 Task: Look for space in Sidoarjo, Indonesia from 10th July, 2023 to 25th July, 2023 for 3 adults, 1 child in price range Rs.15000 to Rs.25000. Place can be shared room with 2 bedrooms having 3 beds and 2 bathrooms. Property type can be house, flat, guest house. Amenities needed are: wifi, TV, free parkinig on premises, gym, breakfast. Booking option can be shelf check-in. Required host language is English.
Action: Mouse pressed left at (521, 111)
Screenshot: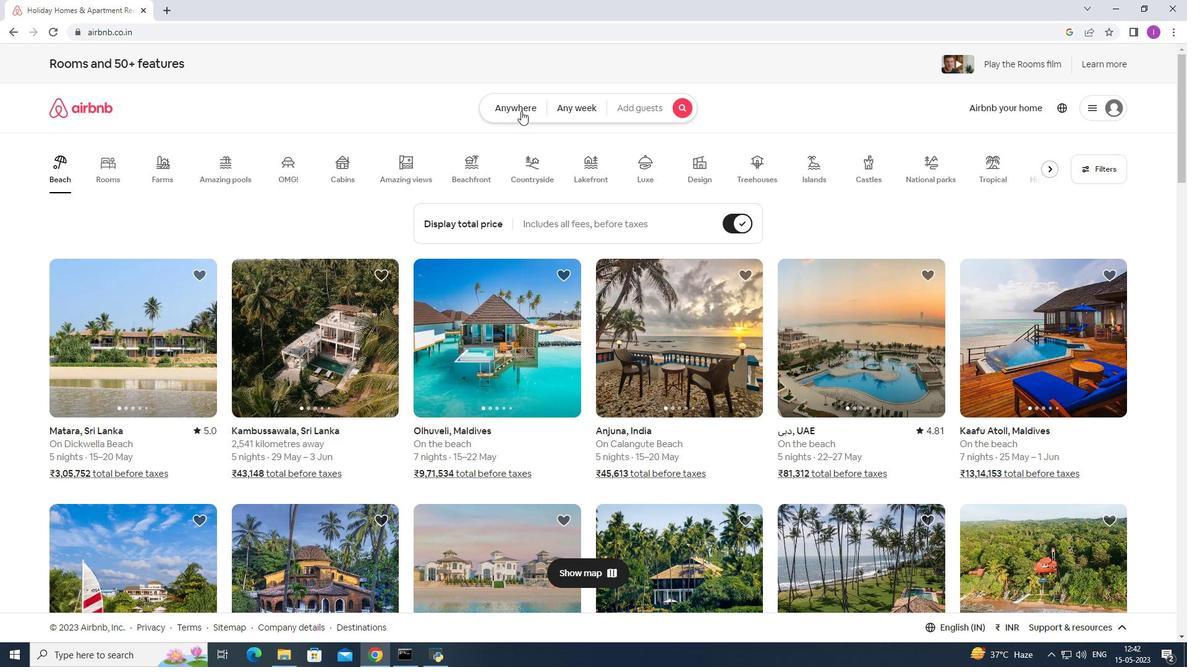 
Action: Mouse moved to (357, 160)
Screenshot: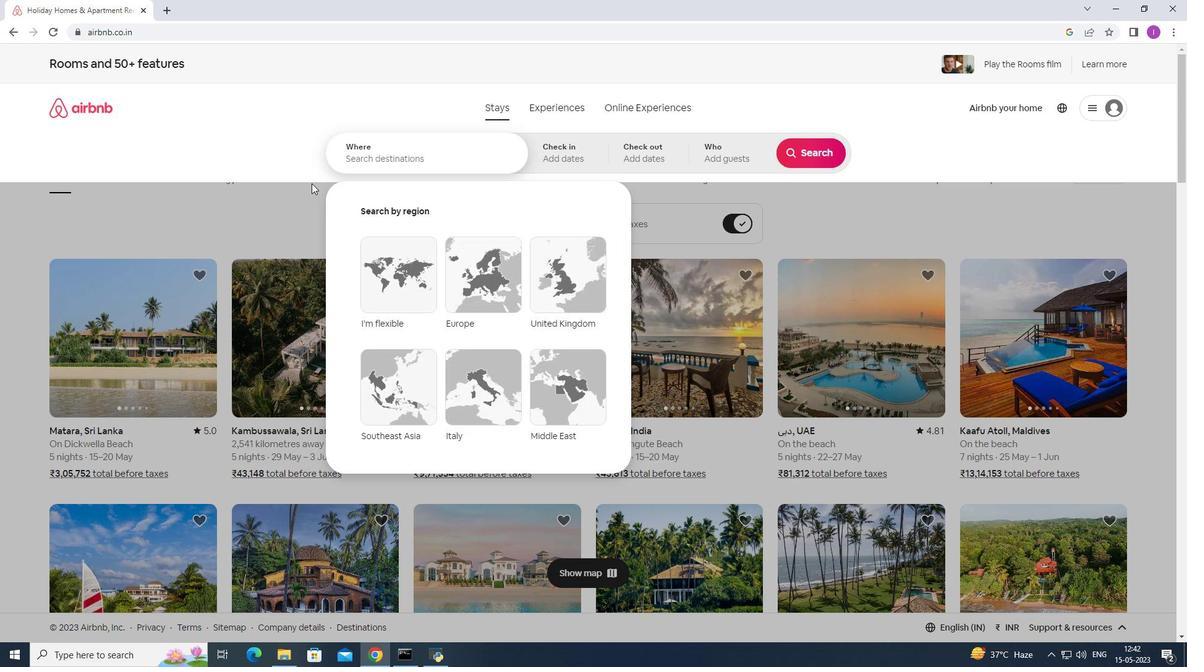 
Action: Mouse pressed left at (357, 160)
Screenshot: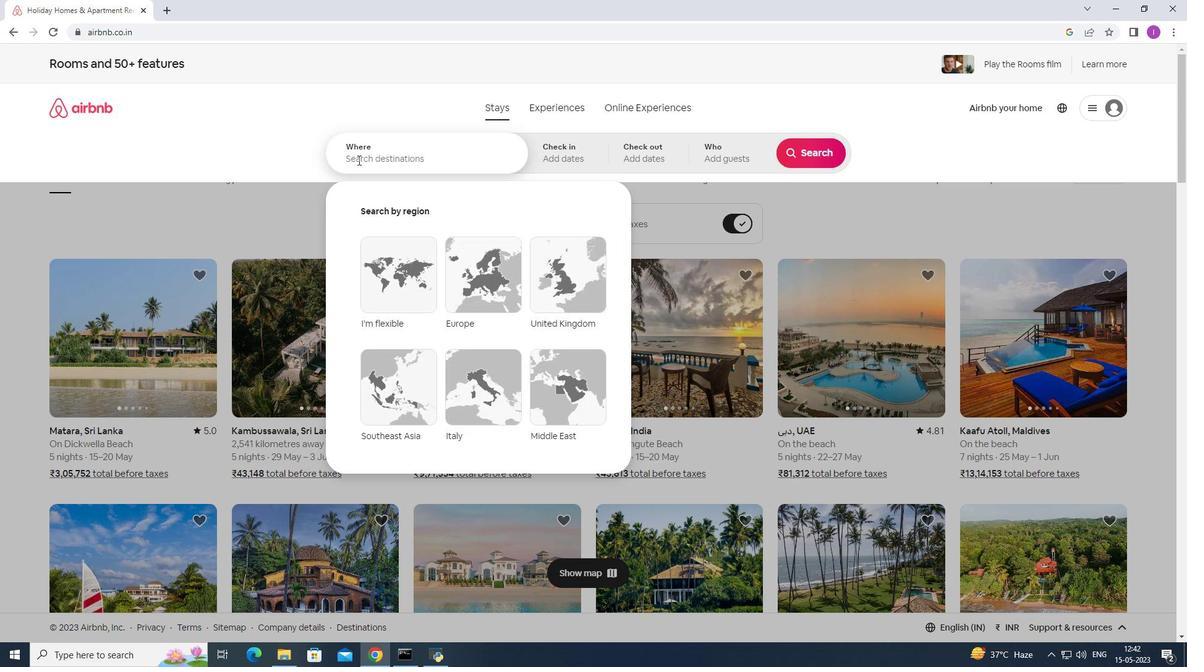
Action: Mouse moved to (358, 161)
Screenshot: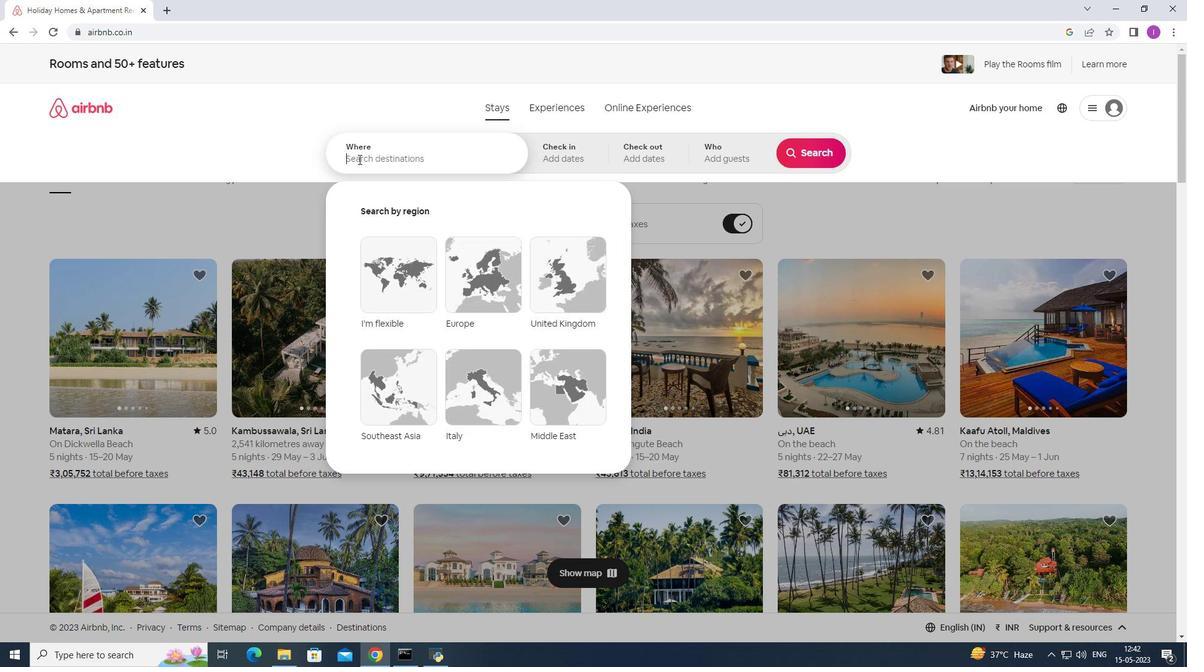 
Action: Key pressed <Key.shift>Sij<Key.backspace>doarjo,<Key.shift><Key.shift>Indo
Screenshot: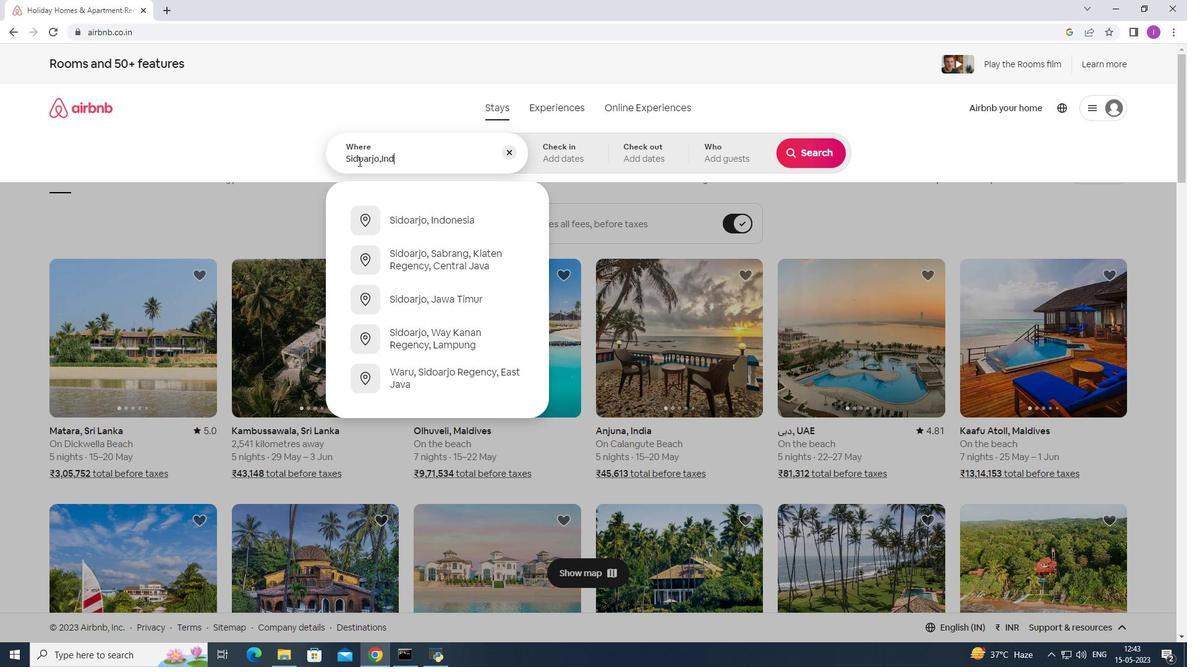 
Action: Mouse moved to (399, 214)
Screenshot: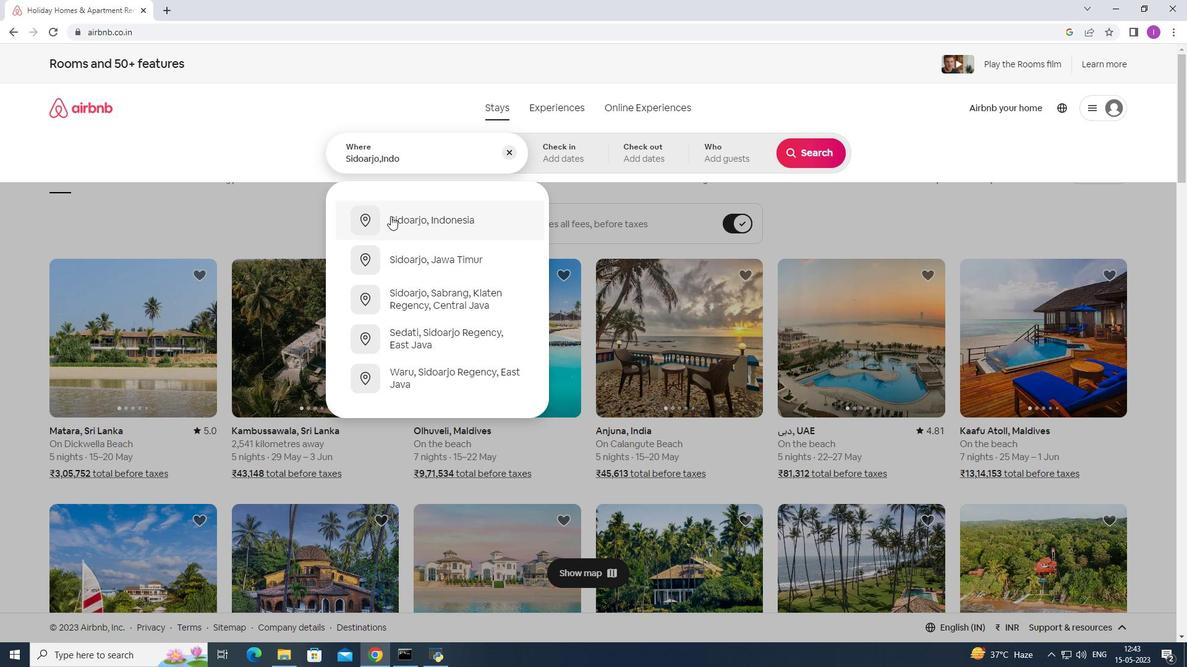
Action: Mouse pressed left at (399, 214)
Screenshot: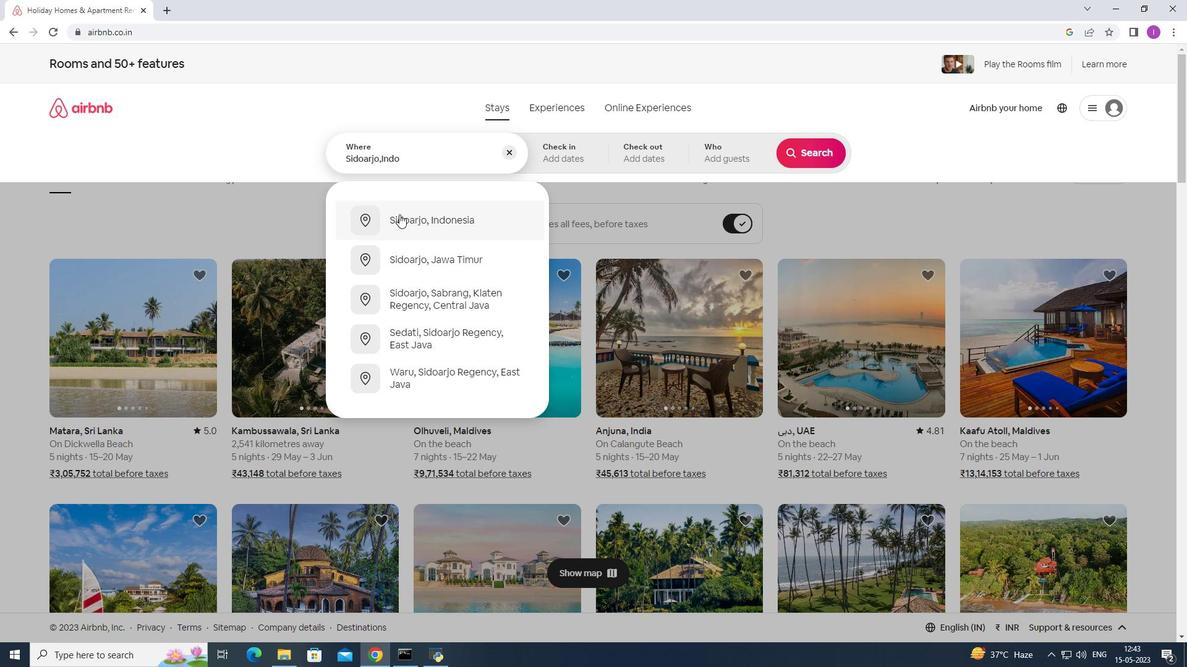 
Action: Mouse moved to (809, 256)
Screenshot: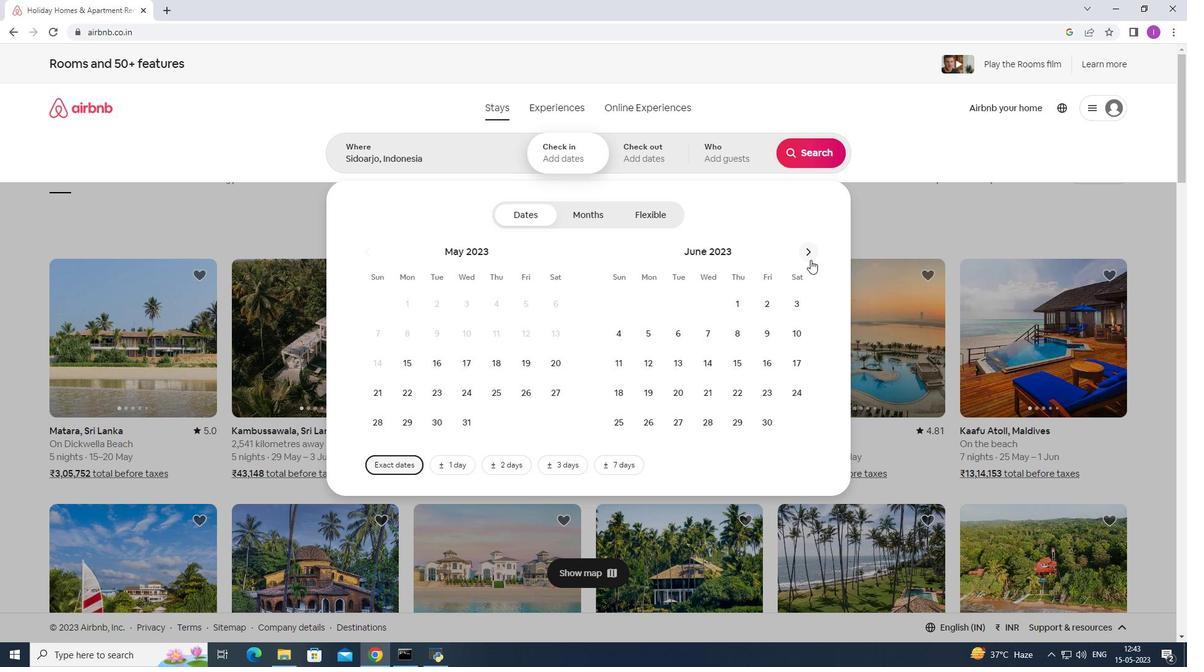 
Action: Mouse pressed left at (809, 256)
Screenshot: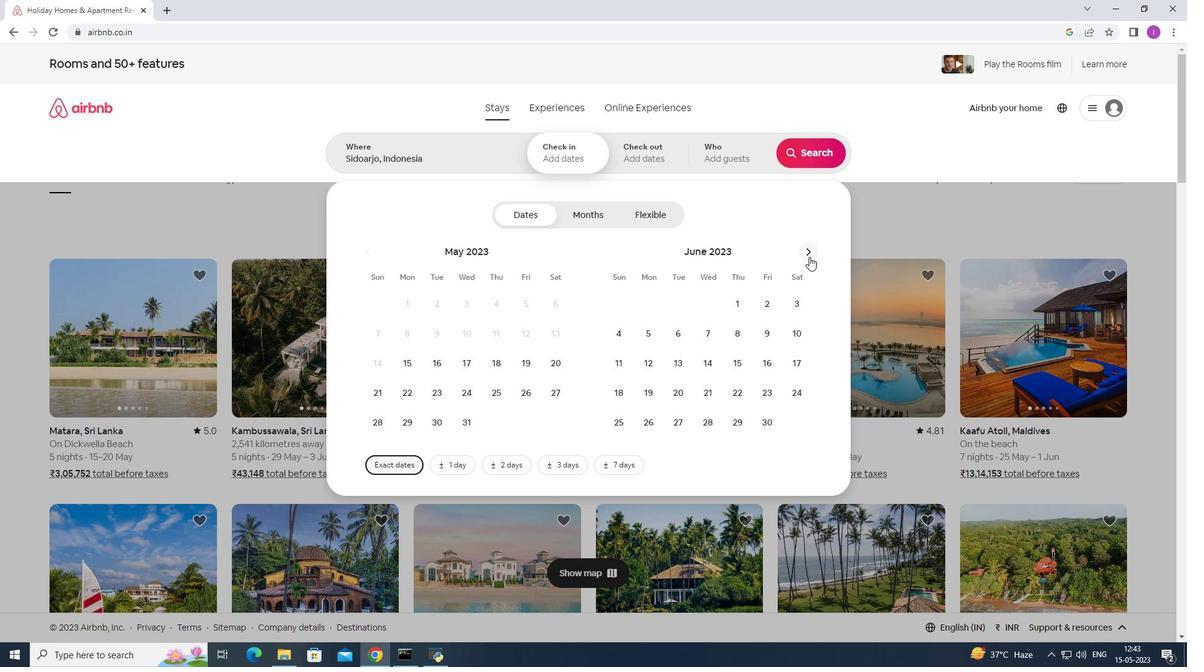 
Action: Mouse moved to (649, 360)
Screenshot: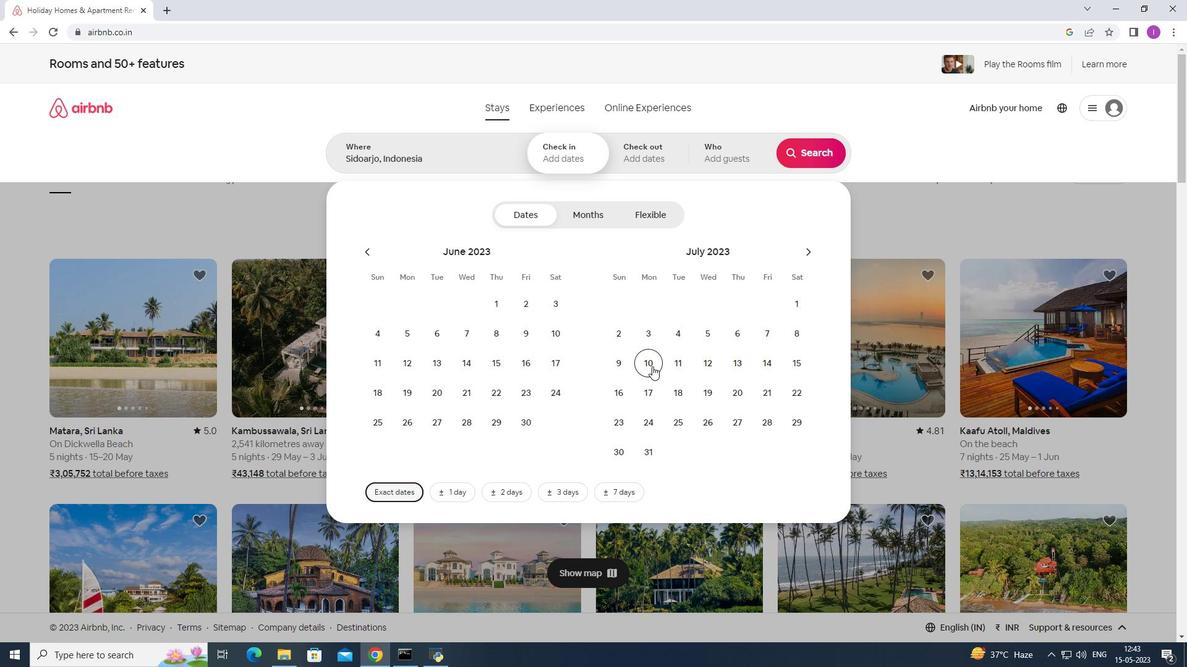 
Action: Mouse pressed left at (649, 360)
Screenshot: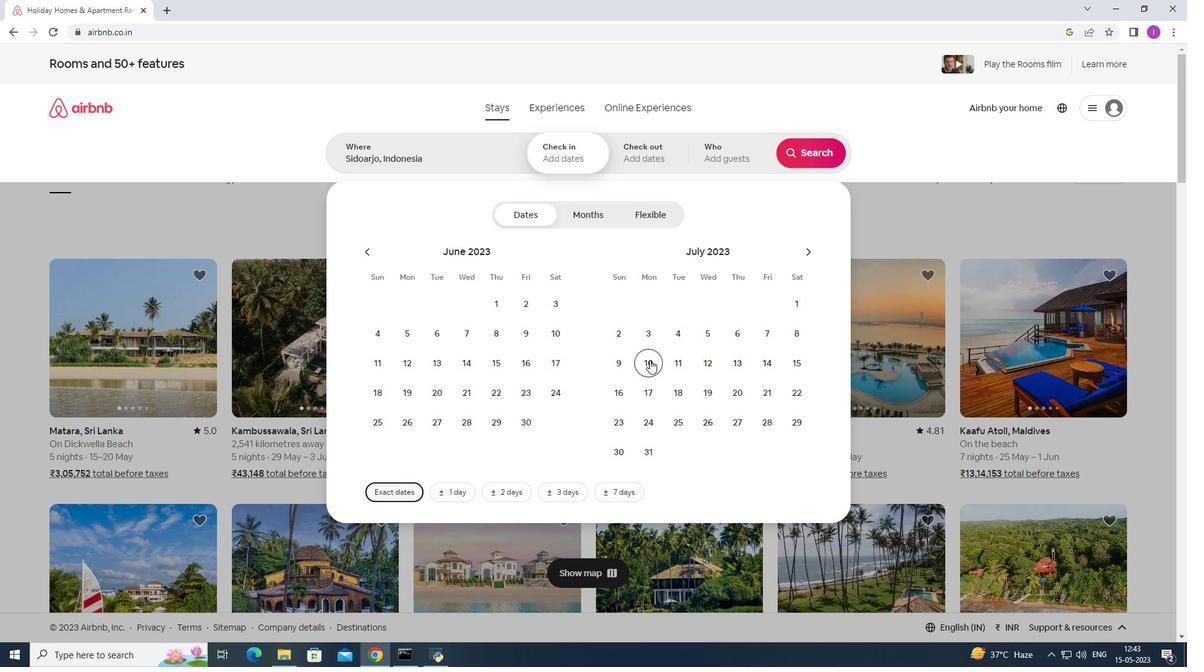 
Action: Mouse moved to (678, 419)
Screenshot: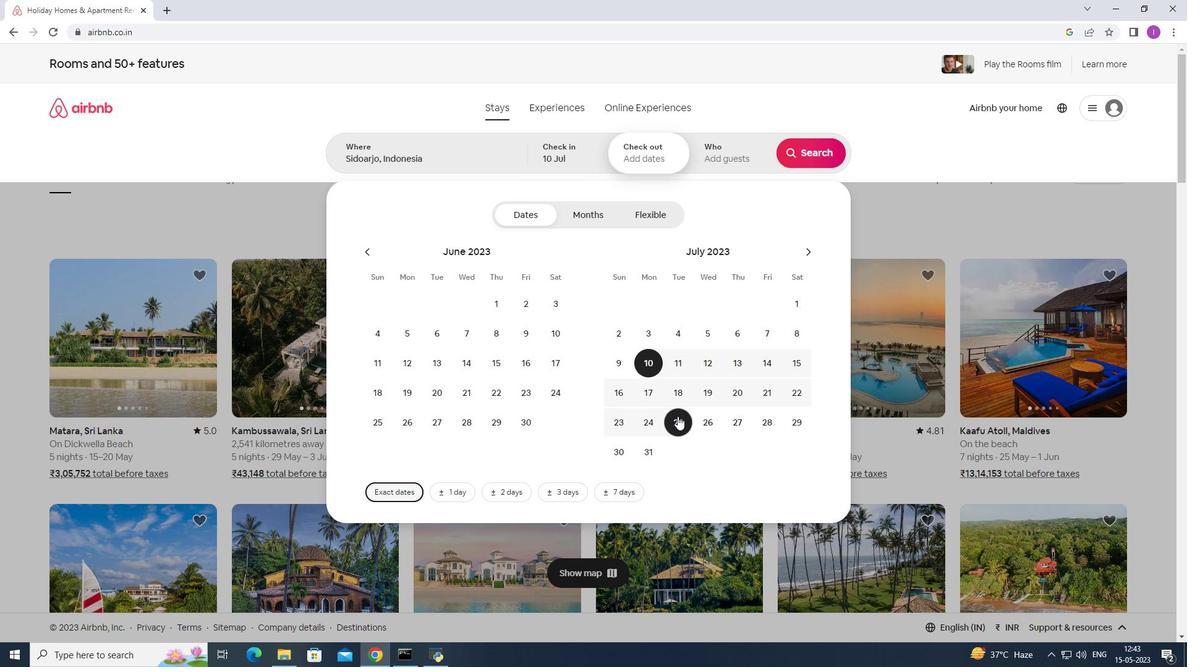 
Action: Mouse pressed left at (678, 419)
Screenshot: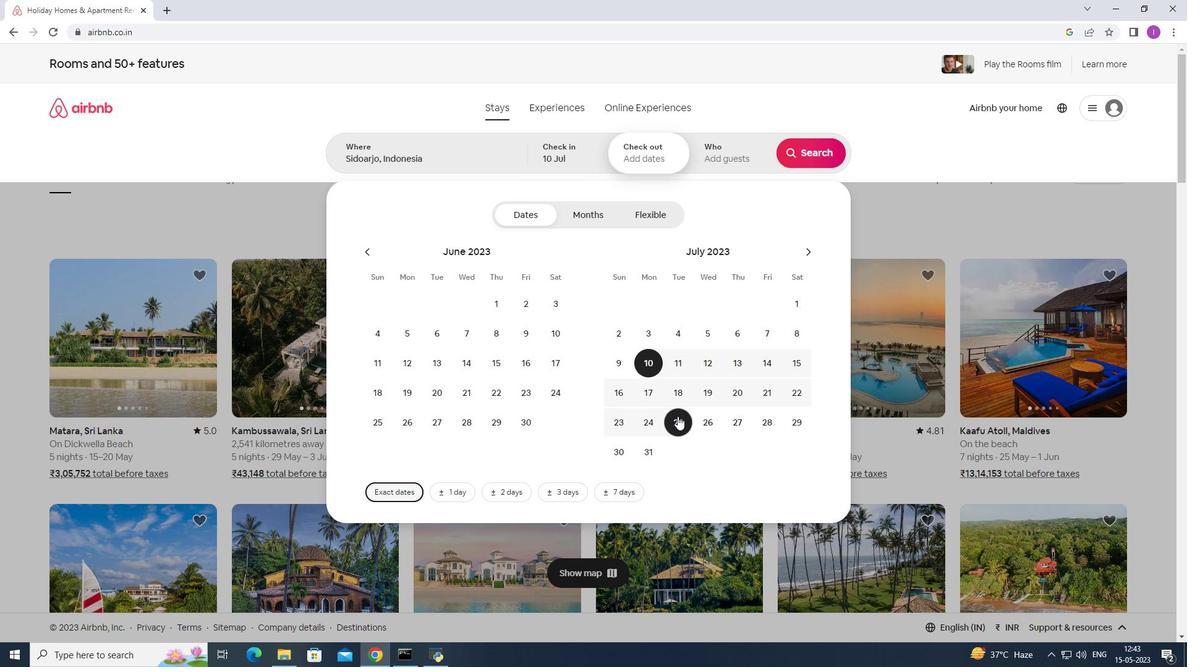 
Action: Mouse moved to (706, 160)
Screenshot: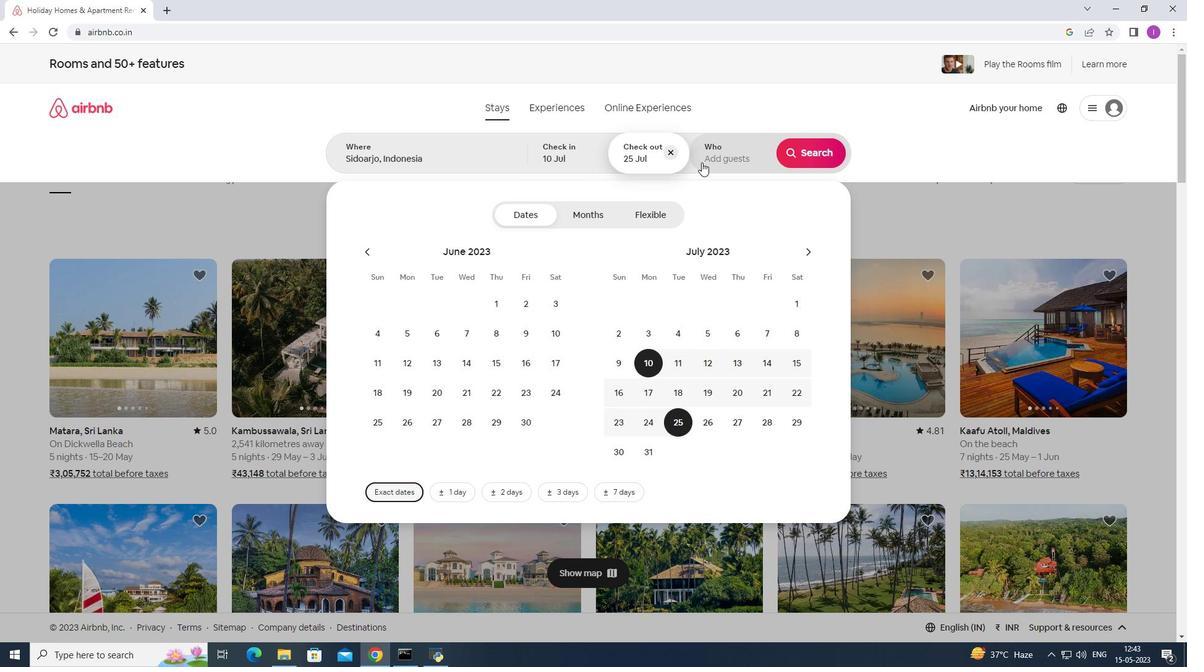 
Action: Mouse pressed left at (706, 160)
Screenshot: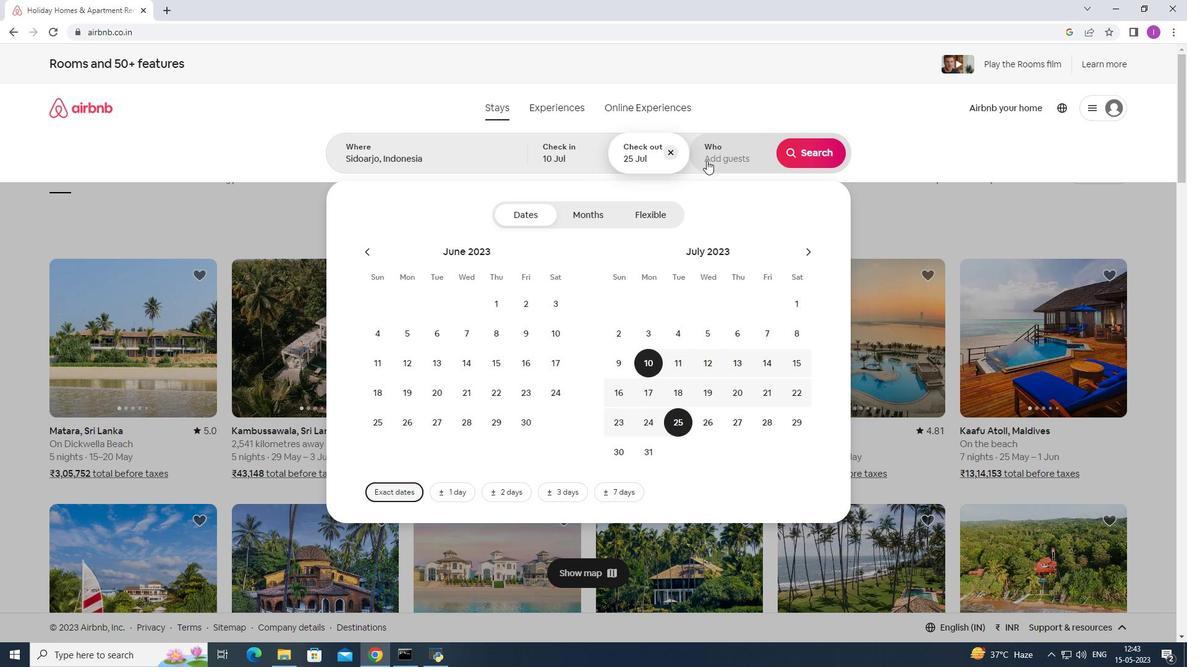 
Action: Mouse moved to (813, 217)
Screenshot: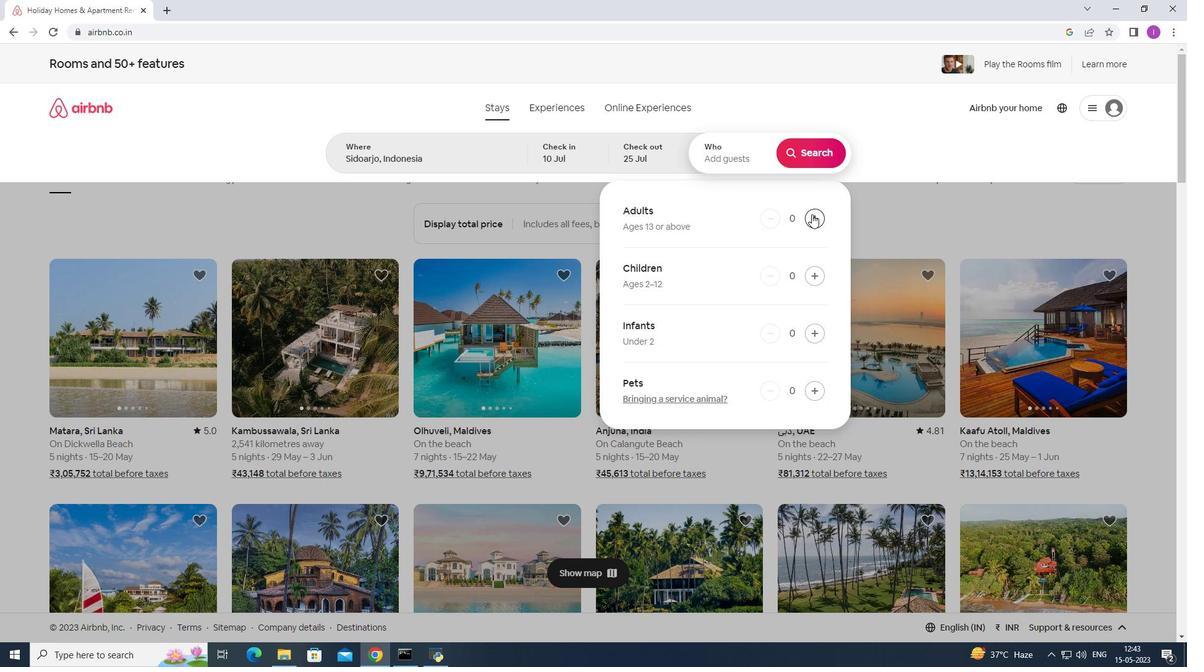 
Action: Mouse pressed left at (813, 217)
Screenshot: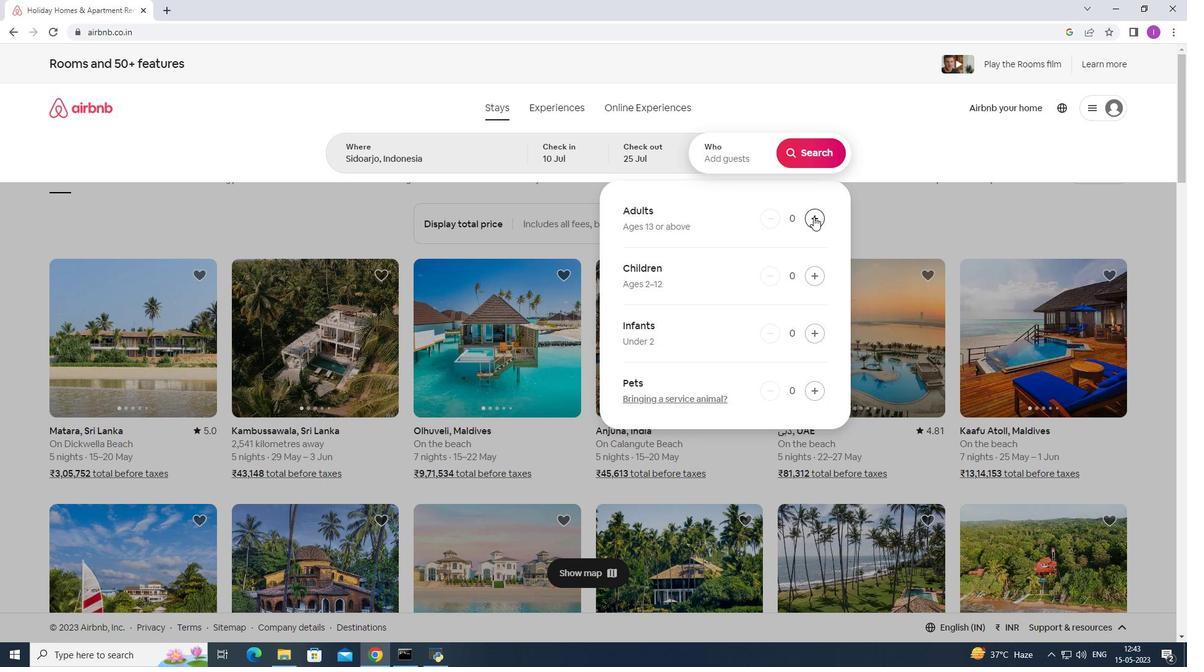 
Action: Mouse pressed left at (813, 217)
Screenshot: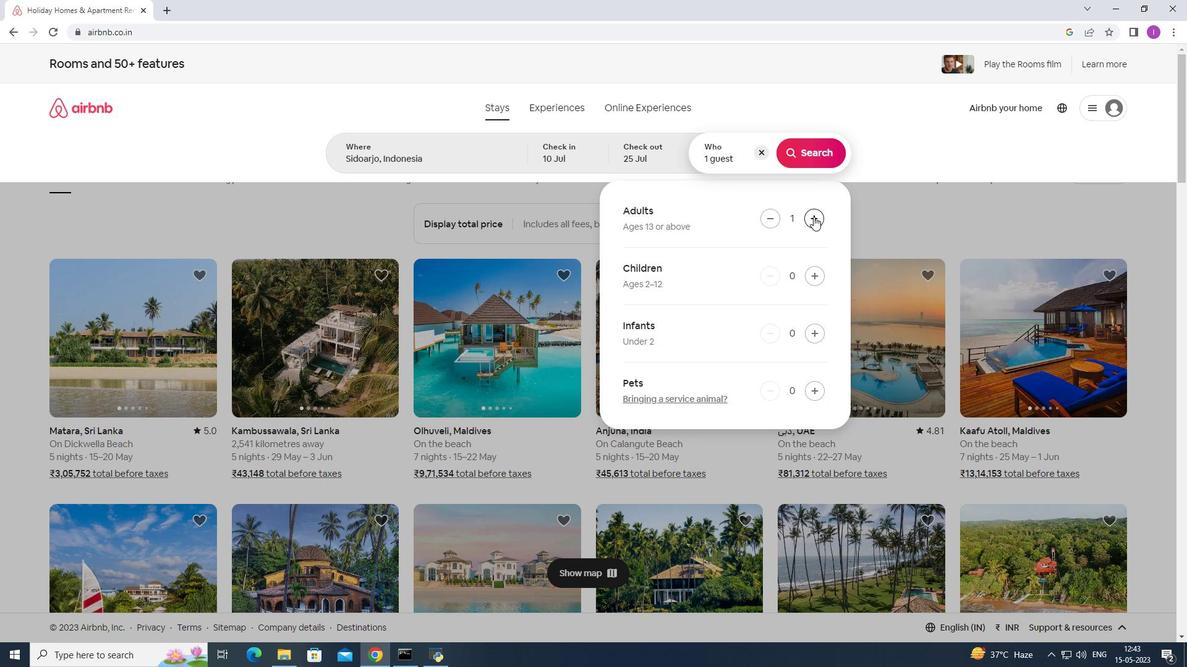 
Action: Mouse pressed left at (813, 217)
Screenshot: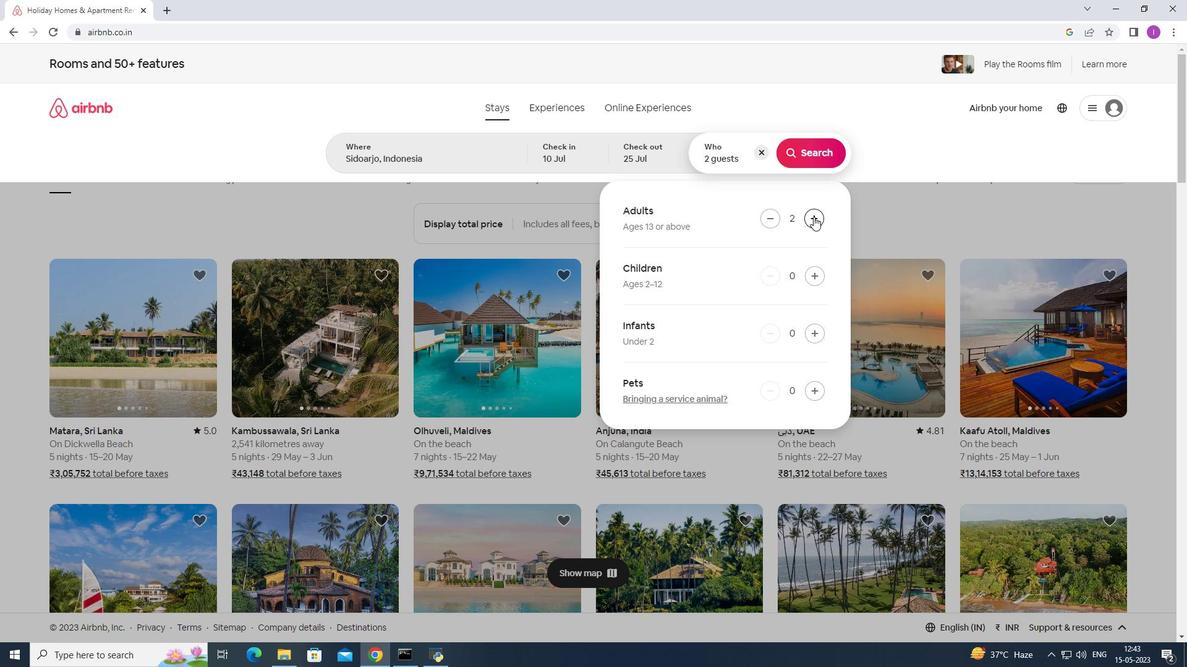 
Action: Mouse moved to (809, 273)
Screenshot: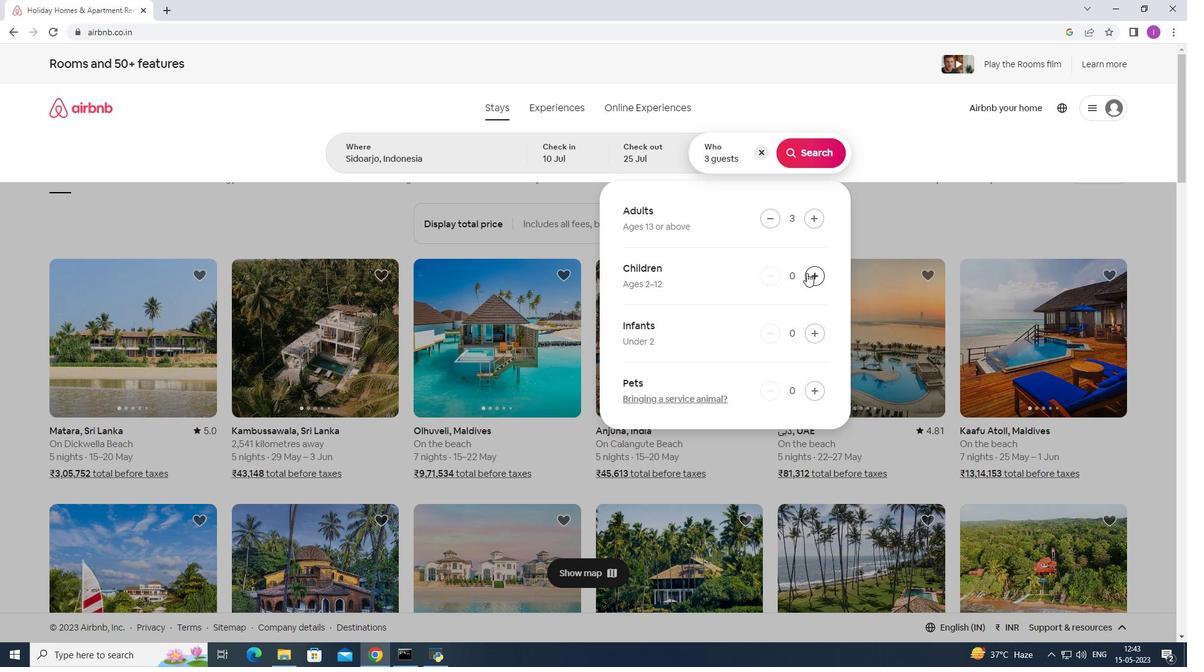 
Action: Mouse pressed left at (809, 273)
Screenshot: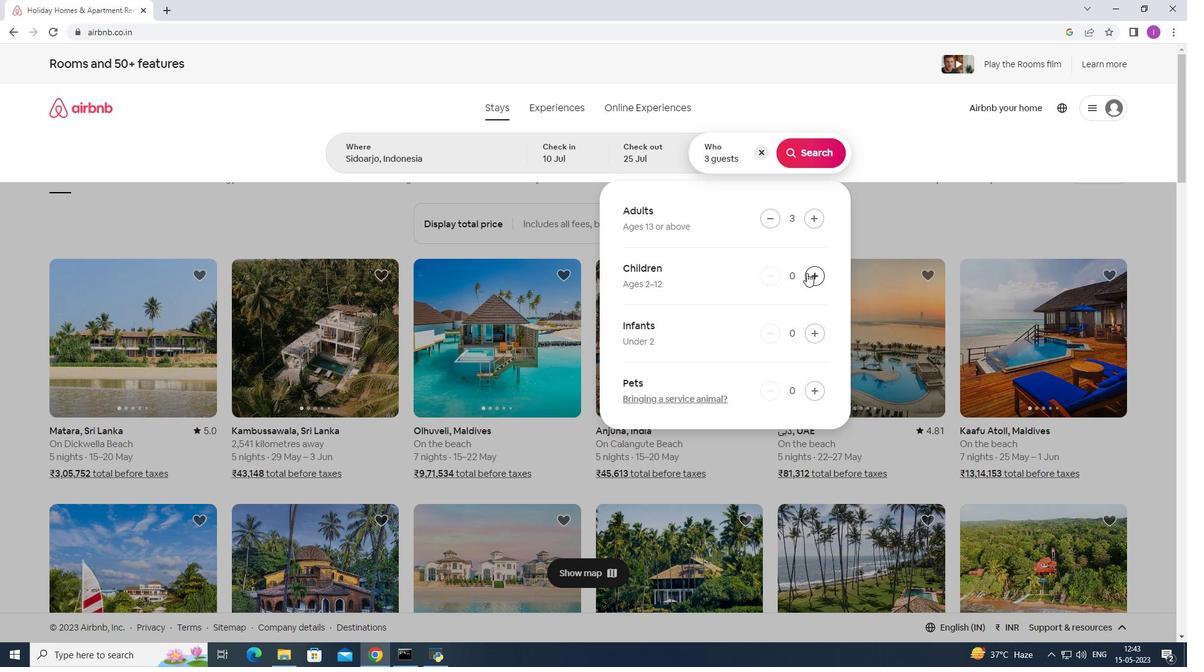 
Action: Mouse moved to (788, 143)
Screenshot: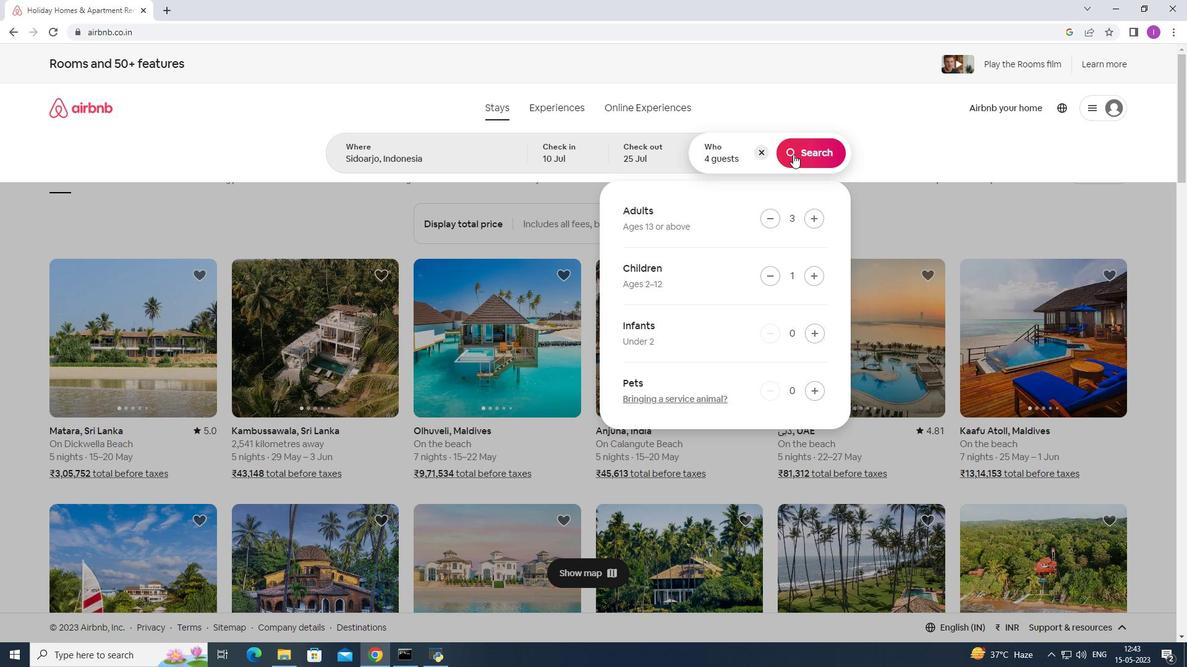 
Action: Mouse pressed left at (788, 143)
Screenshot: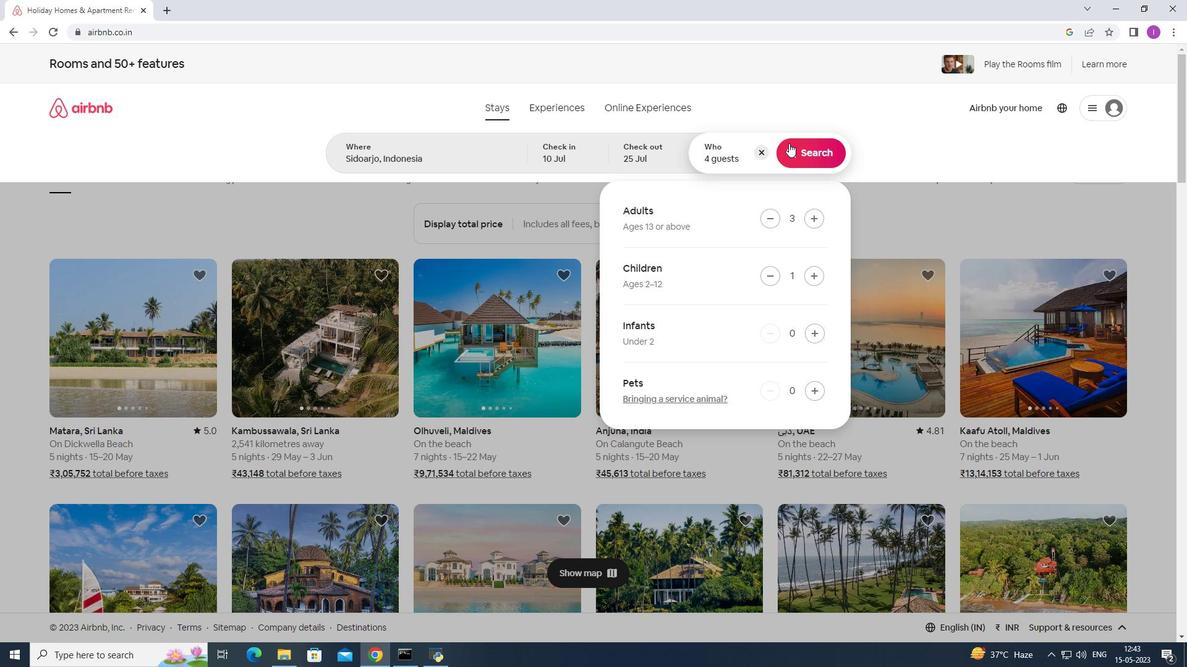 
Action: Mouse moved to (1119, 111)
Screenshot: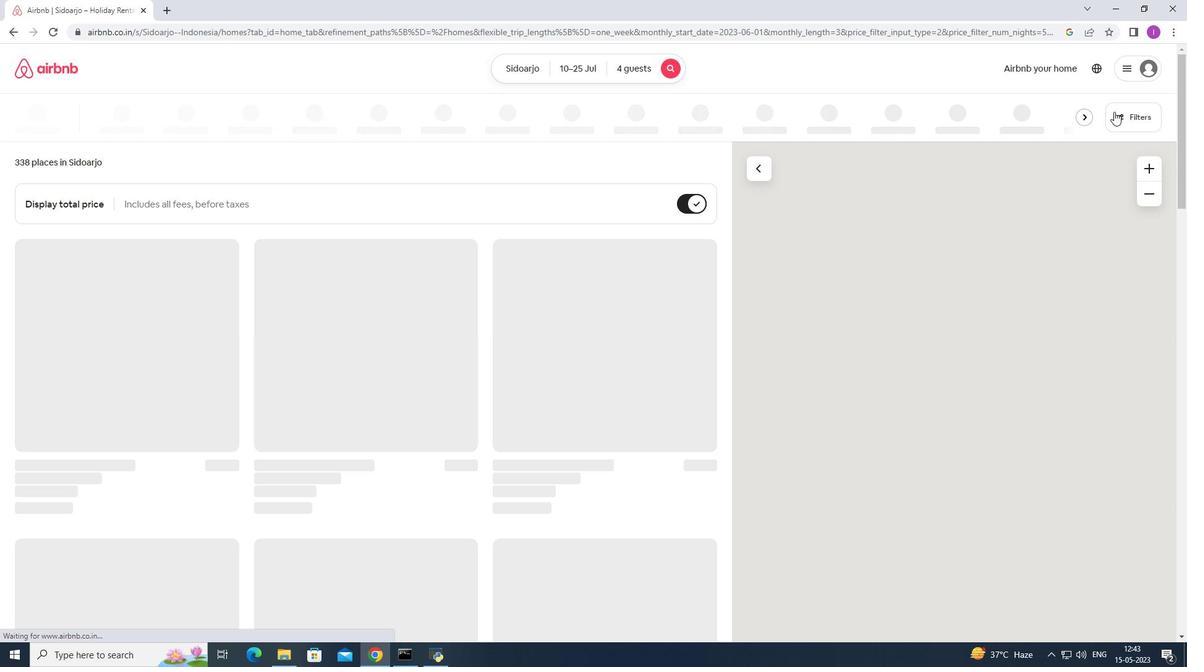 
Action: Mouse pressed left at (1119, 111)
Screenshot: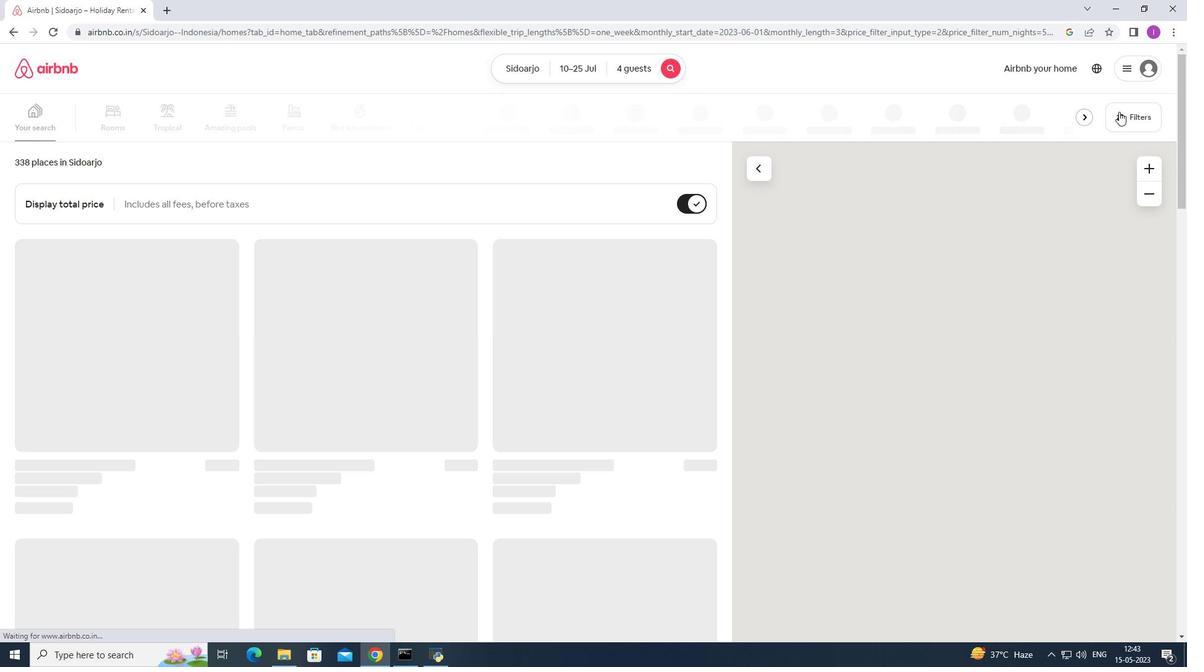 
Action: Mouse moved to (672, 423)
Screenshot: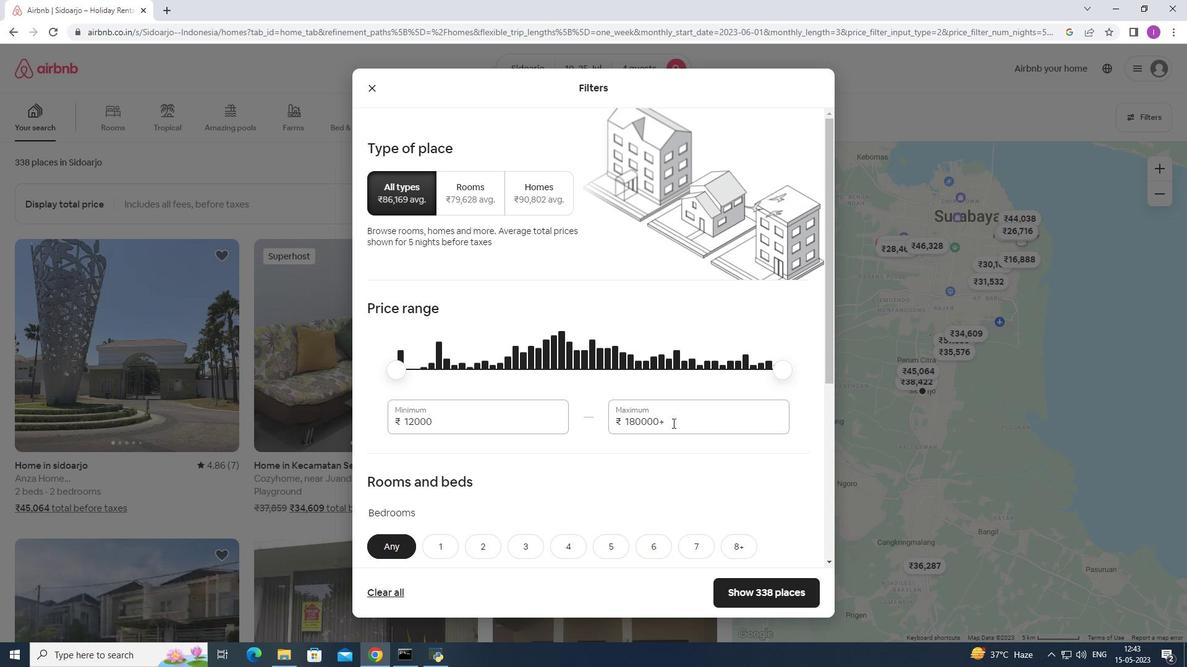 
Action: Mouse pressed left at (672, 423)
Screenshot: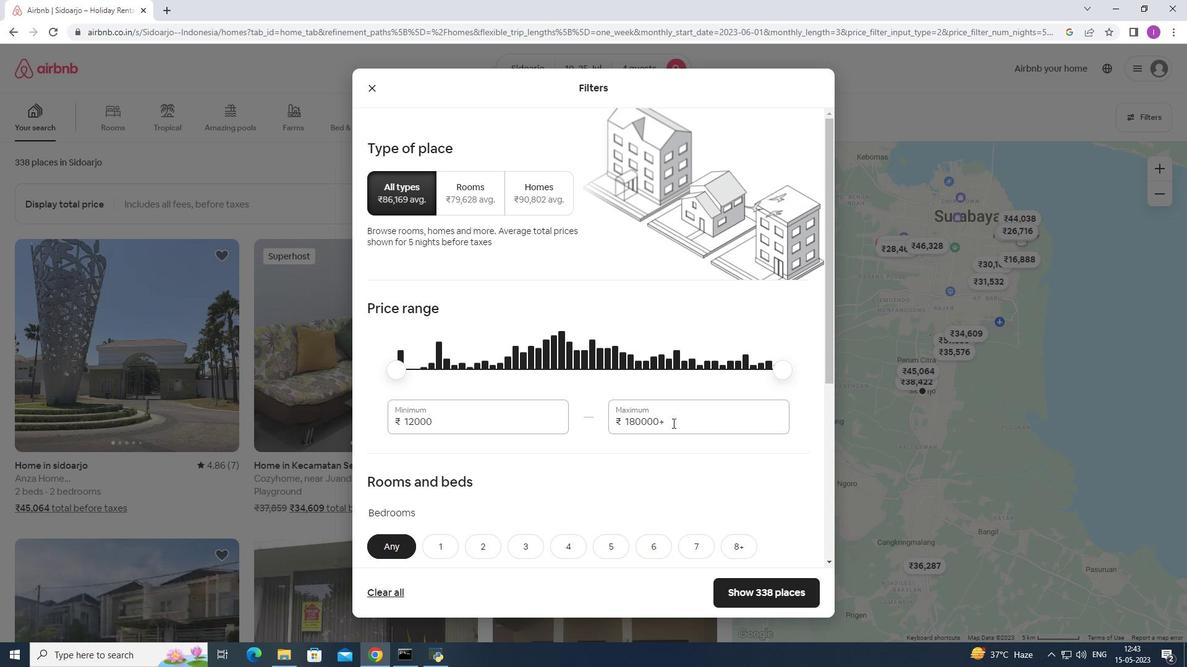 
Action: Mouse moved to (656, 431)
Screenshot: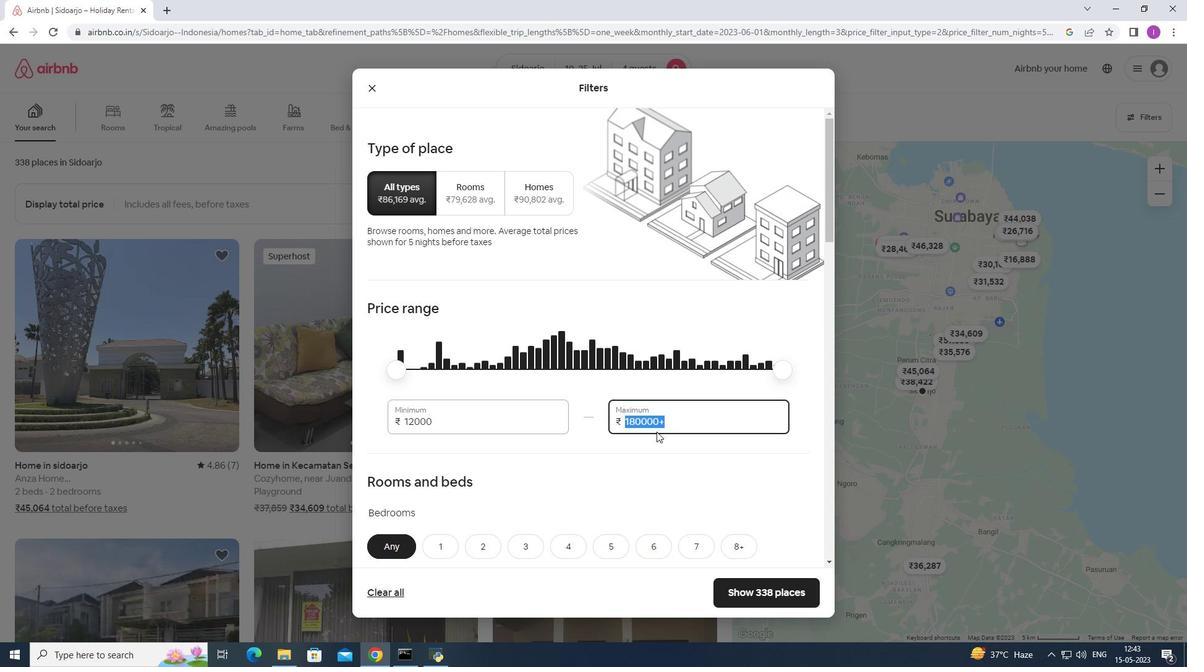 
Action: Key pressed 2
Screenshot: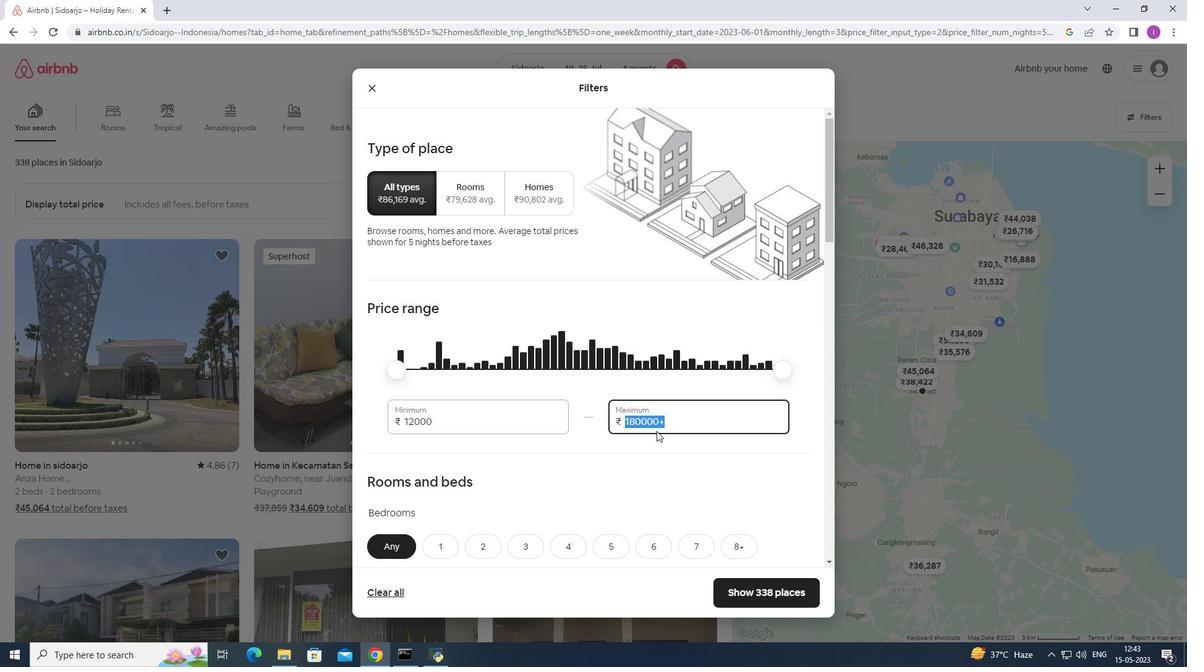 
Action: Mouse moved to (657, 430)
Screenshot: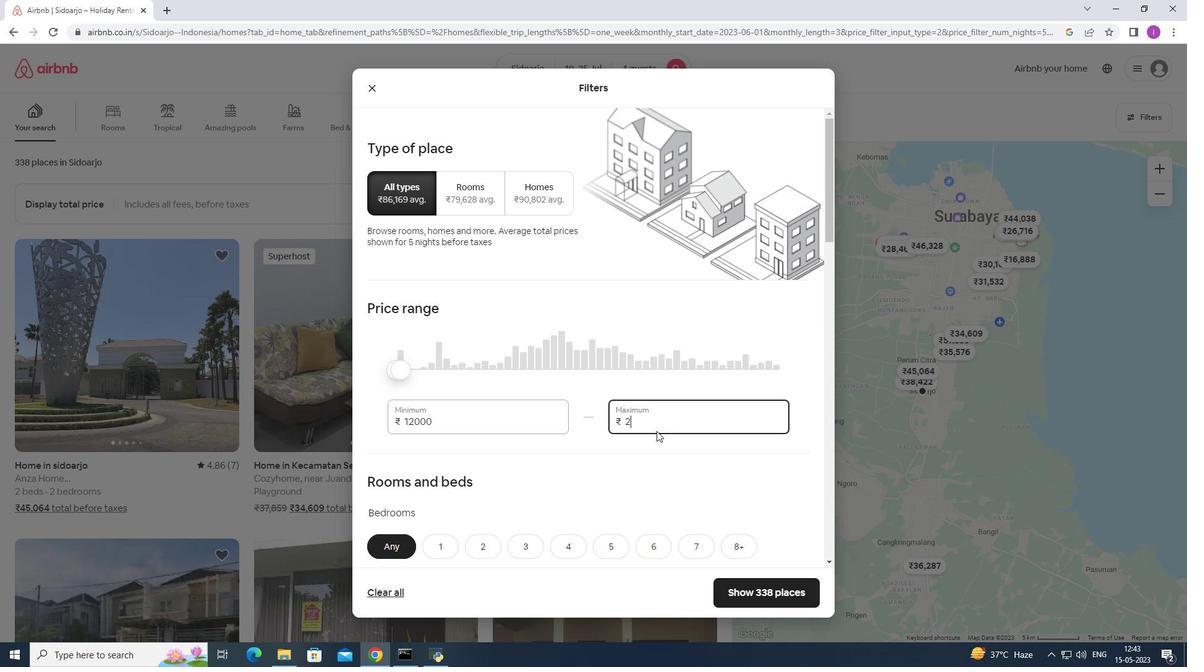 
Action: Key pressed 5
Screenshot: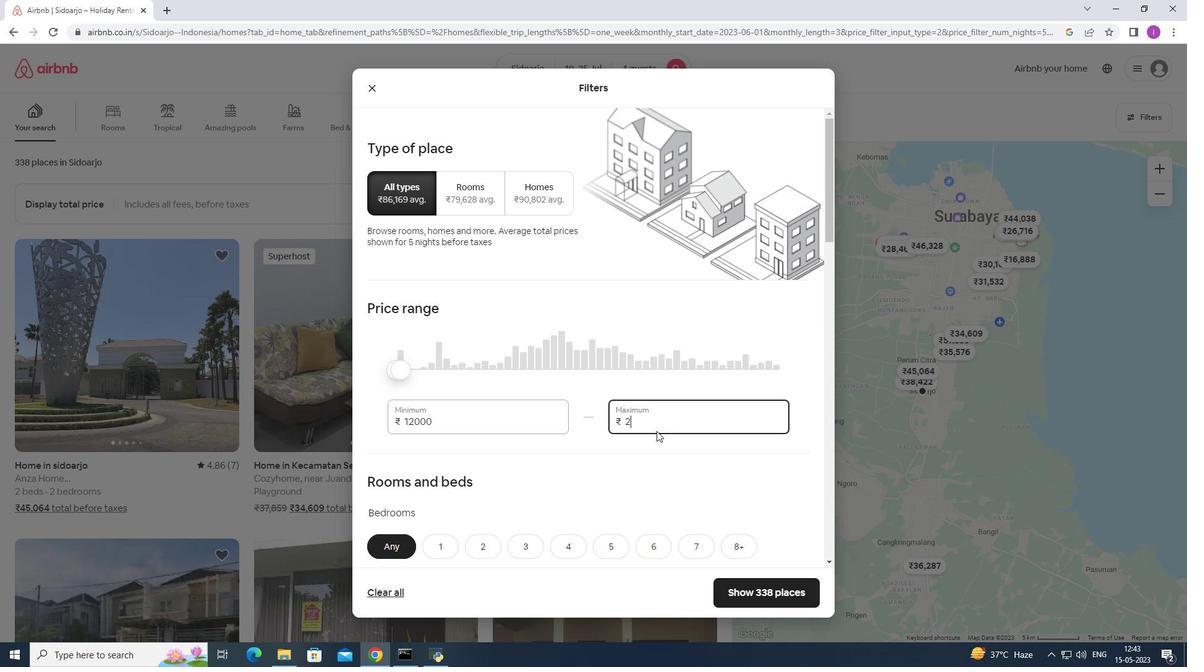
Action: Mouse moved to (655, 432)
Screenshot: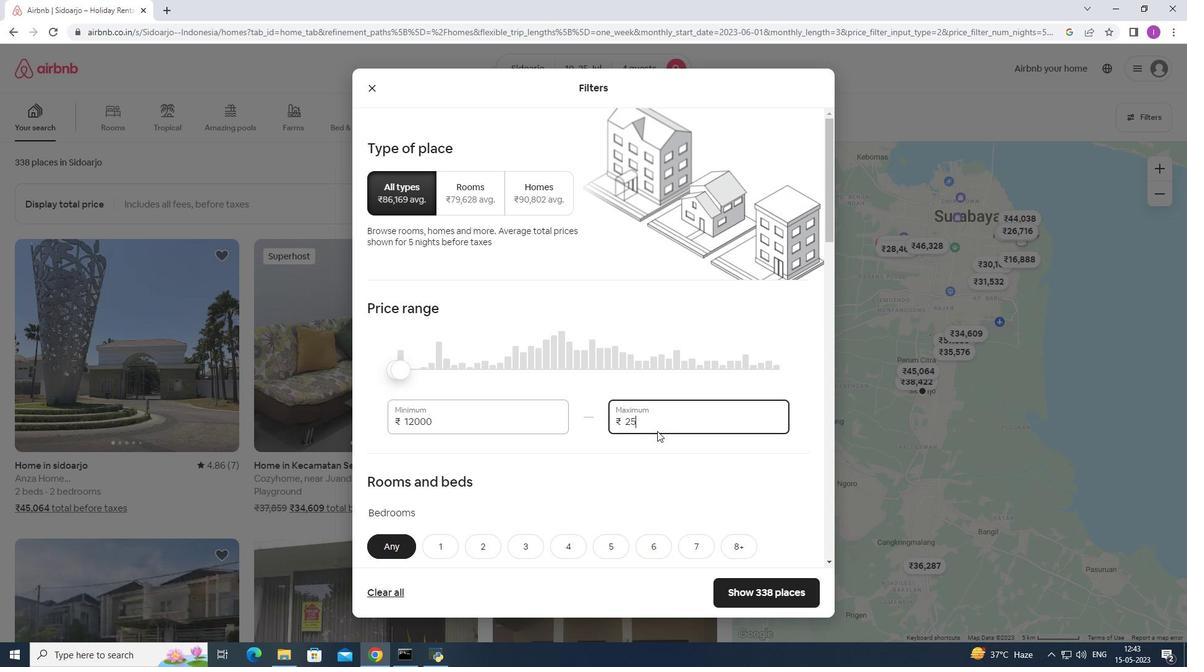 
Action: Key pressed 00
Screenshot: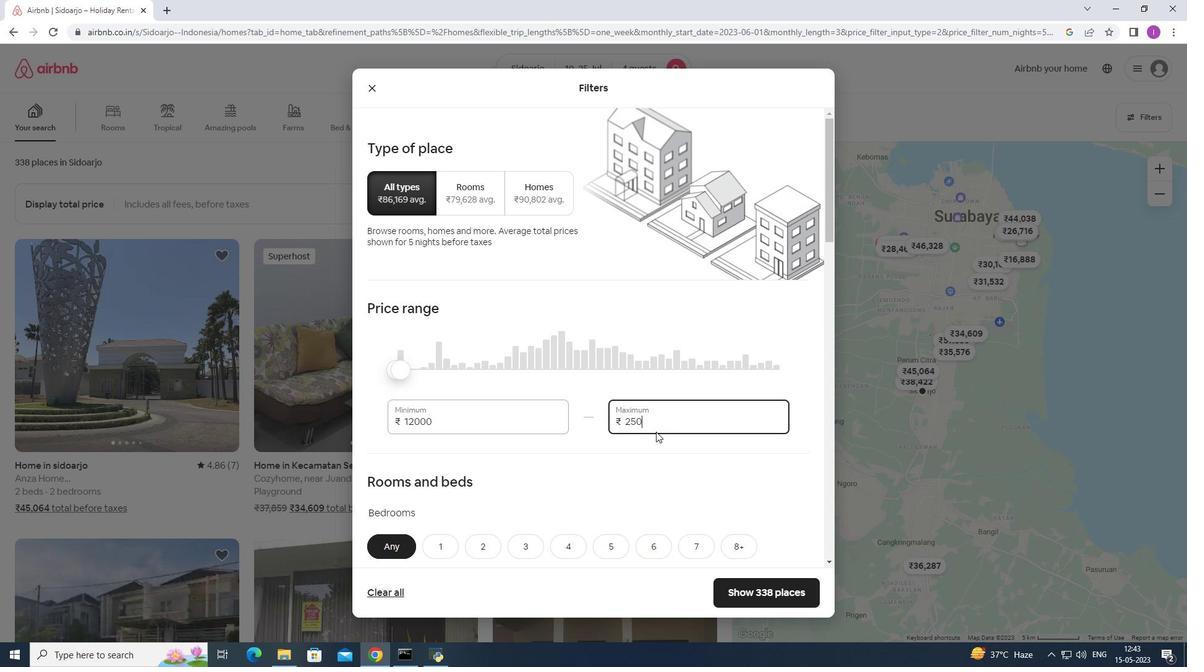 
Action: Mouse moved to (655, 432)
Screenshot: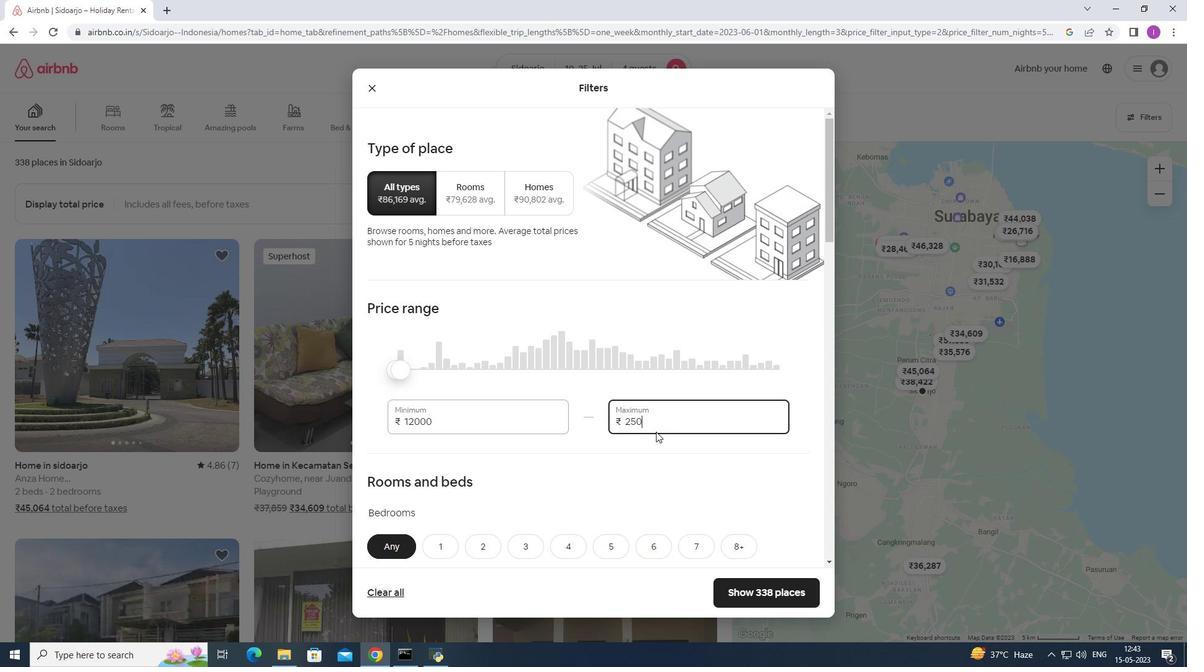 
Action: Key pressed 0
Screenshot: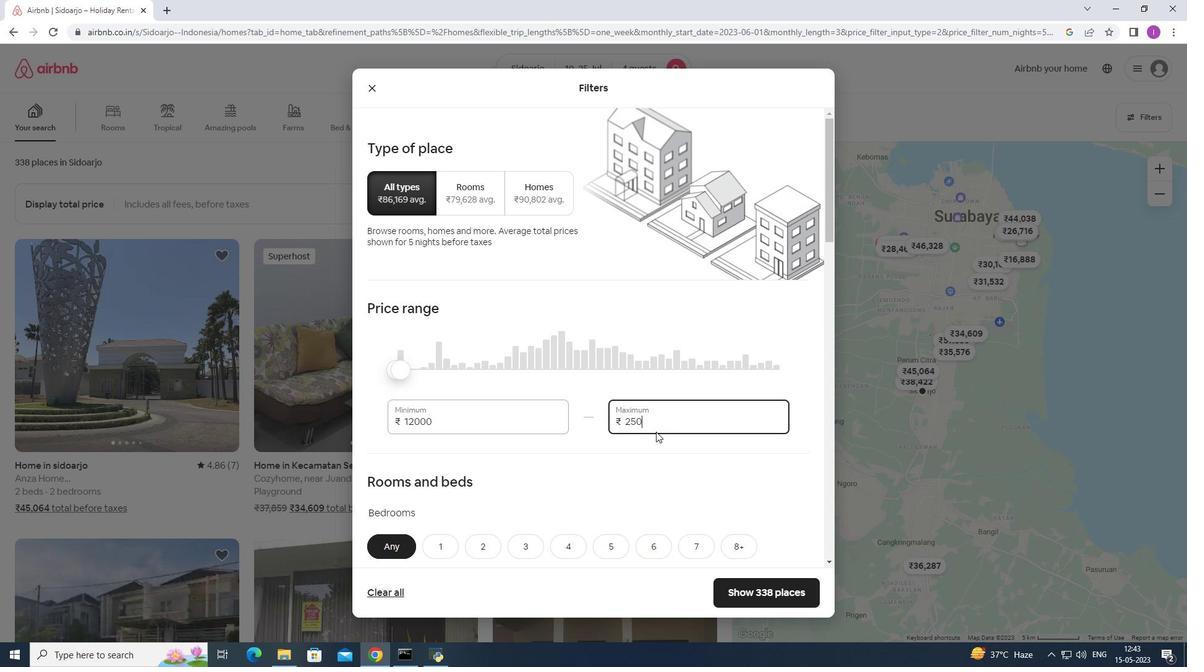 
Action: Mouse moved to (448, 420)
Screenshot: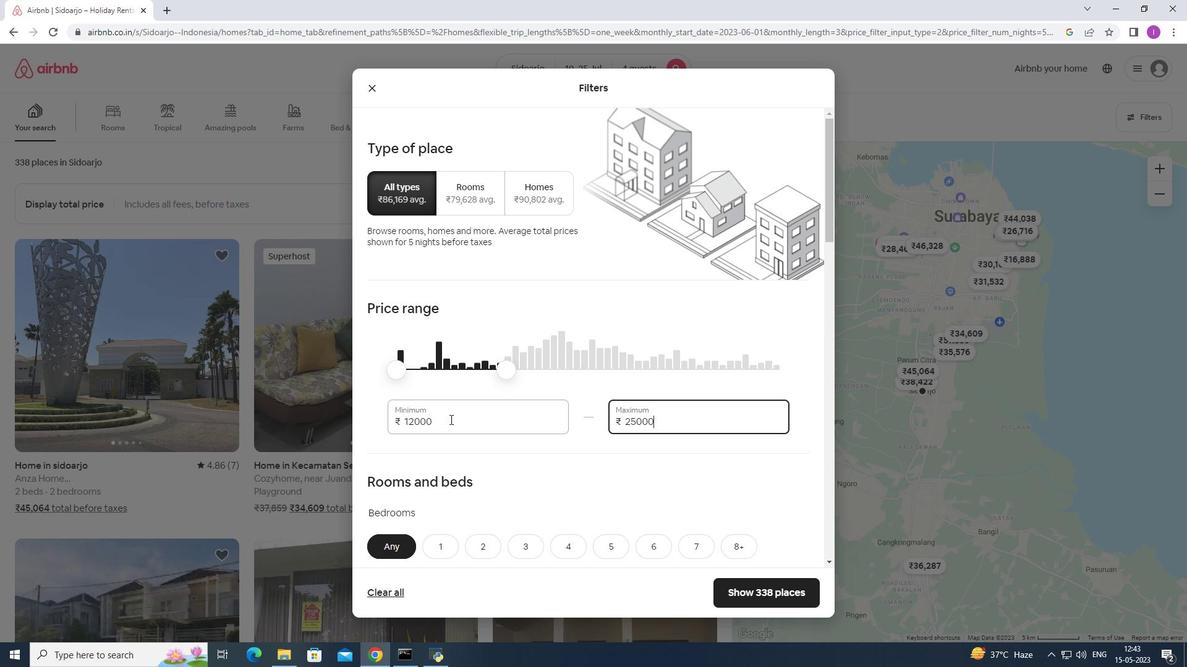 
Action: Mouse pressed left at (448, 420)
Screenshot: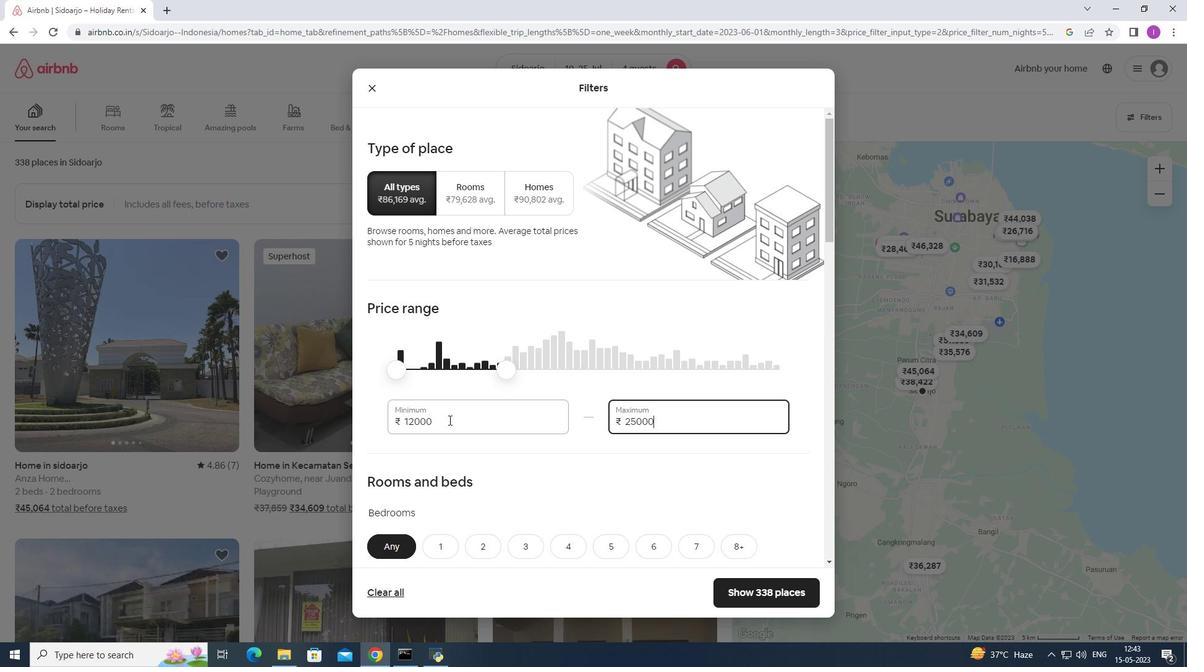 
Action: Mouse moved to (527, 419)
Screenshot: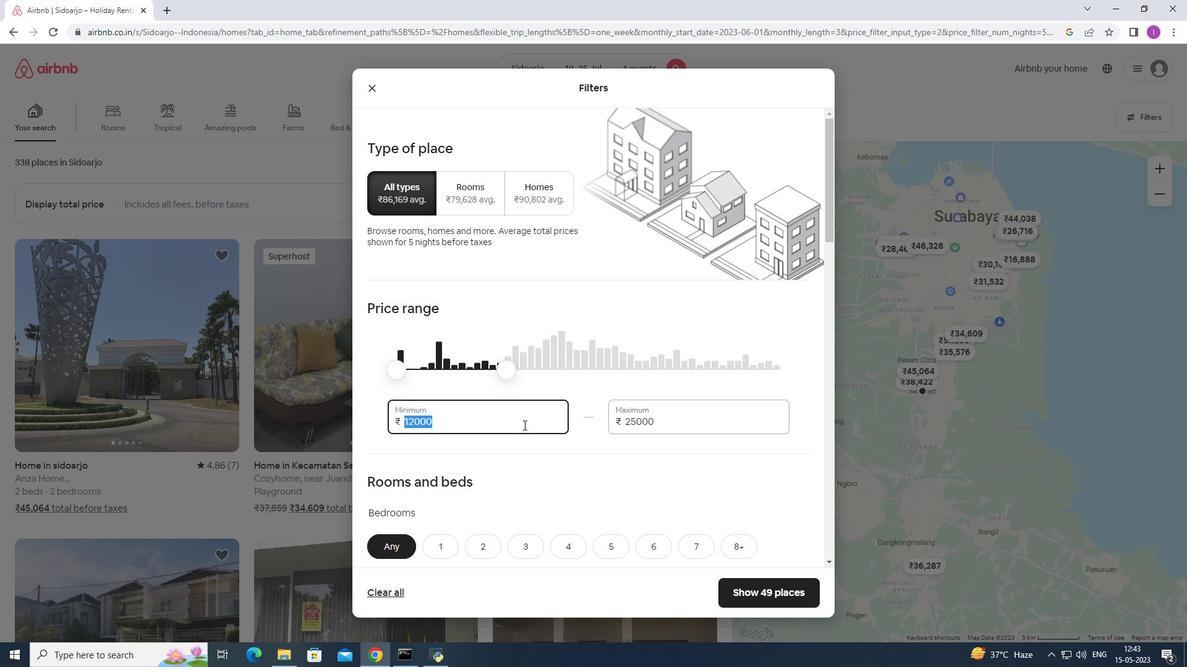 
Action: Key pressed 1
Screenshot: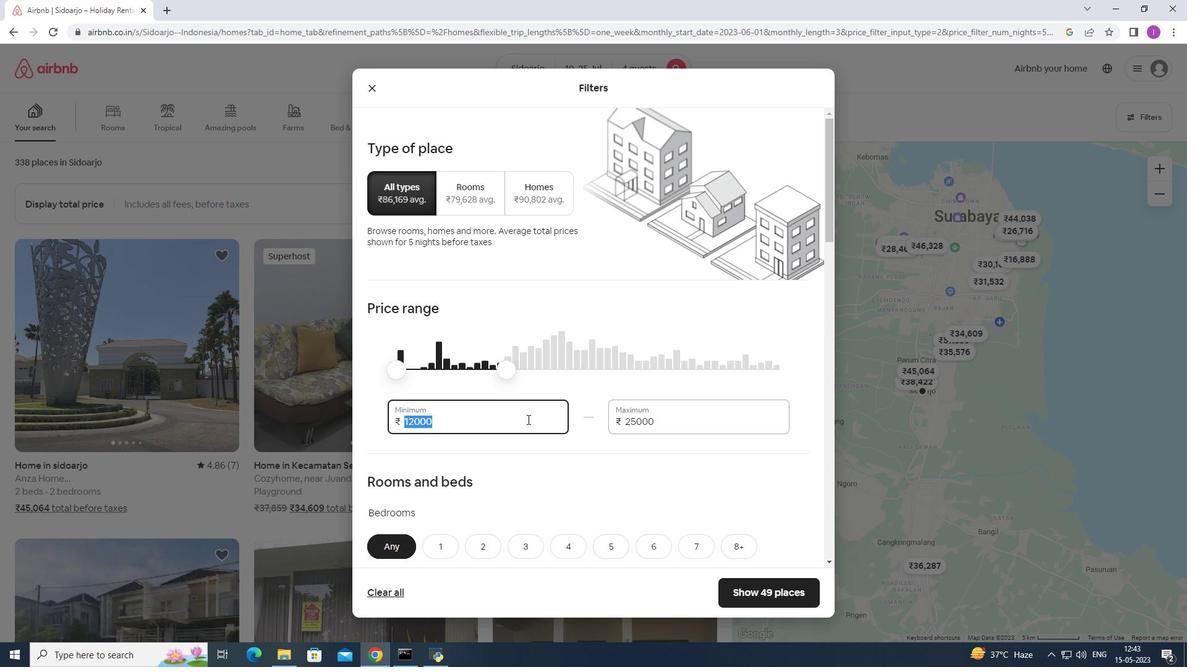 
Action: Mouse moved to (529, 423)
Screenshot: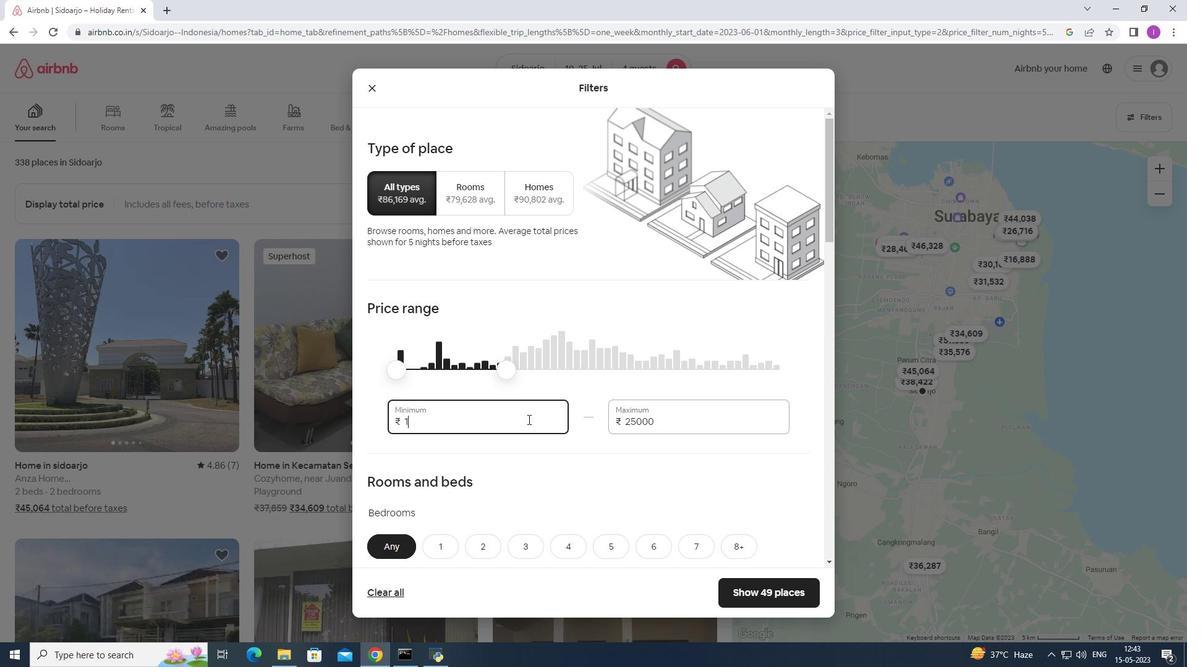 
Action: Key pressed 50
Screenshot: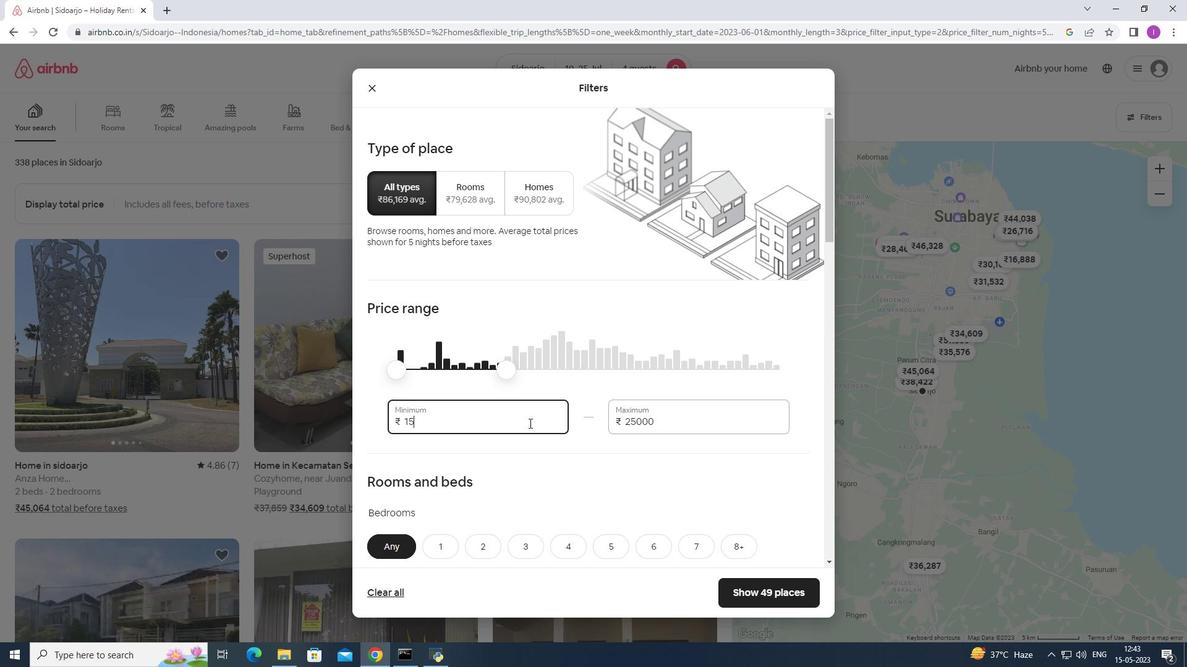 
Action: Mouse moved to (529, 427)
Screenshot: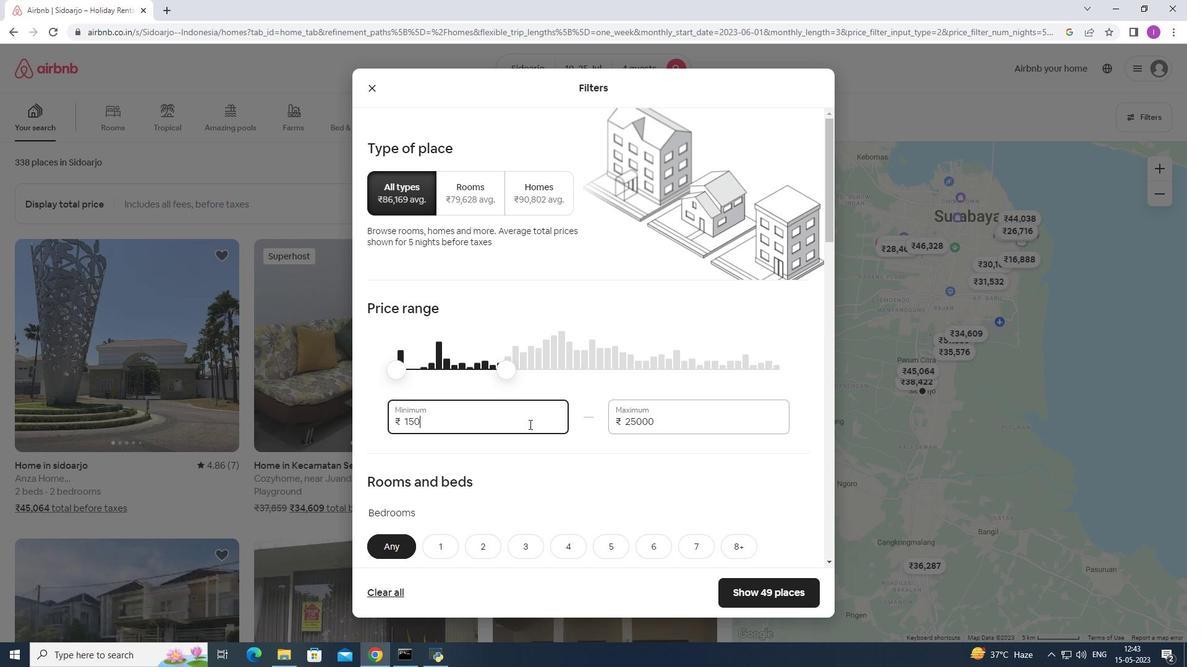 
Action: Key pressed 0
Screenshot: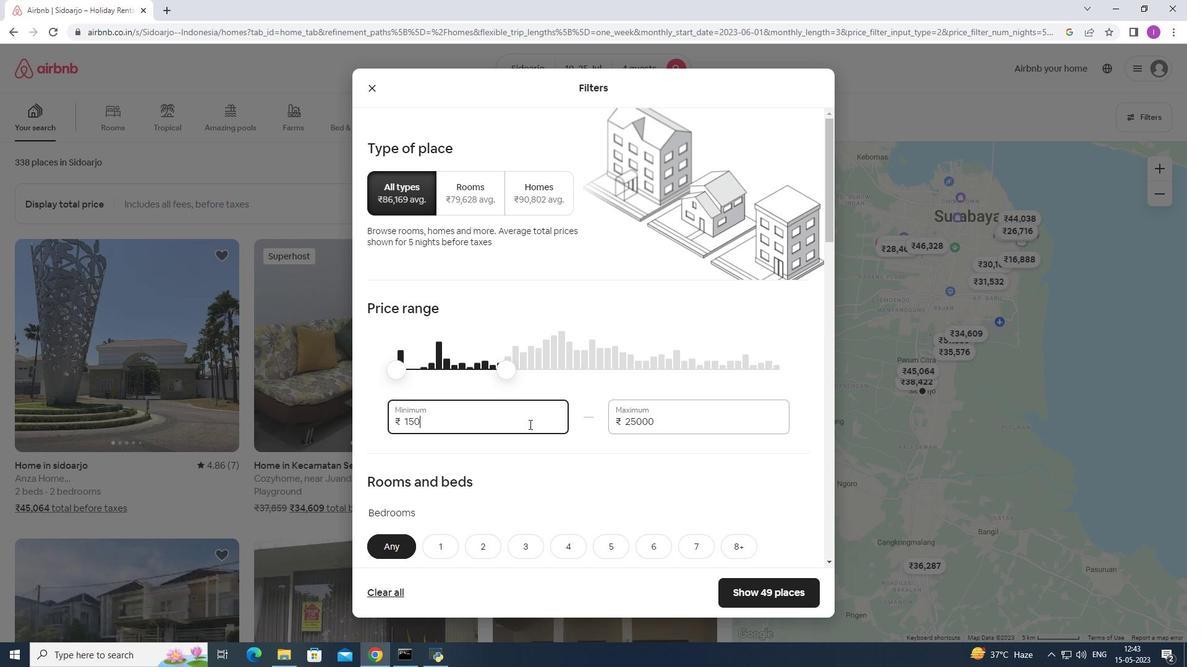 
Action: Mouse moved to (529, 428)
Screenshot: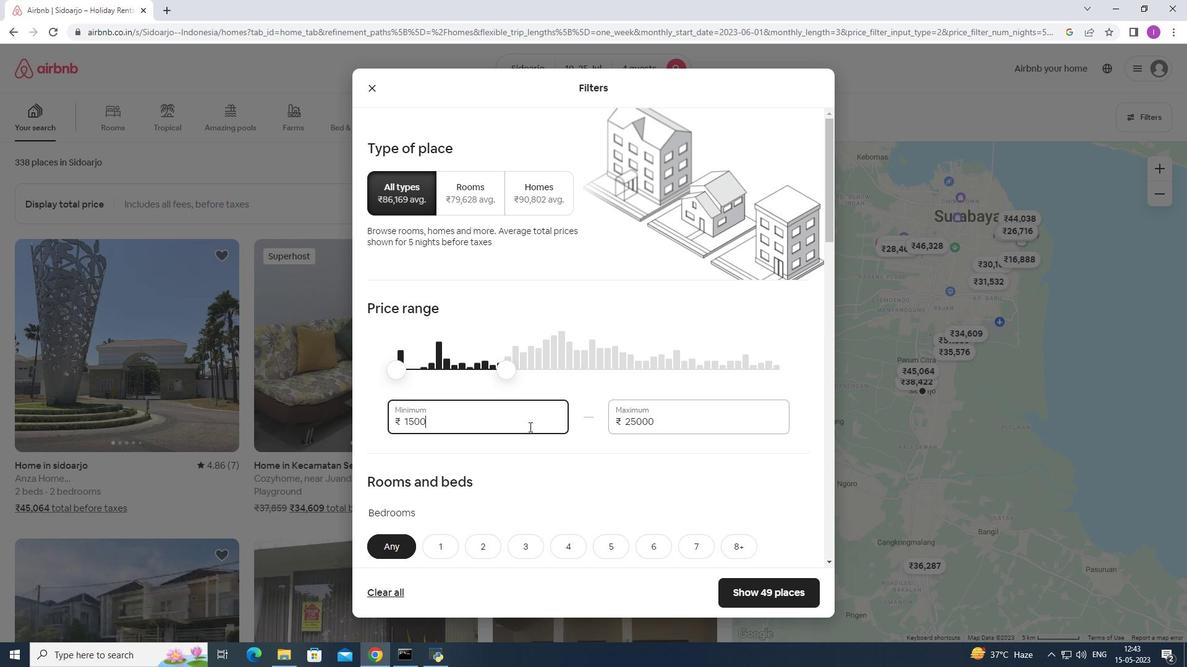 
Action: Key pressed 0
Screenshot: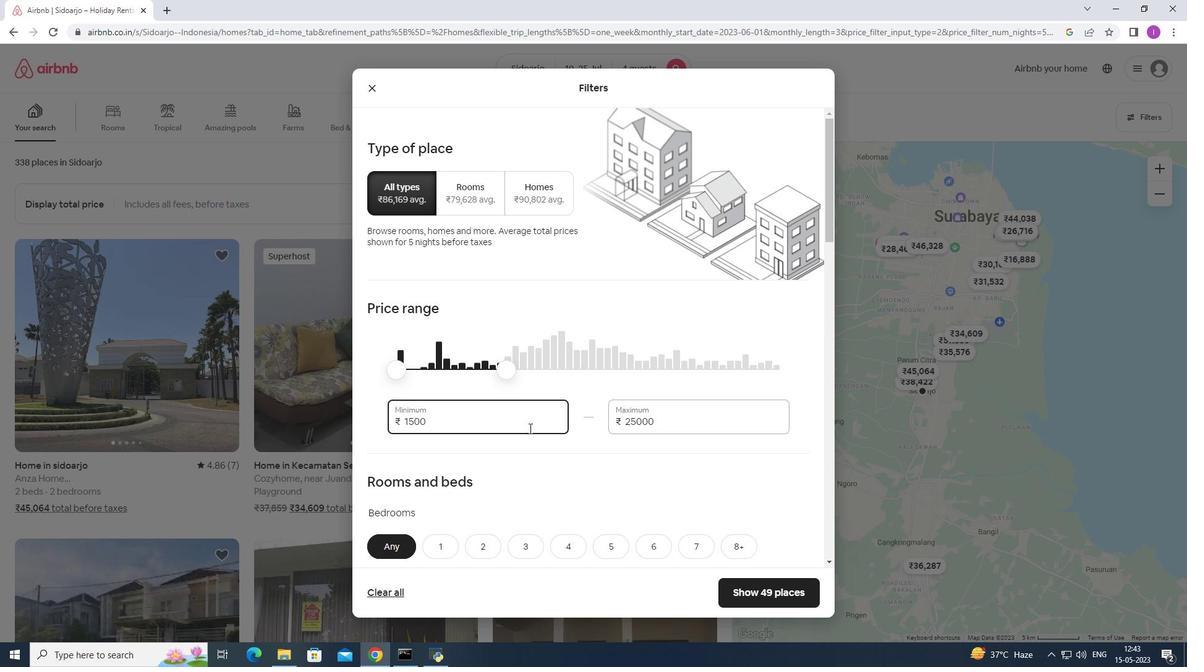 
Action: Mouse moved to (560, 425)
Screenshot: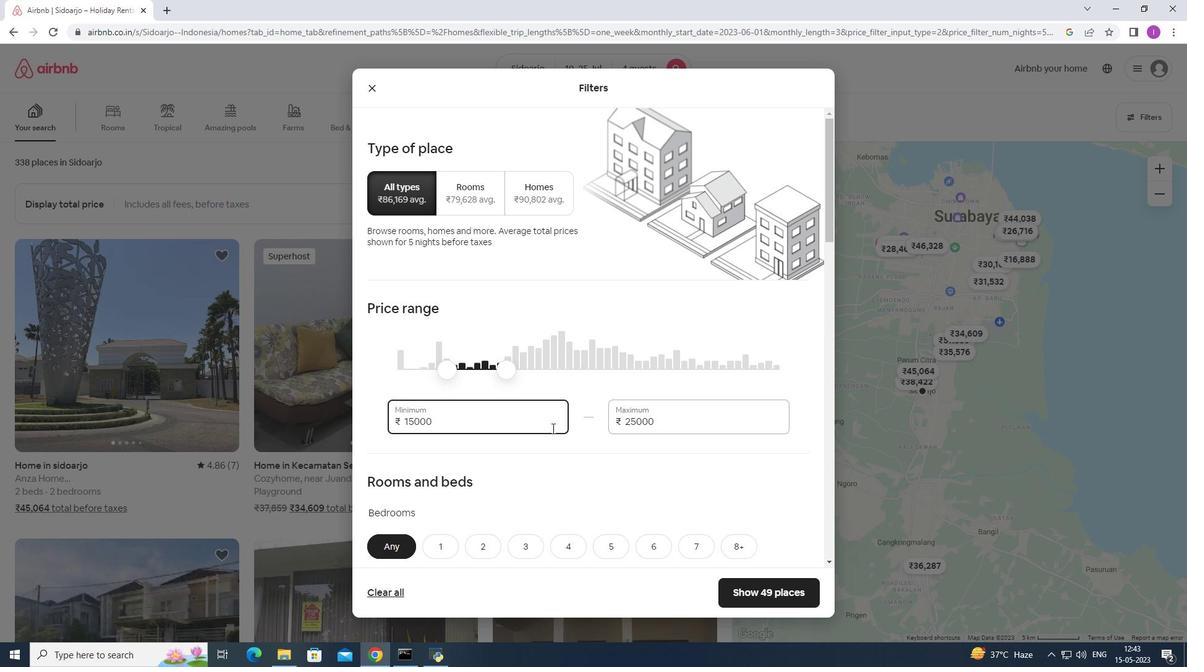 
Action: Mouse scrolled (560, 425) with delta (0, 0)
Screenshot: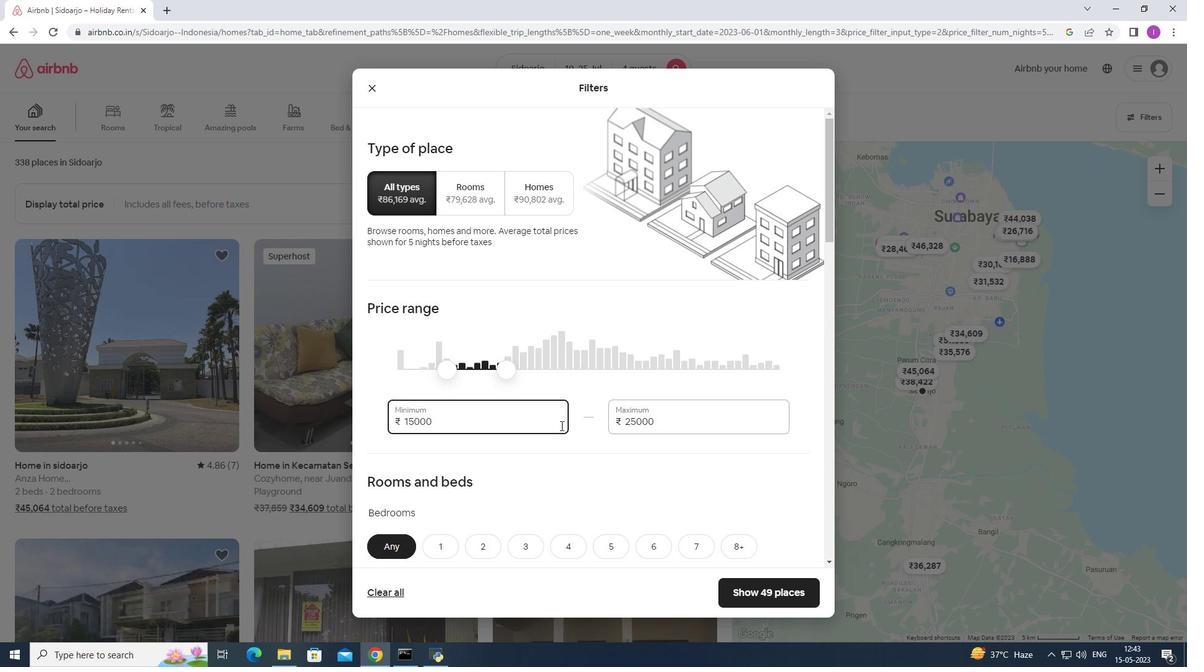 
Action: Mouse scrolled (560, 425) with delta (0, 0)
Screenshot: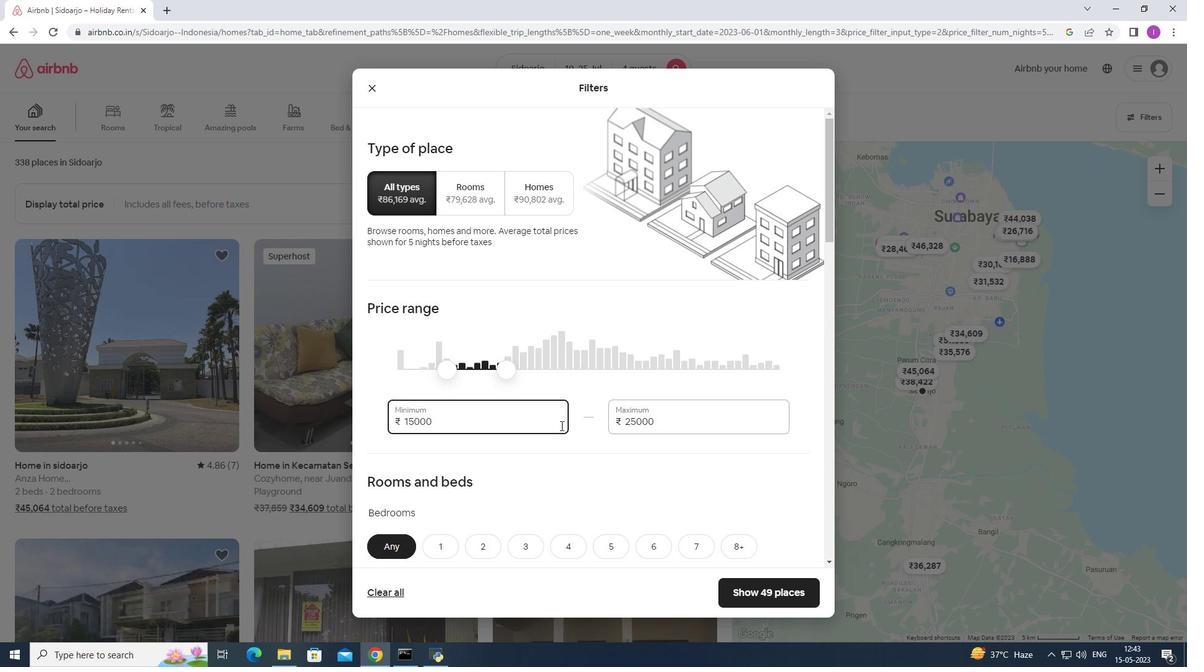 
Action: Mouse moved to (561, 417)
Screenshot: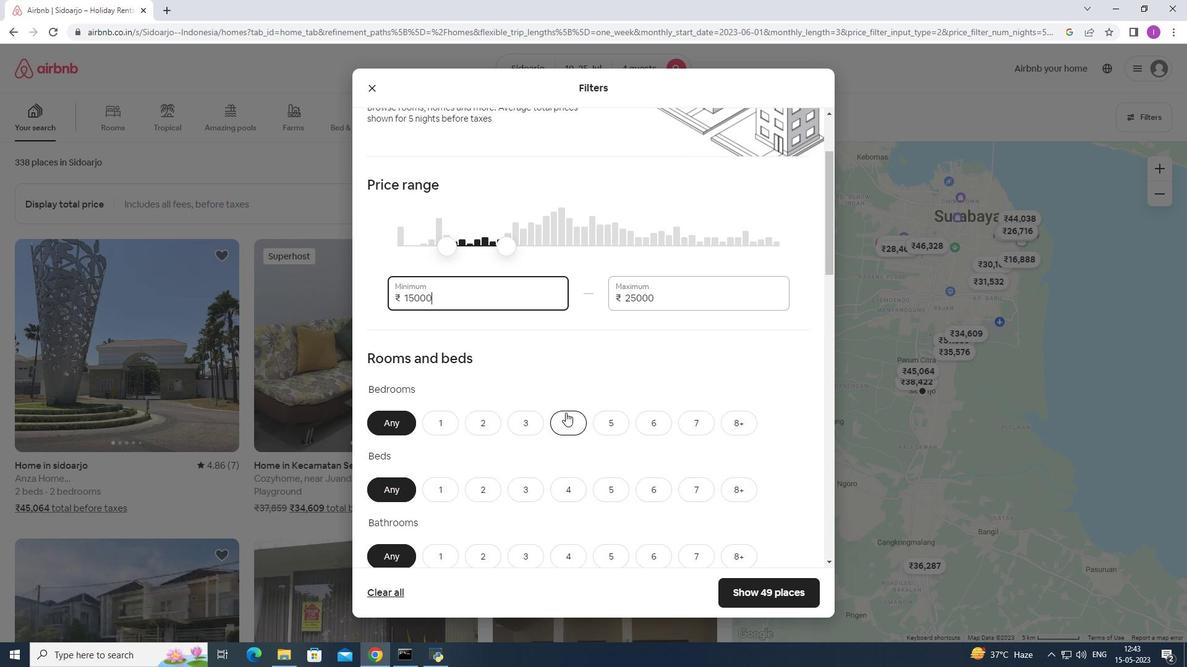 
Action: Mouse scrolled (561, 417) with delta (0, 0)
Screenshot: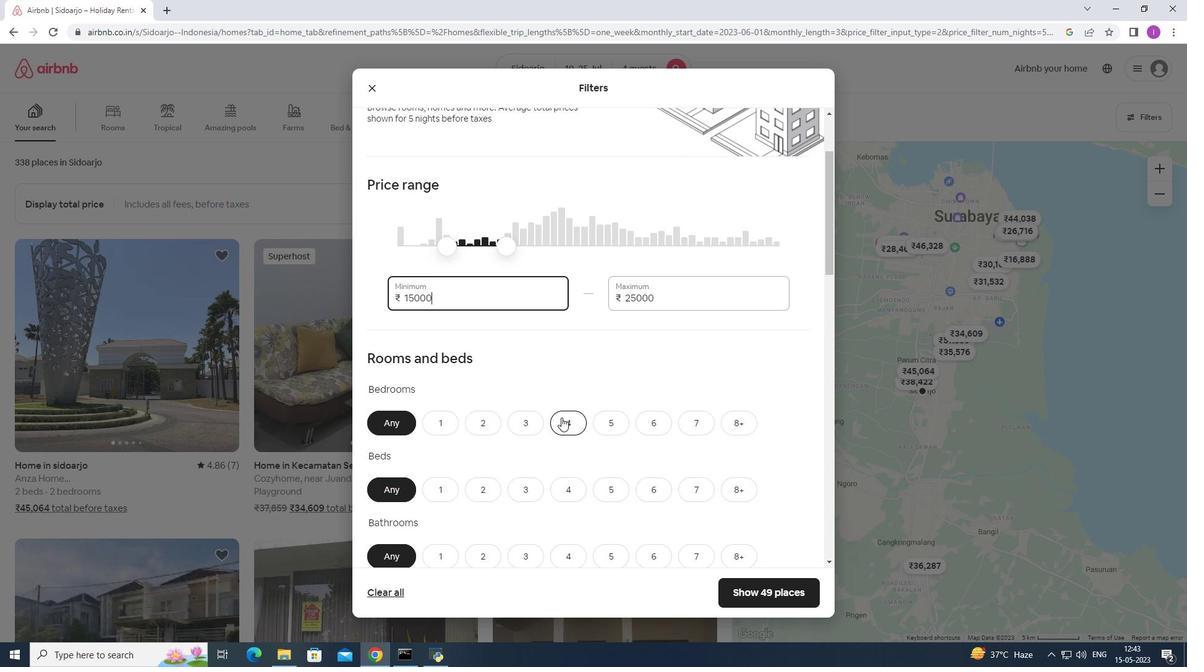 
Action: Mouse scrolled (561, 417) with delta (0, 0)
Screenshot: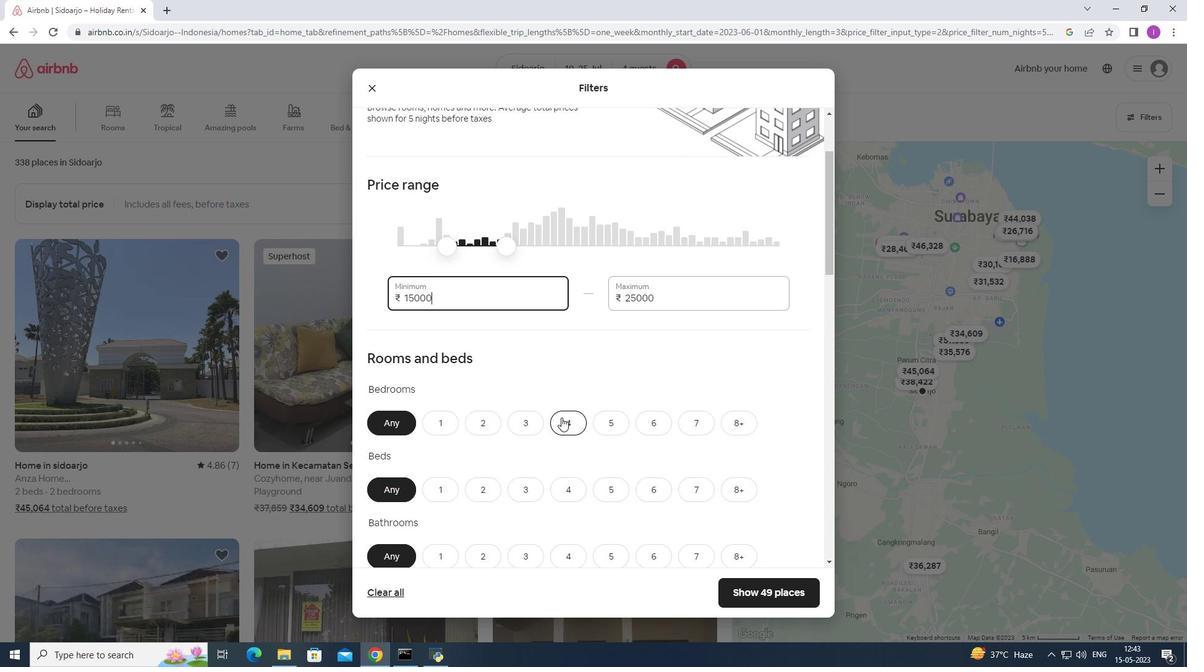 
Action: Mouse moved to (481, 299)
Screenshot: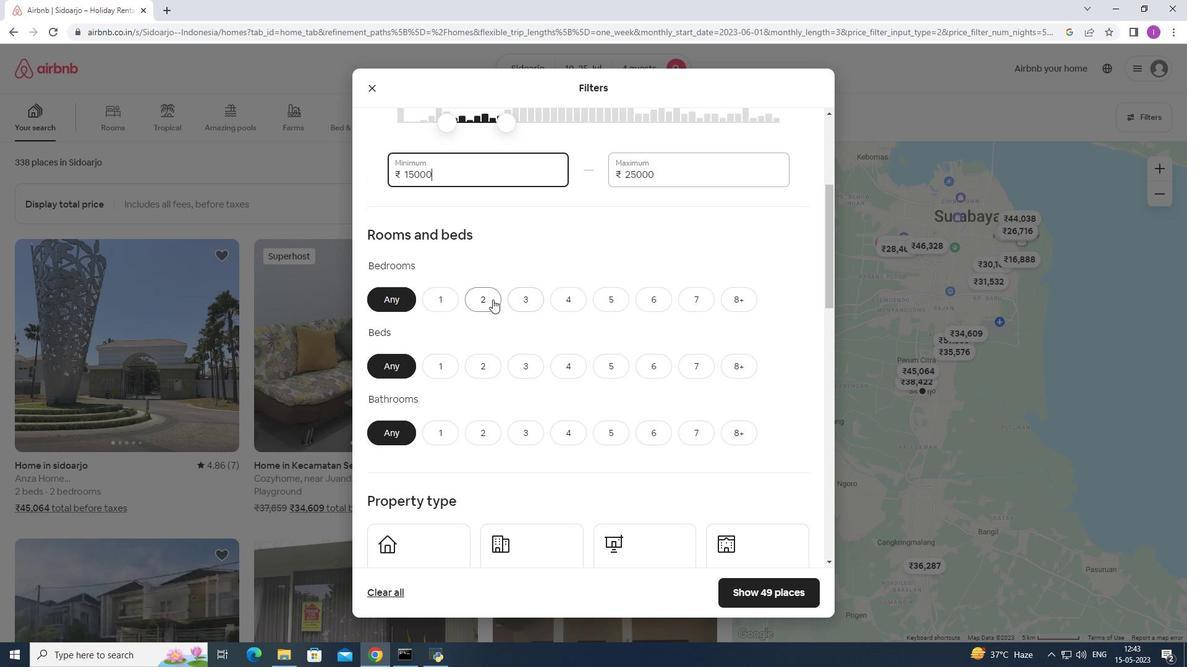 
Action: Mouse pressed left at (481, 299)
Screenshot: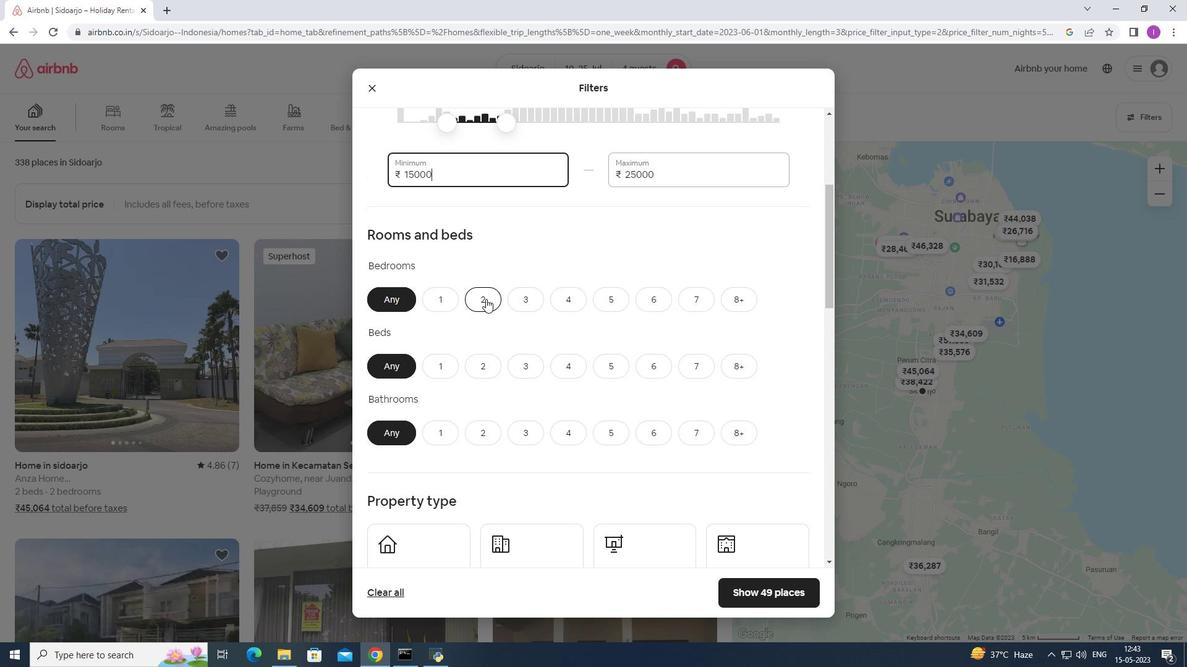 
Action: Mouse moved to (527, 362)
Screenshot: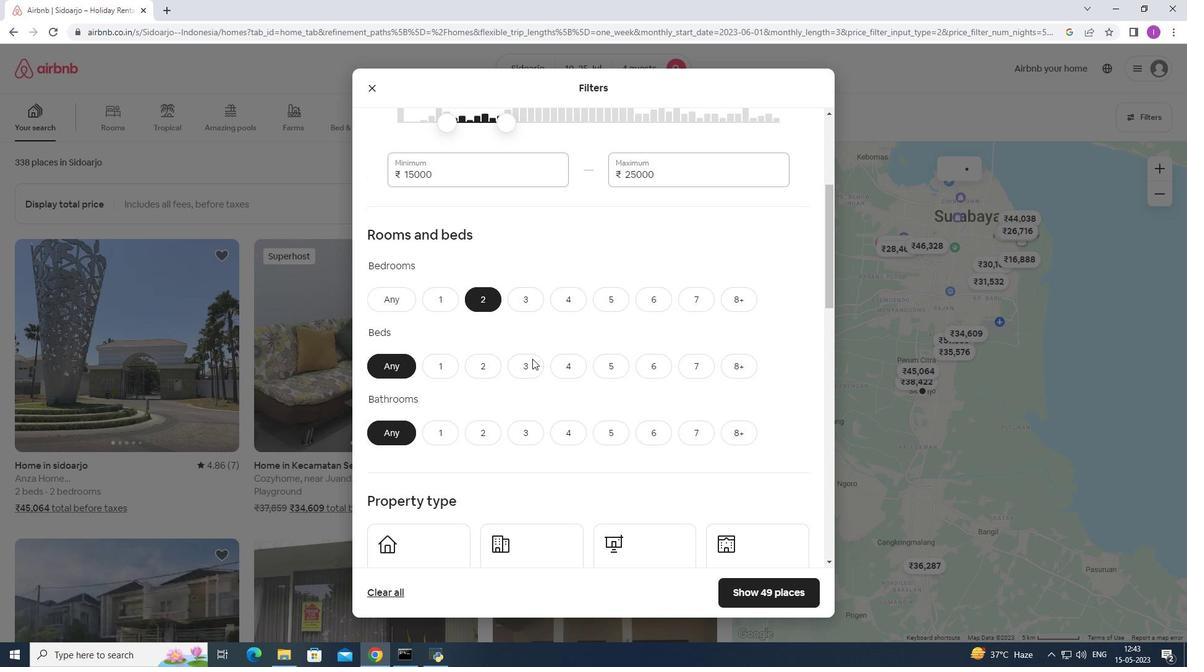 
Action: Mouse pressed left at (527, 362)
Screenshot: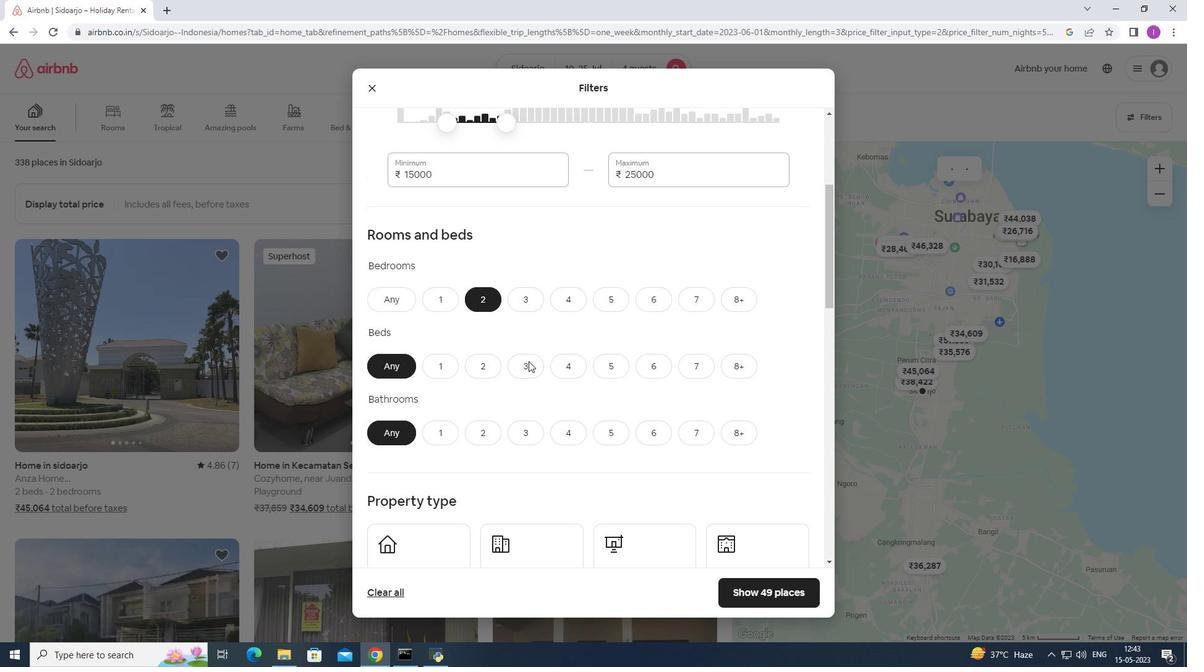 
Action: Mouse moved to (489, 432)
Screenshot: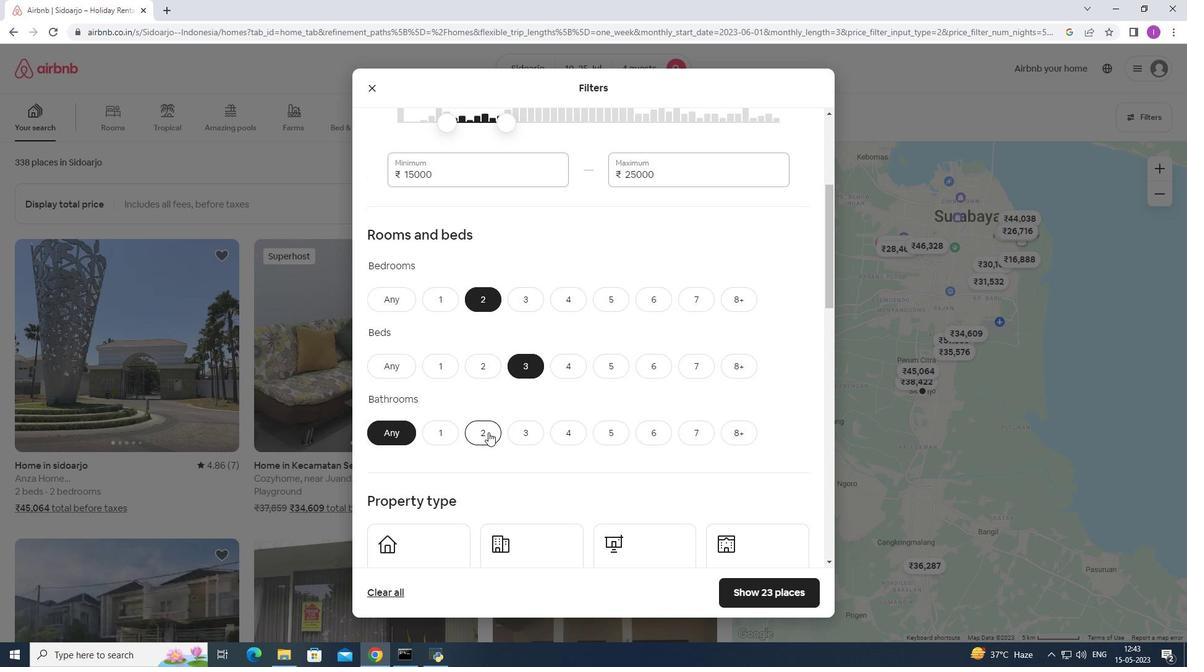 
Action: Mouse pressed left at (489, 432)
Screenshot: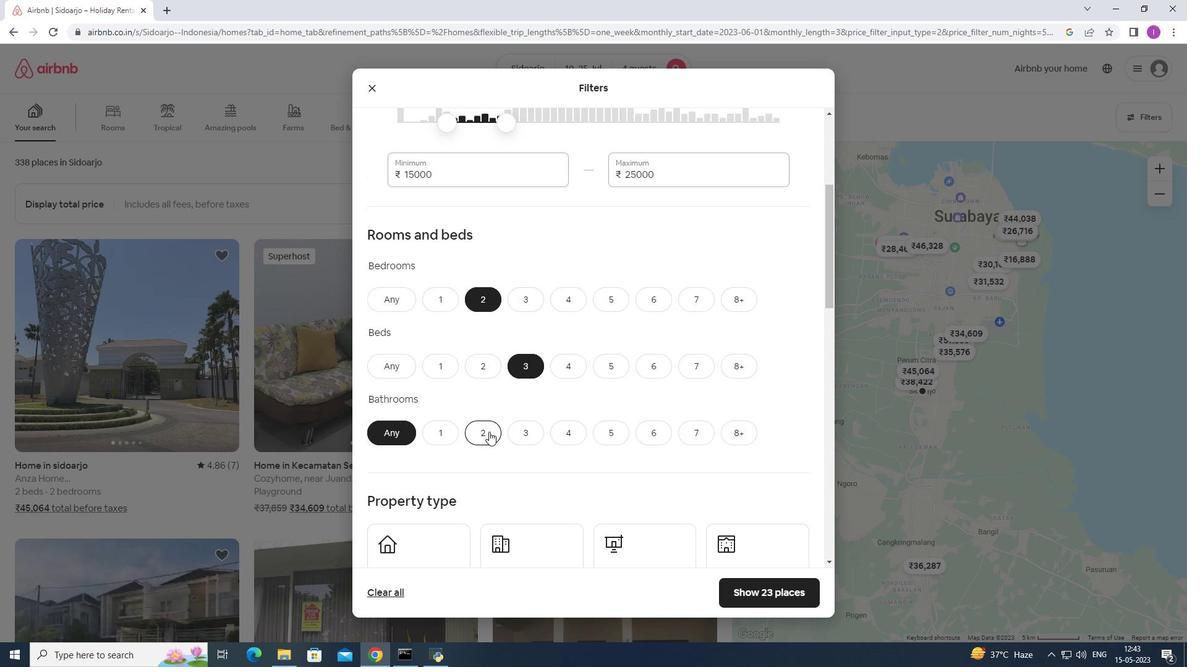 
Action: Mouse moved to (547, 366)
Screenshot: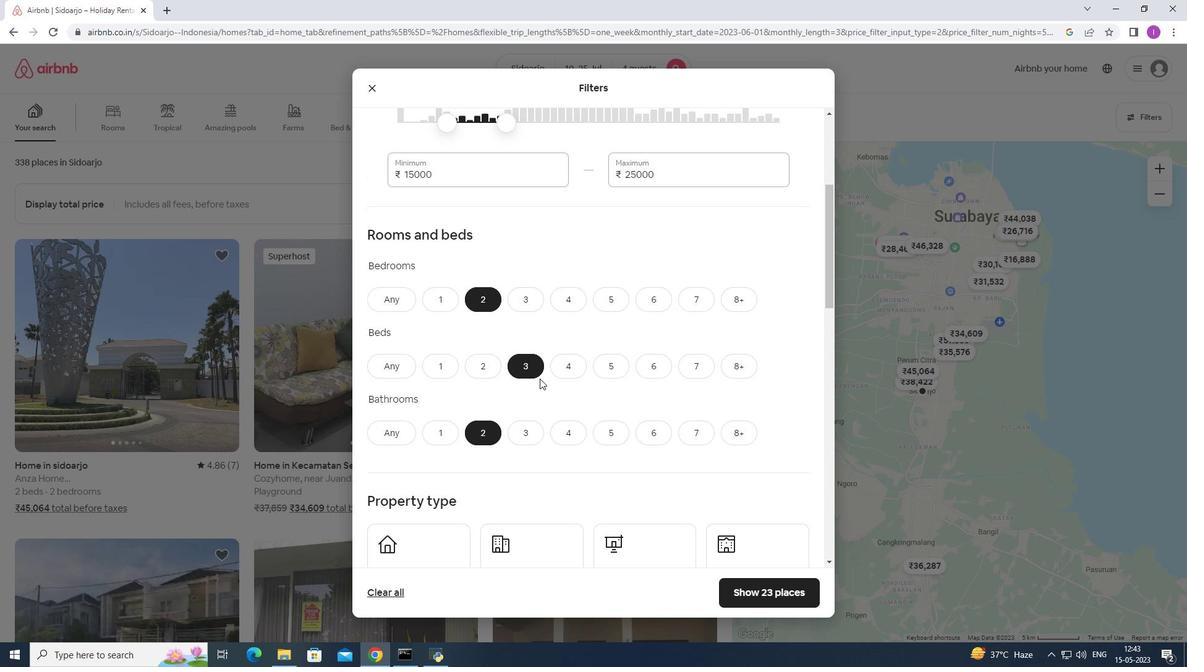 
Action: Mouse scrolled (547, 366) with delta (0, 0)
Screenshot: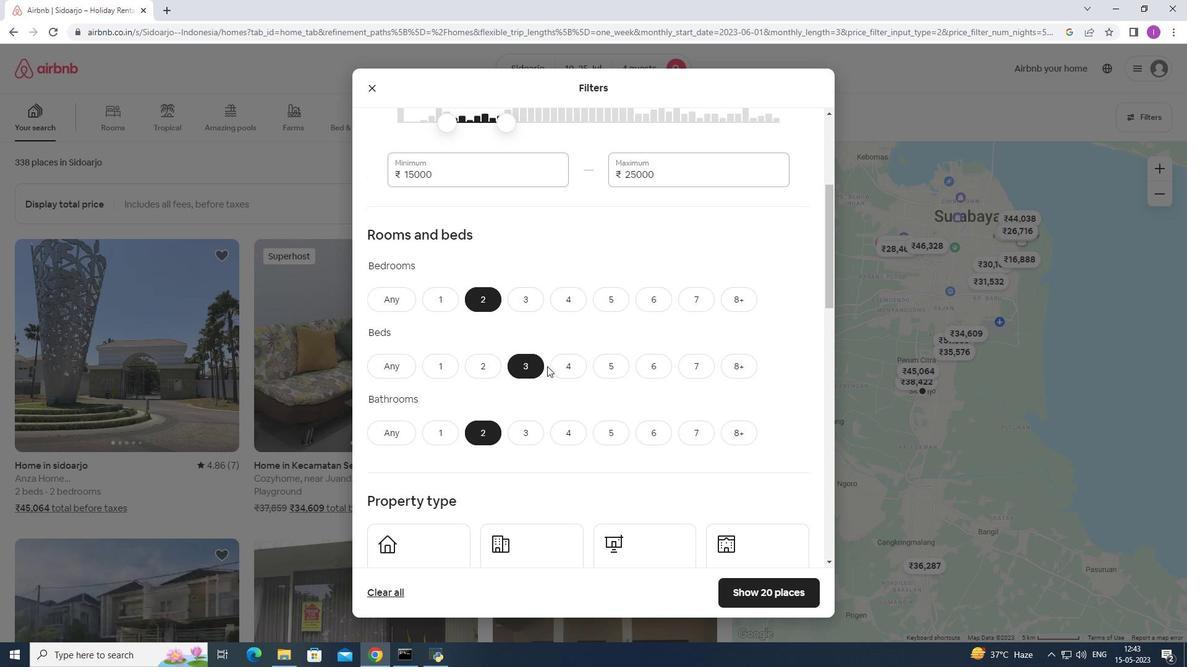 
Action: Mouse scrolled (547, 366) with delta (0, 0)
Screenshot: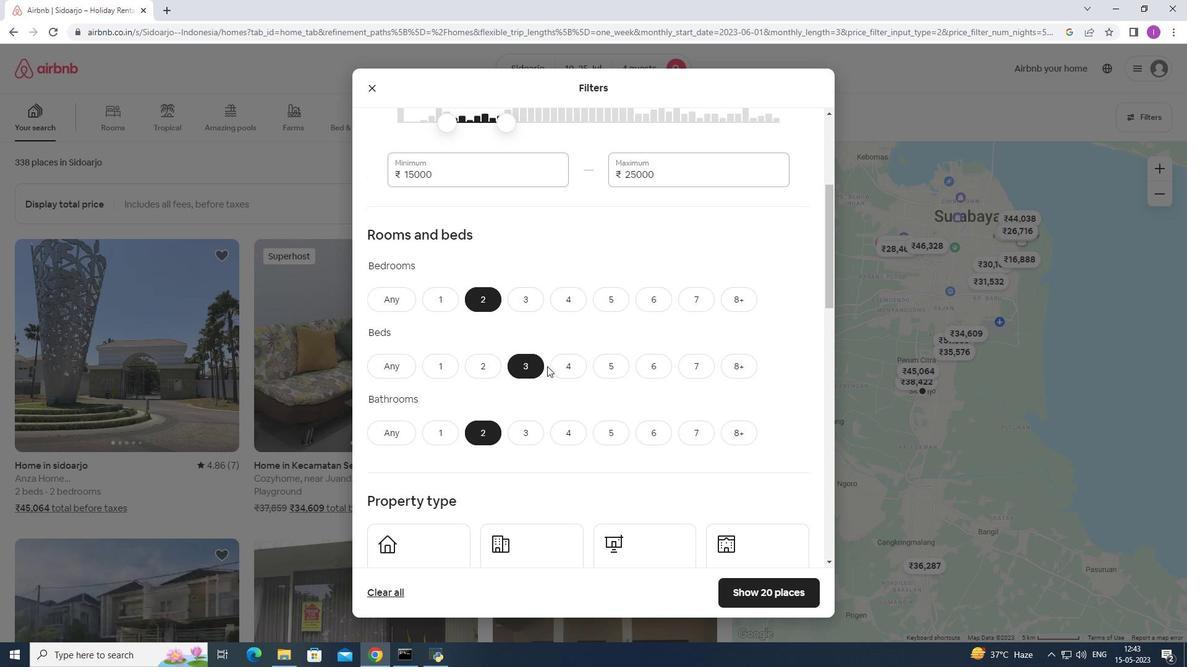 
Action: Mouse moved to (463, 434)
Screenshot: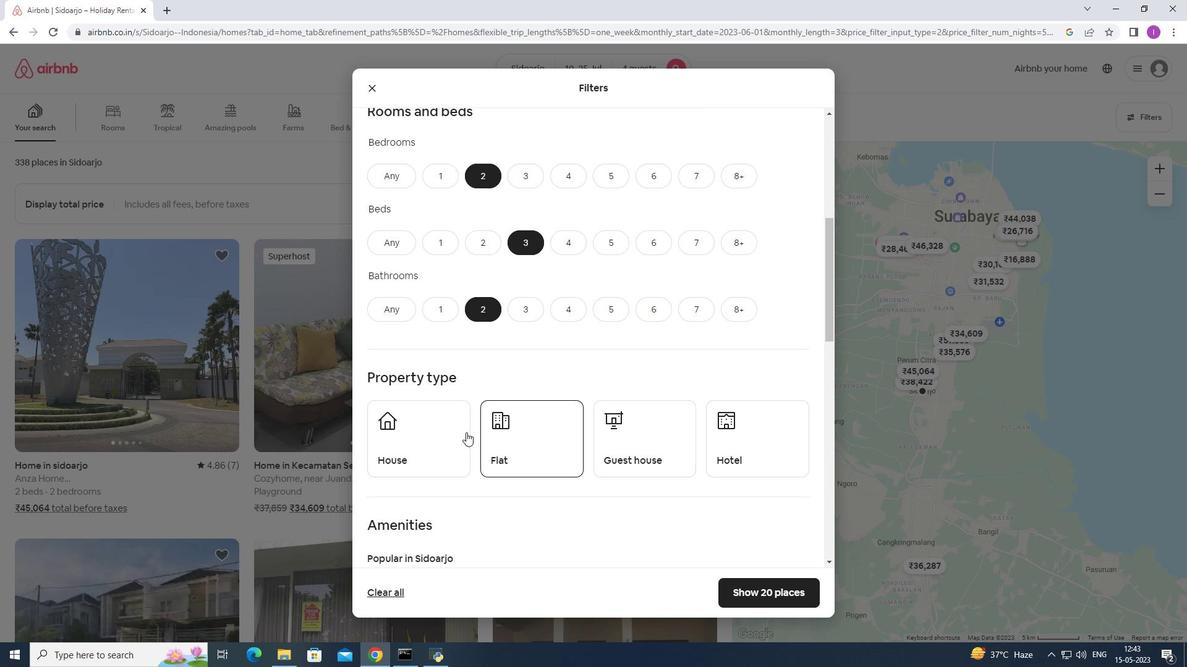 
Action: Mouse pressed left at (463, 434)
Screenshot: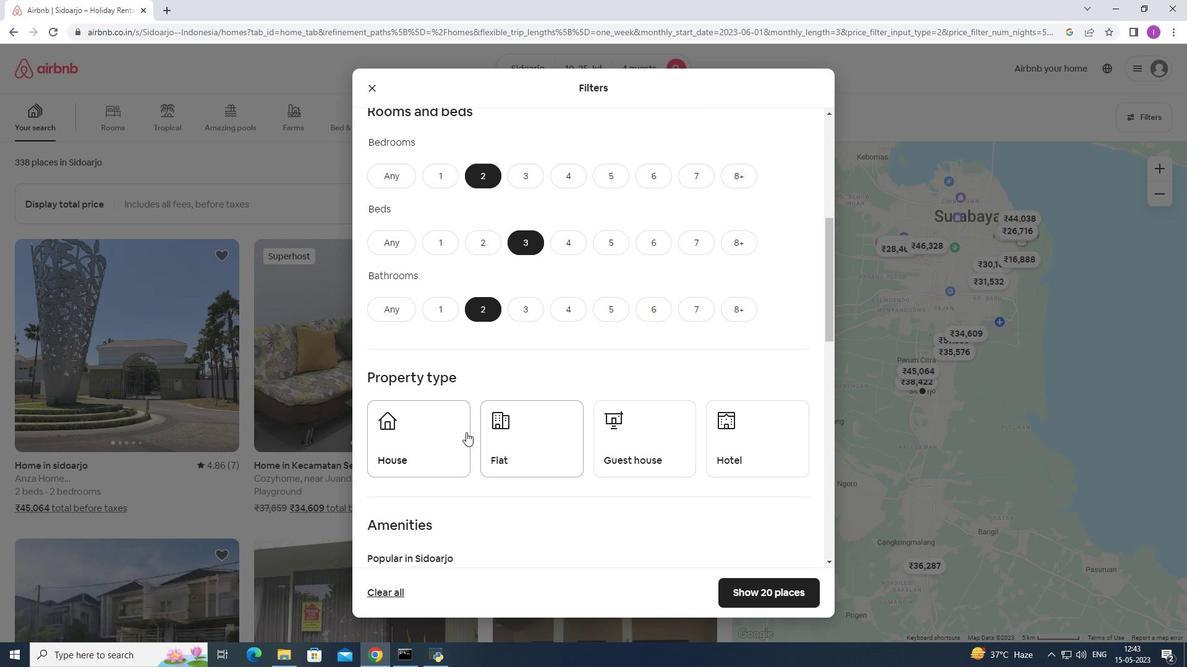 
Action: Mouse moved to (515, 435)
Screenshot: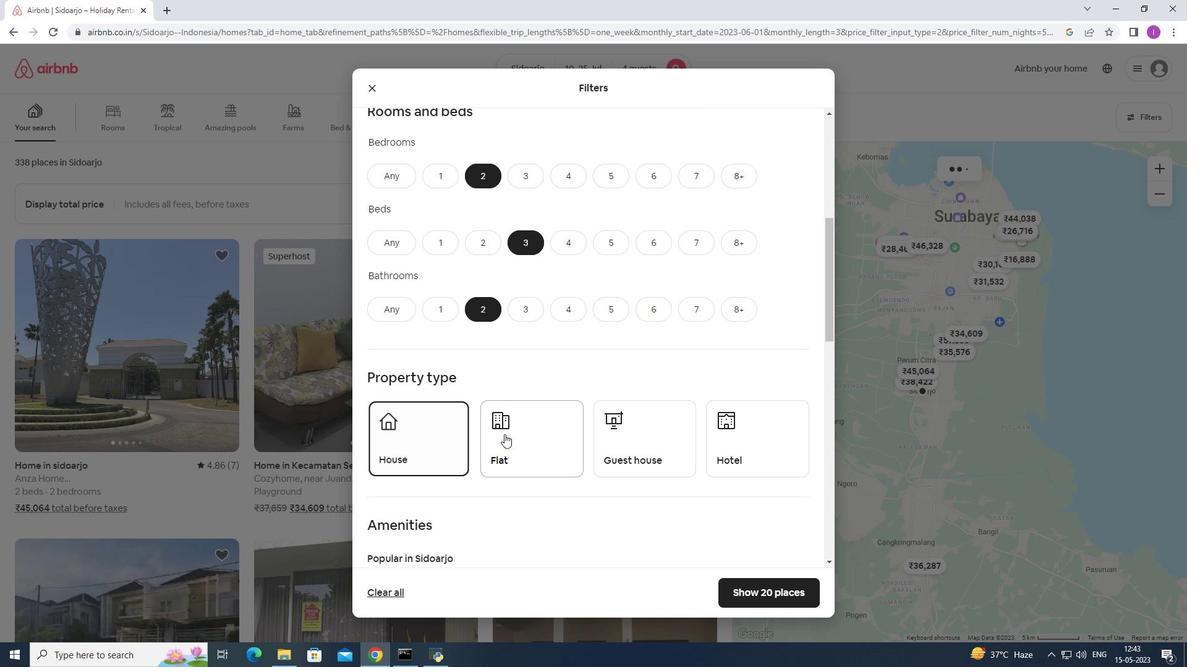 
Action: Mouse pressed left at (515, 435)
Screenshot: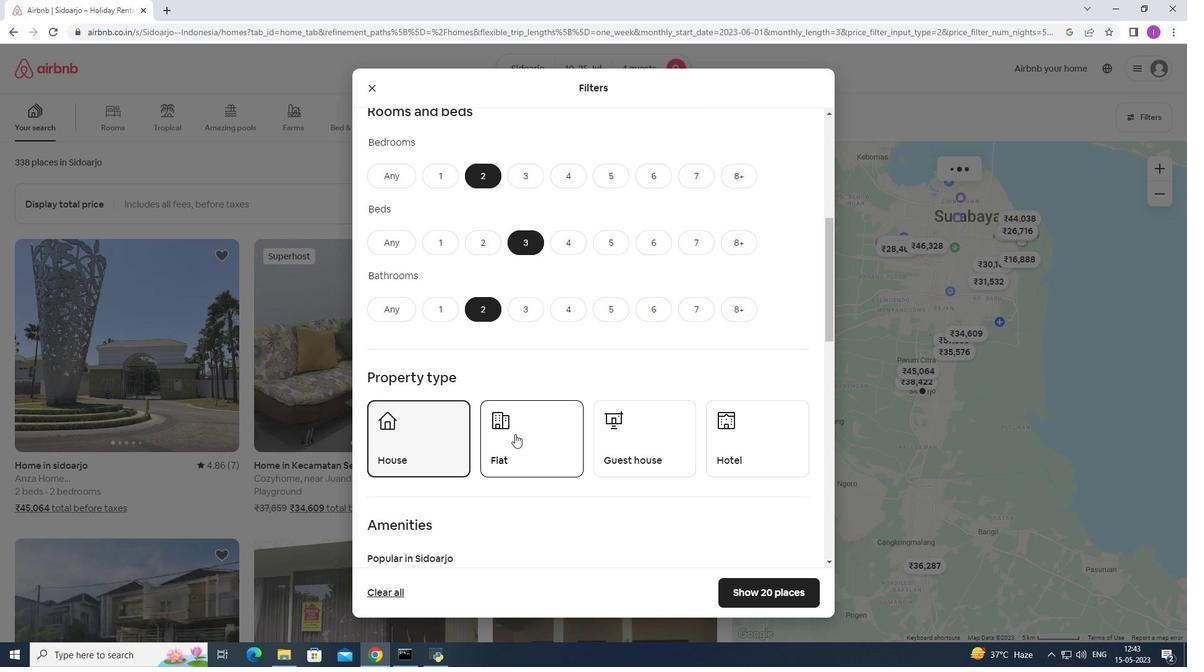 
Action: Mouse moved to (629, 442)
Screenshot: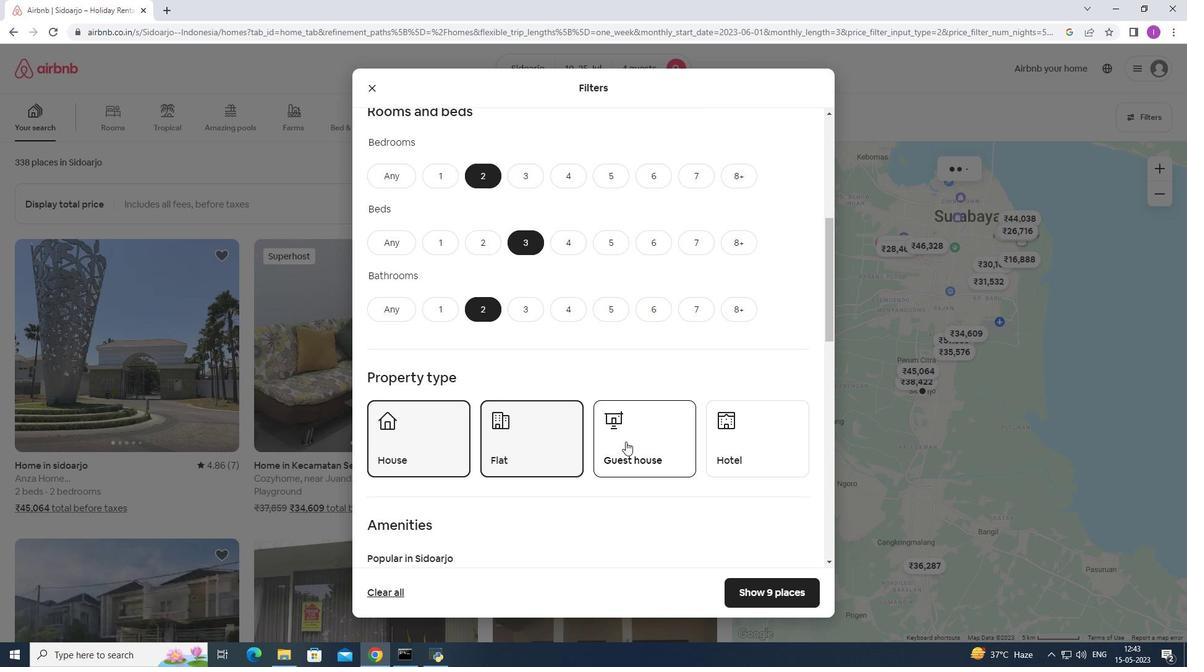 
Action: Mouse pressed left at (629, 442)
Screenshot: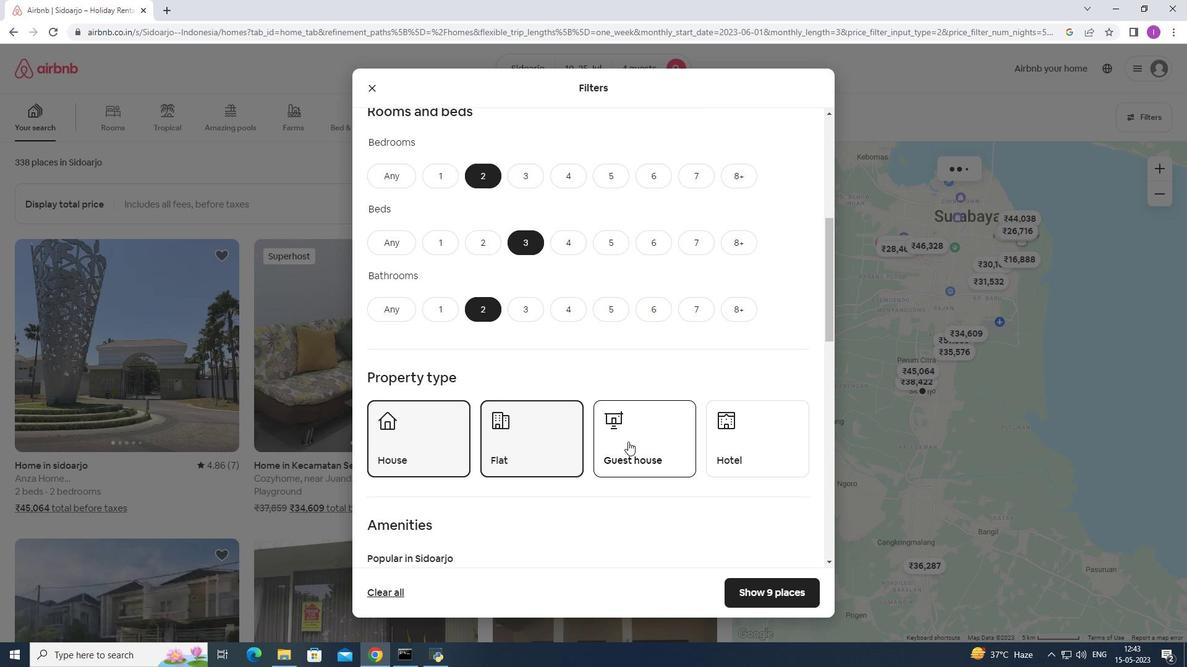 
Action: Mouse moved to (644, 440)
Screenshot: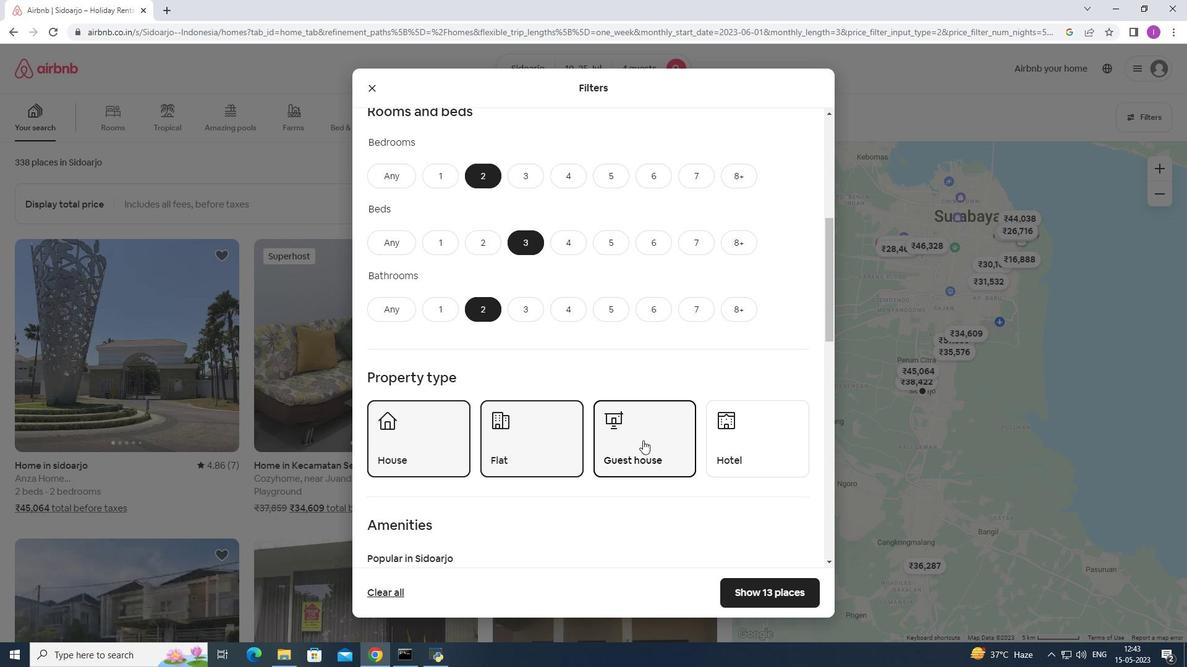 
Action: Mouse scrolled (644, 440) with delta (0, 0)
Screenshot: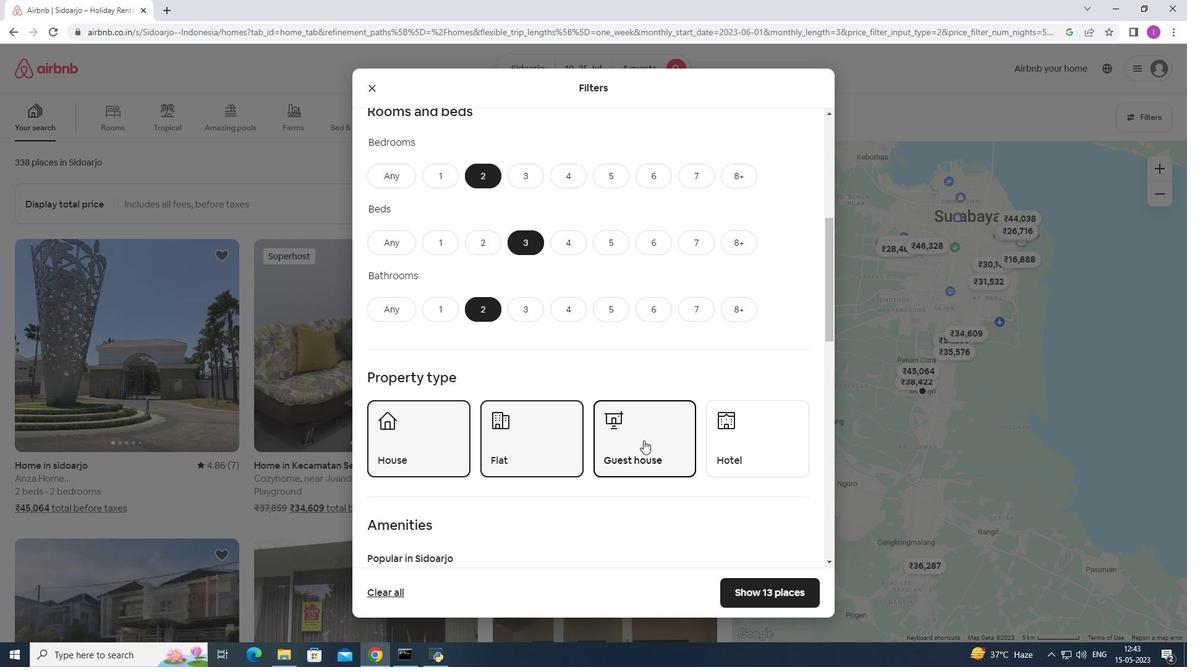 
Action: Mouse scrolled (644, 440) with delta (0, 0)
Screenshot: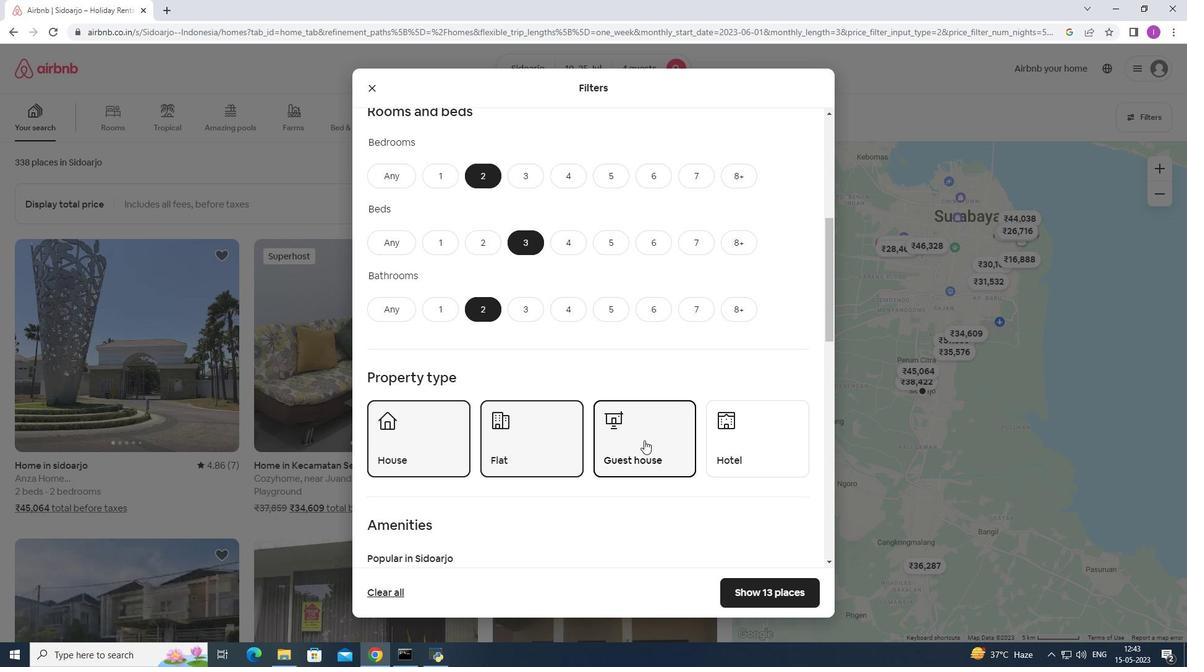 
Action: Mouse moved to (644, 440)
Screenshot: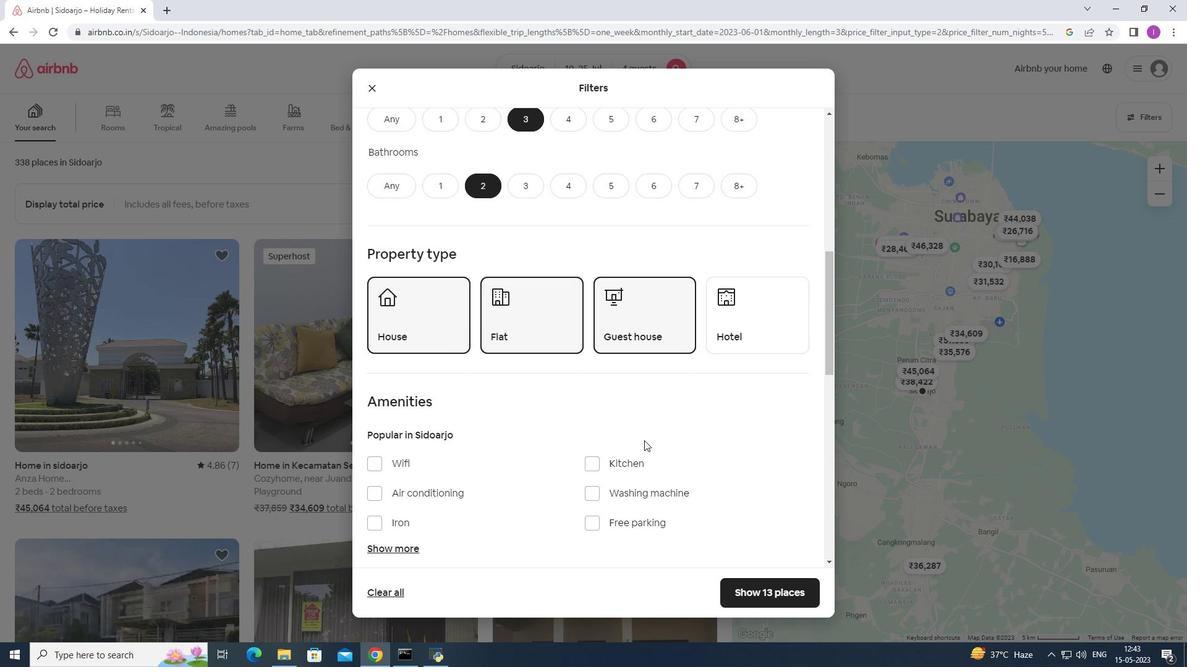 
Action: Mouse scrolled (644, 439) with delta (0, 0)
Screenshot: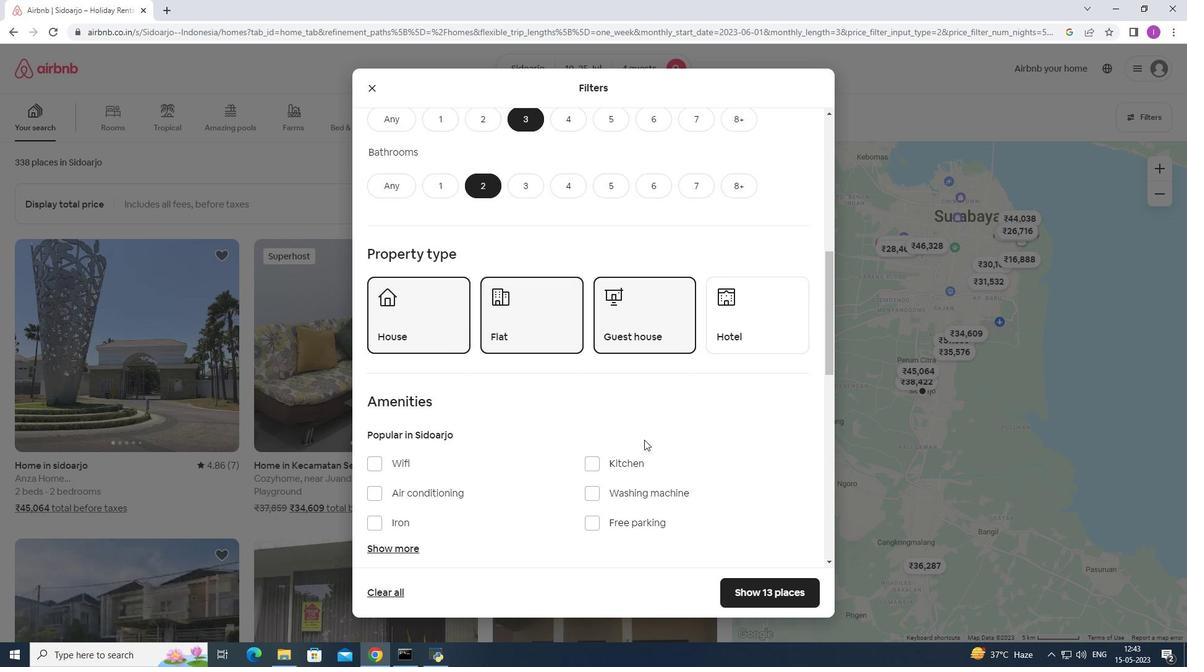 
Action: Mouse scrolled (644, 439) with delta (0, 0)
Screenshot: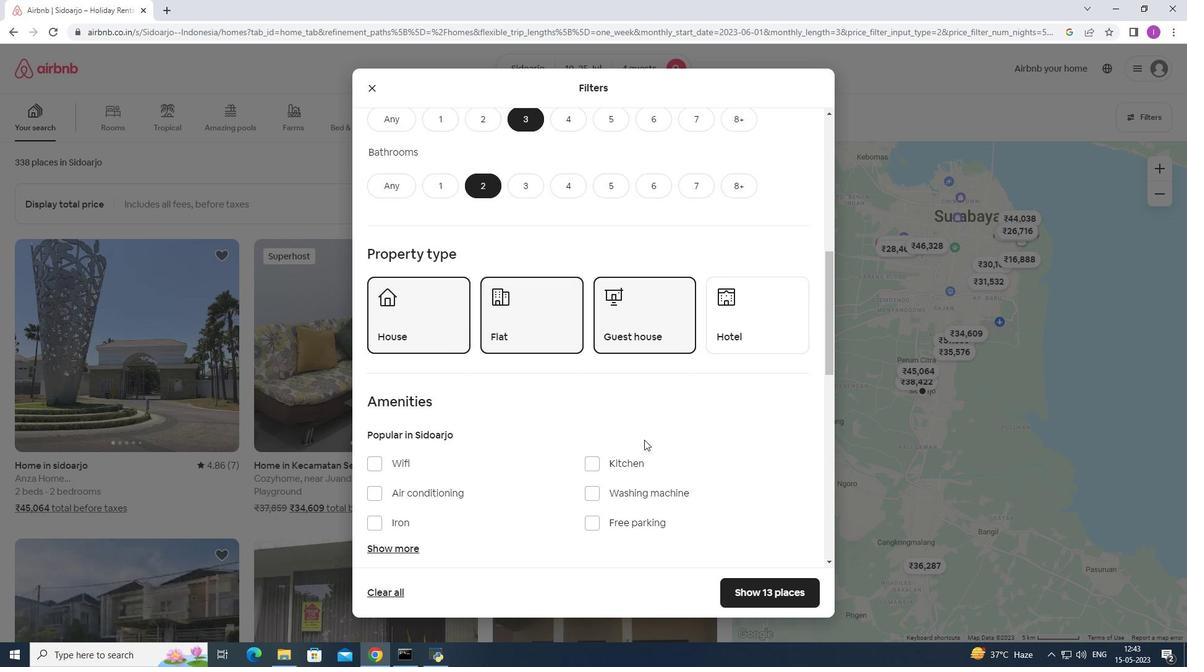 
Action: Mouse moved to (376, 344)
Screenshot: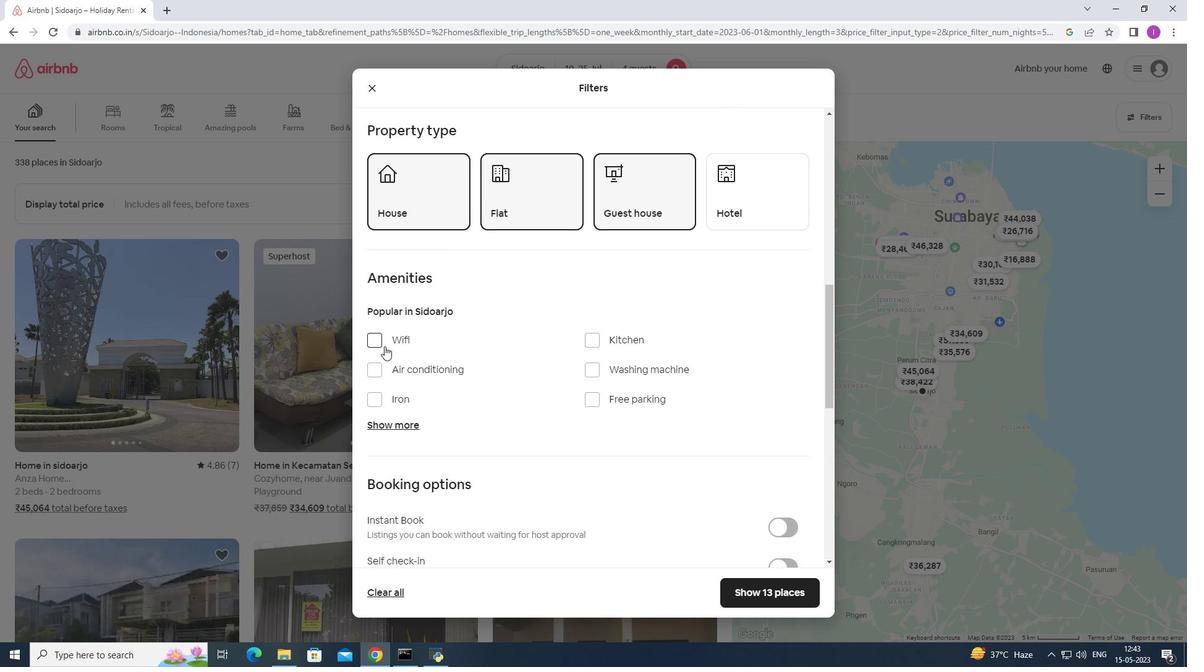 
Action: Mouse pressed left at (376, 344)
Screenshot: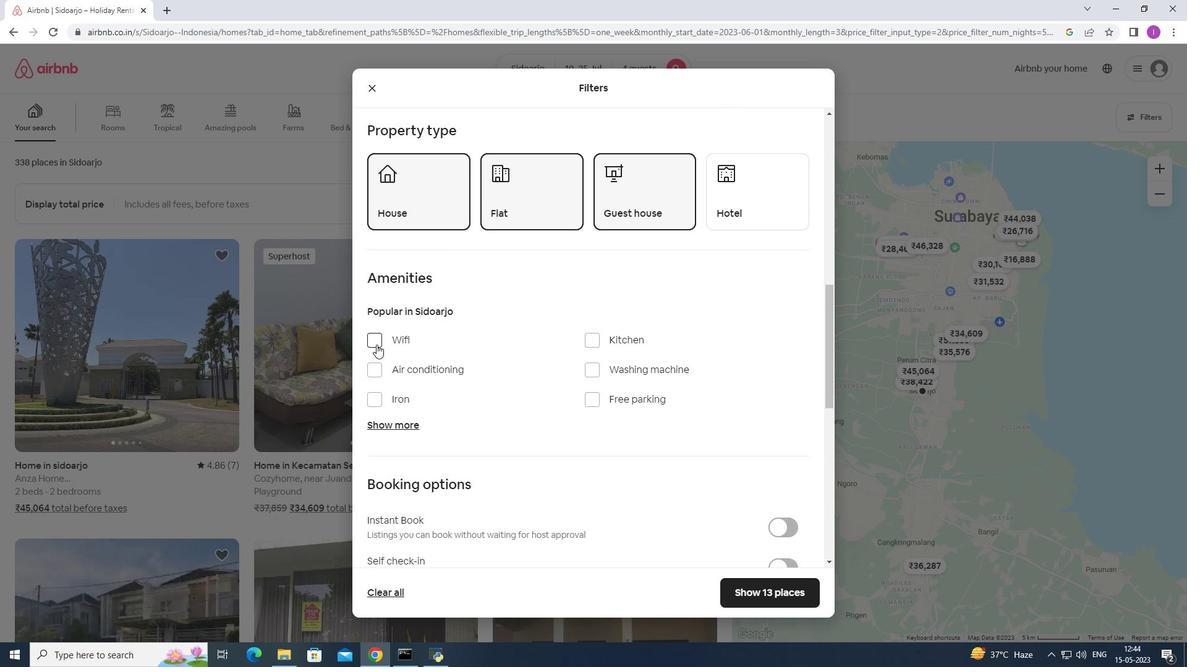 
Action: Mouse moved to (401, 424)
Screenshot: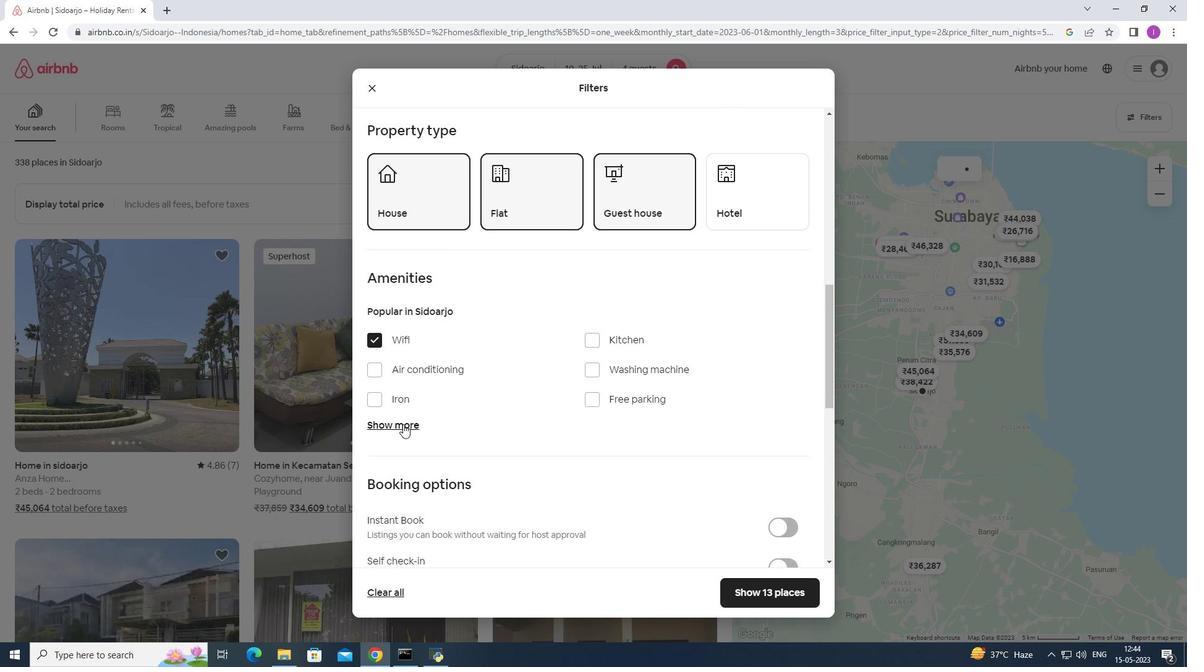 
Action: Mouse pressed left at (401, 424)
Screenshot: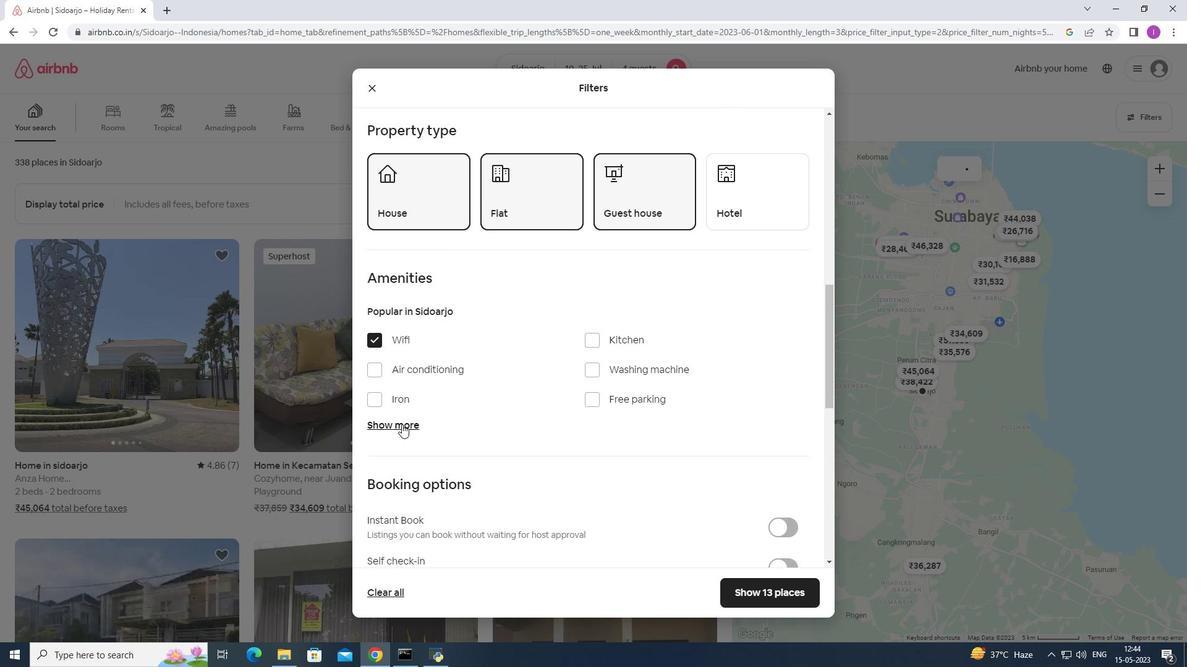 
Action: Mouse moved to (598, 398)
Screenshot: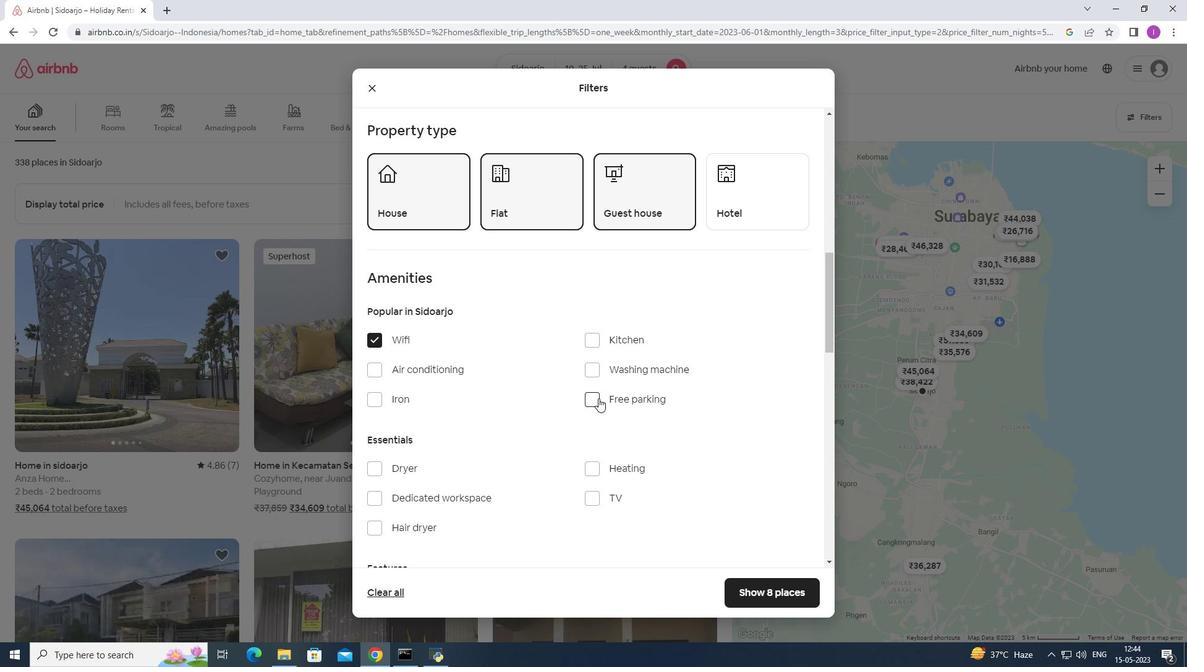 
Action: Mouse pressed left at (598, 398)
Screenshot: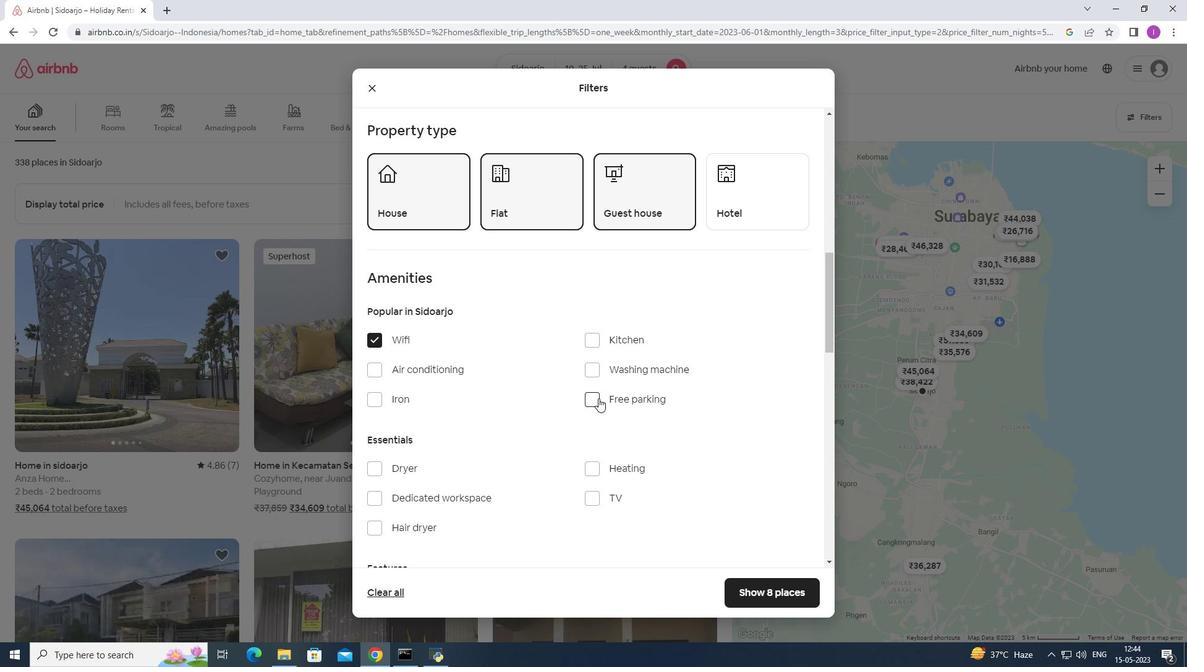 
Action: Mouse moved to (595, 494)
Screenshot: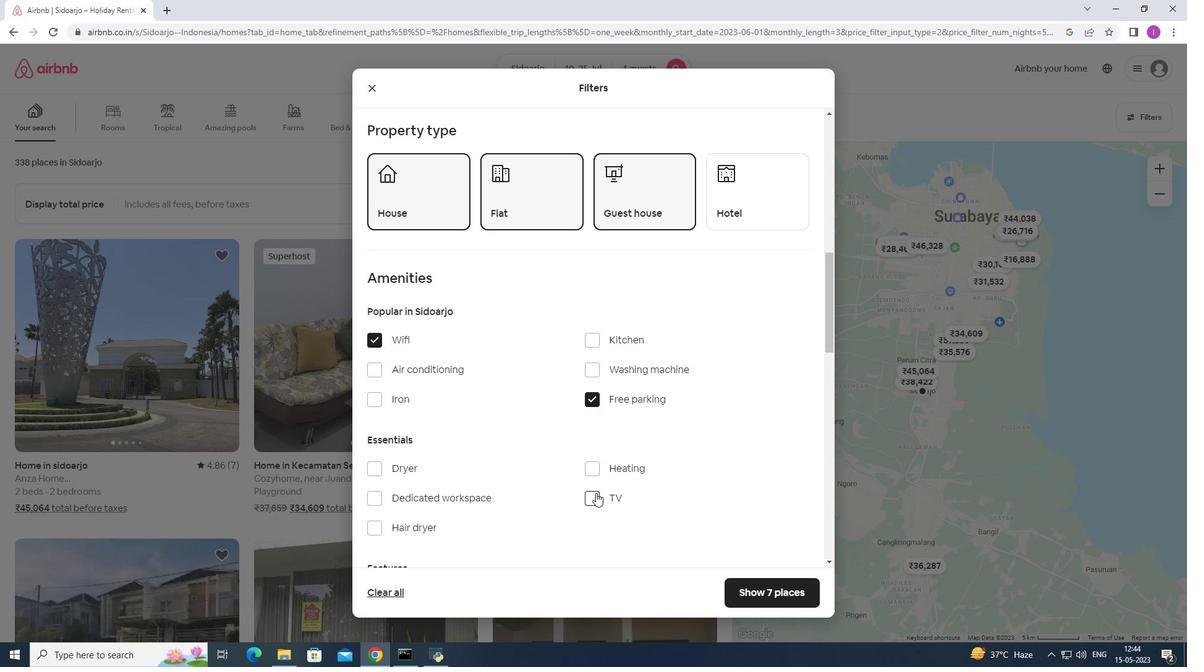 
Action: Mouse pressed left at (595, 494)
Screenshot: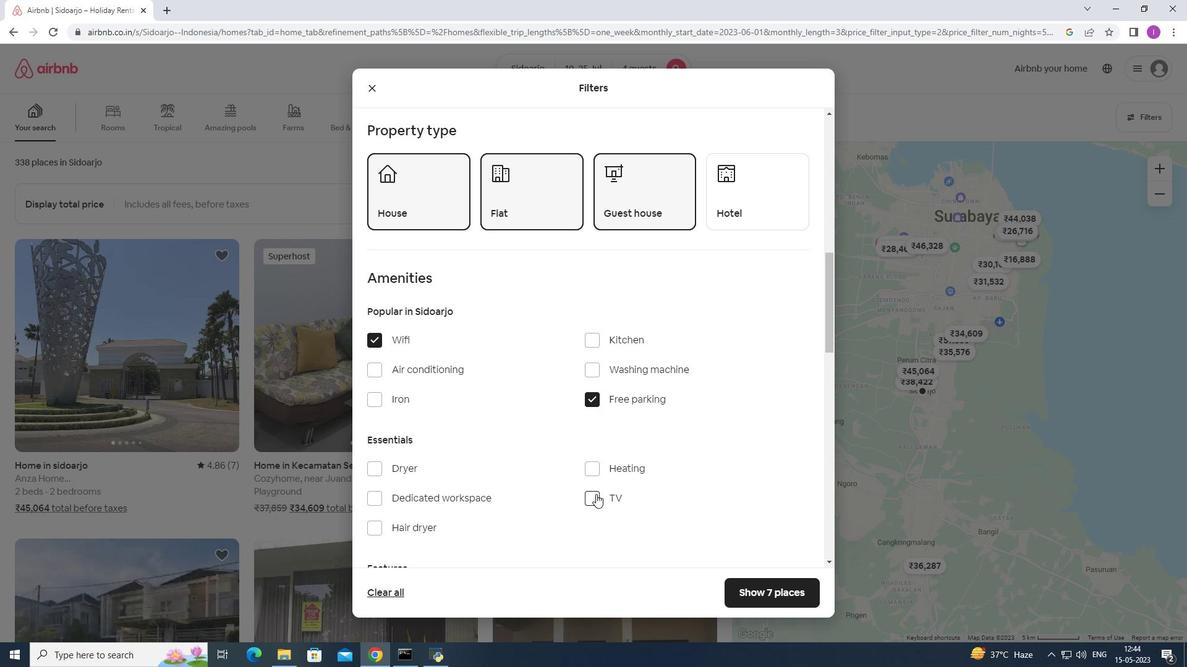 
Action: Mouse moved to (459, 503)
Screenshot: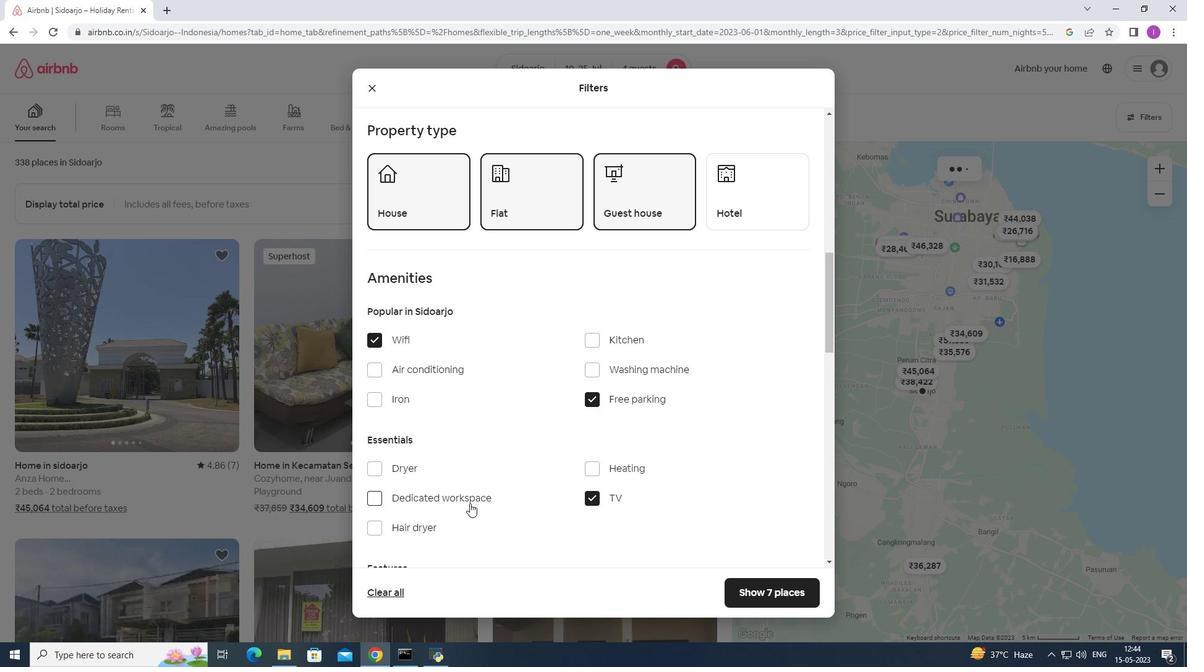 
Action: Mouse scrolled (459, 503) with delta (0, 0)
Screenshot: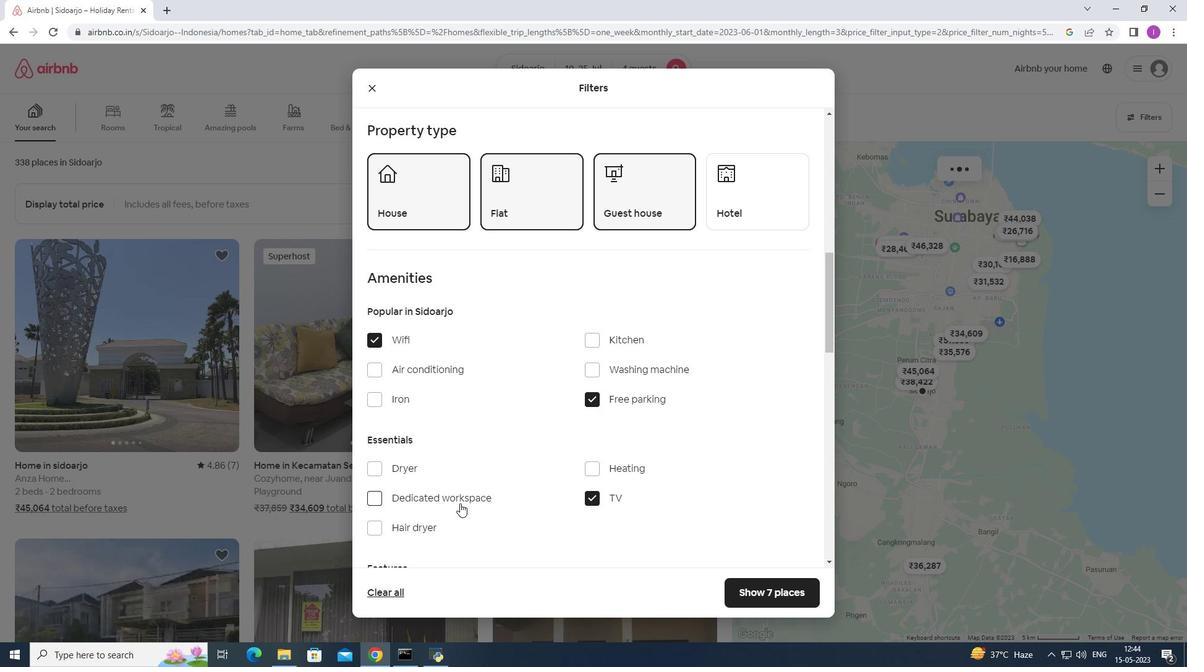 
Action: Mouse scrolled (459, 503) with delta (0, 0)
Screenshot: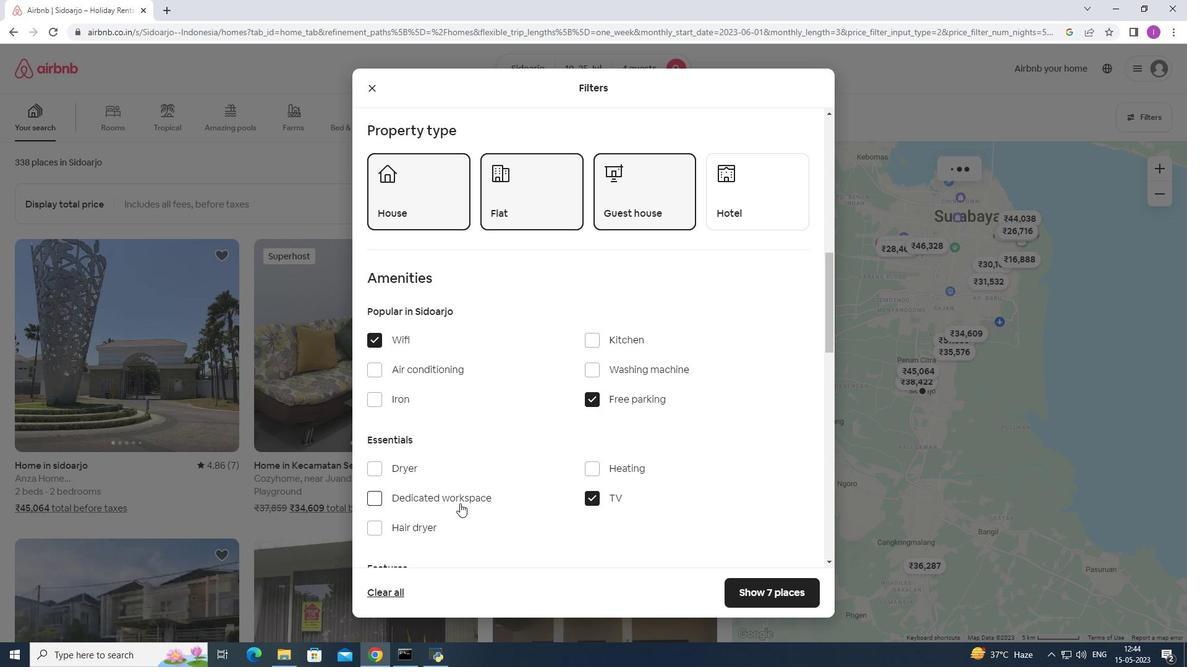 
Action: Mouse scrolled (459, 503) with delta (0, 0)
Screenshot: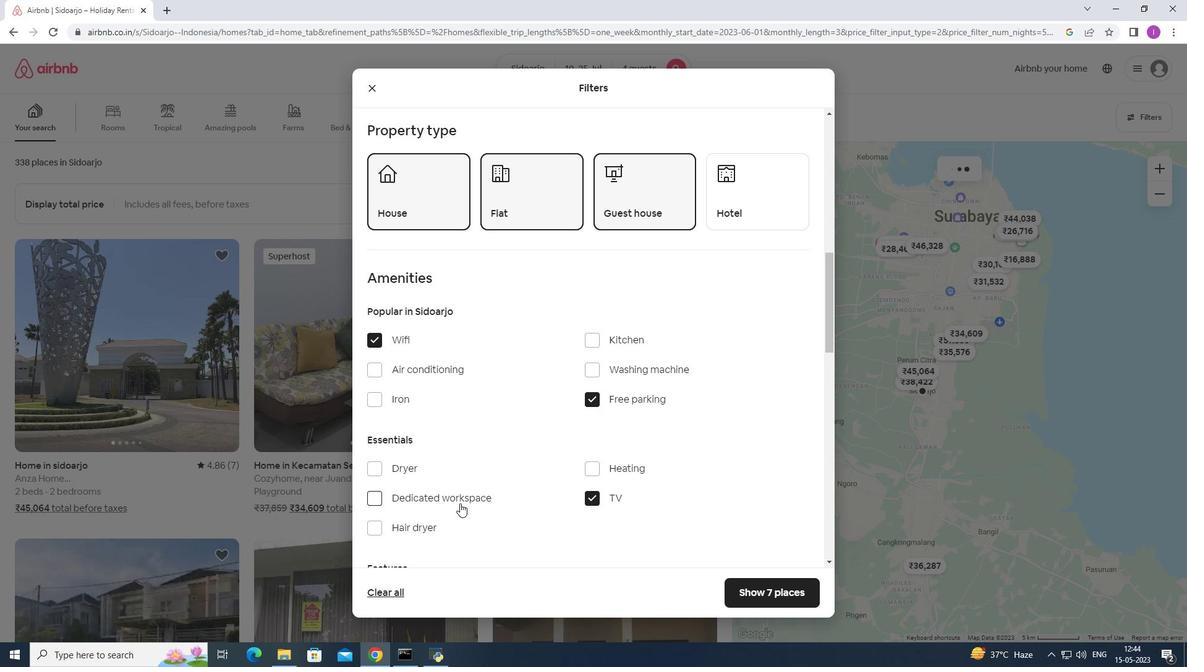 
Action: Mouse moved to (370, 473)
Screenshot: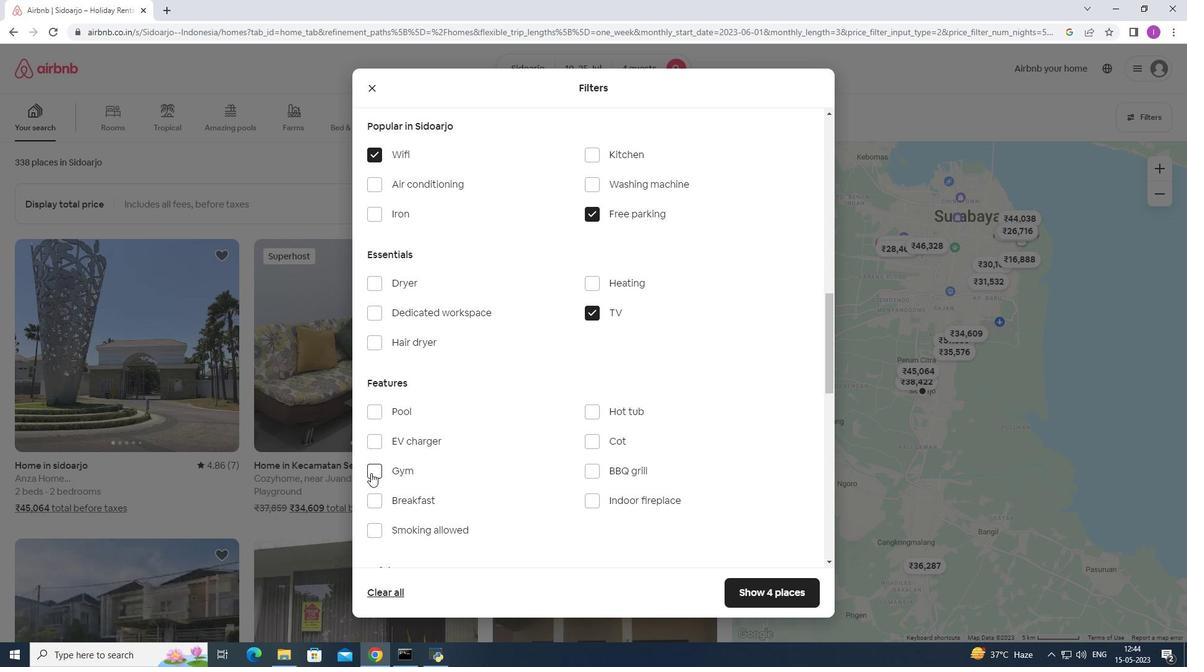 
Action: Mouse pressed left at (370, 473)
Screenshot: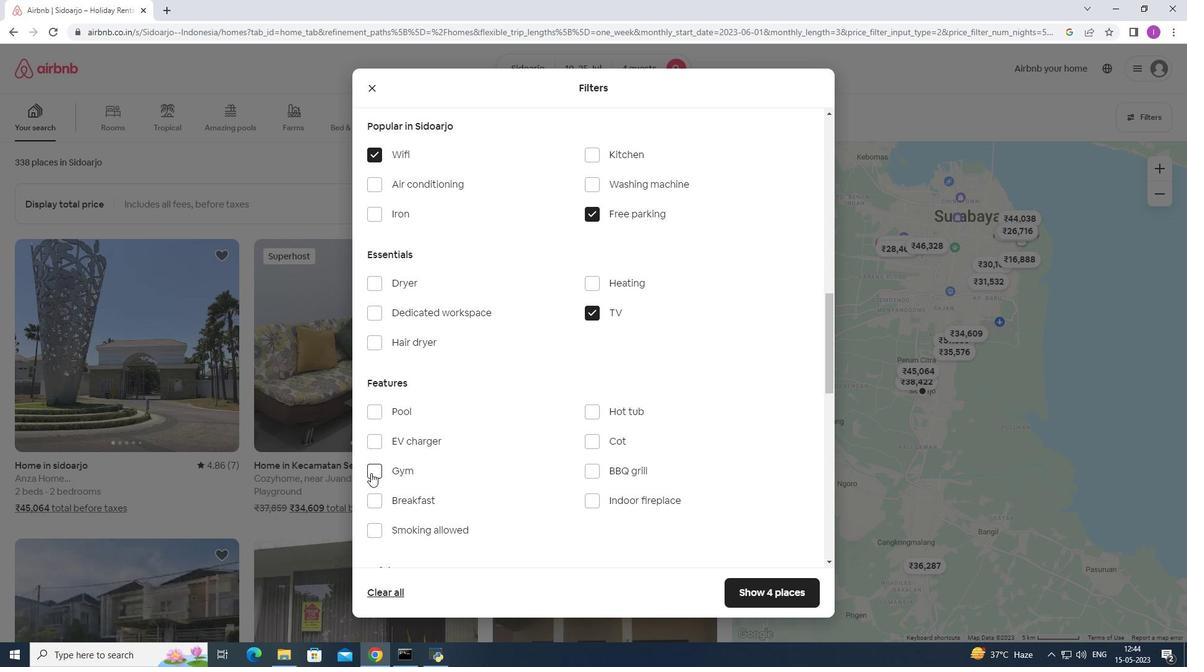 
Action: Mouse moved to (377, 506)
Screenshot: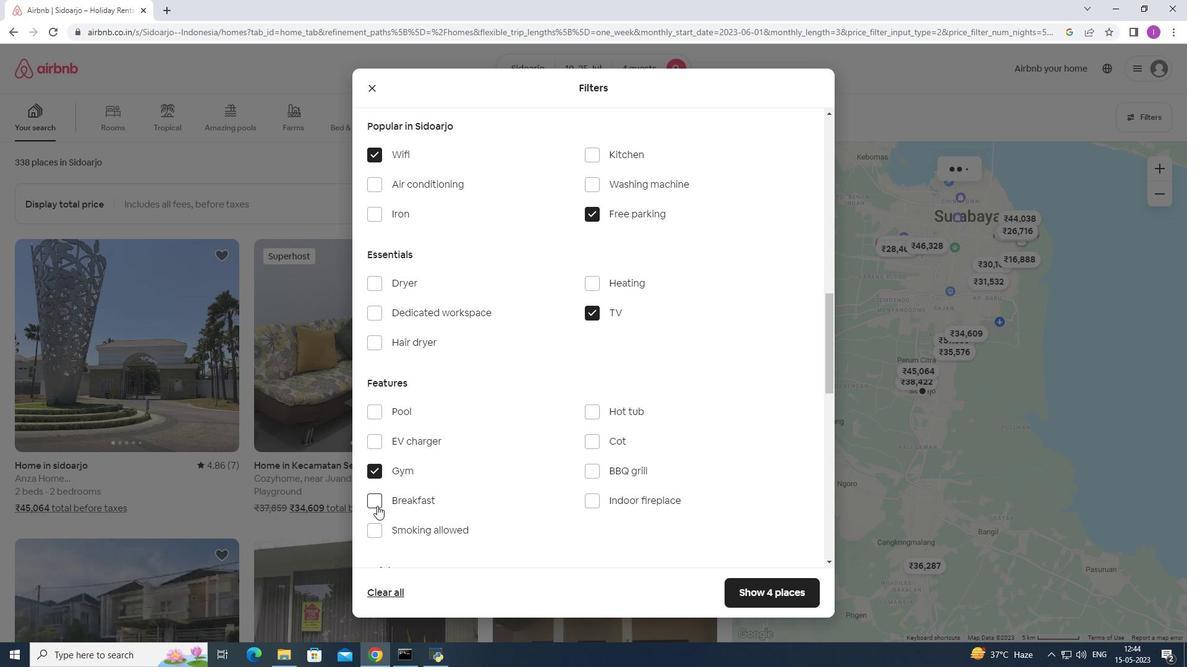 
Action: Mouse pressed left at (377, 506)
Screenshot: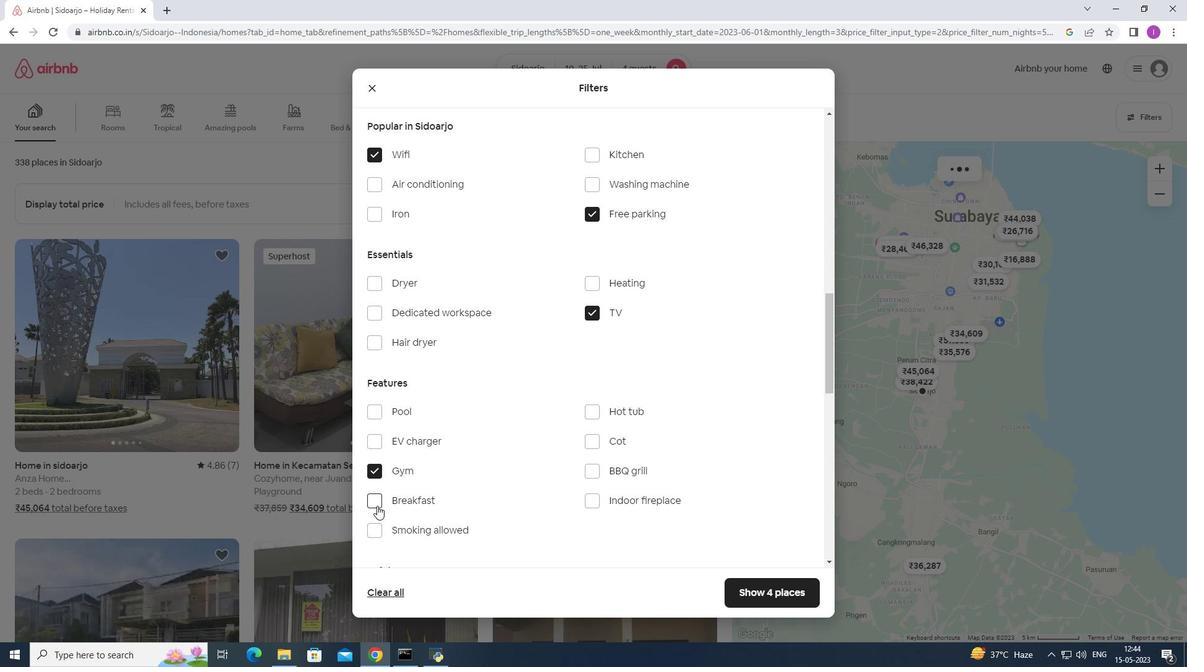 
Action: Mouse moved to (510, 478)
Screenshot: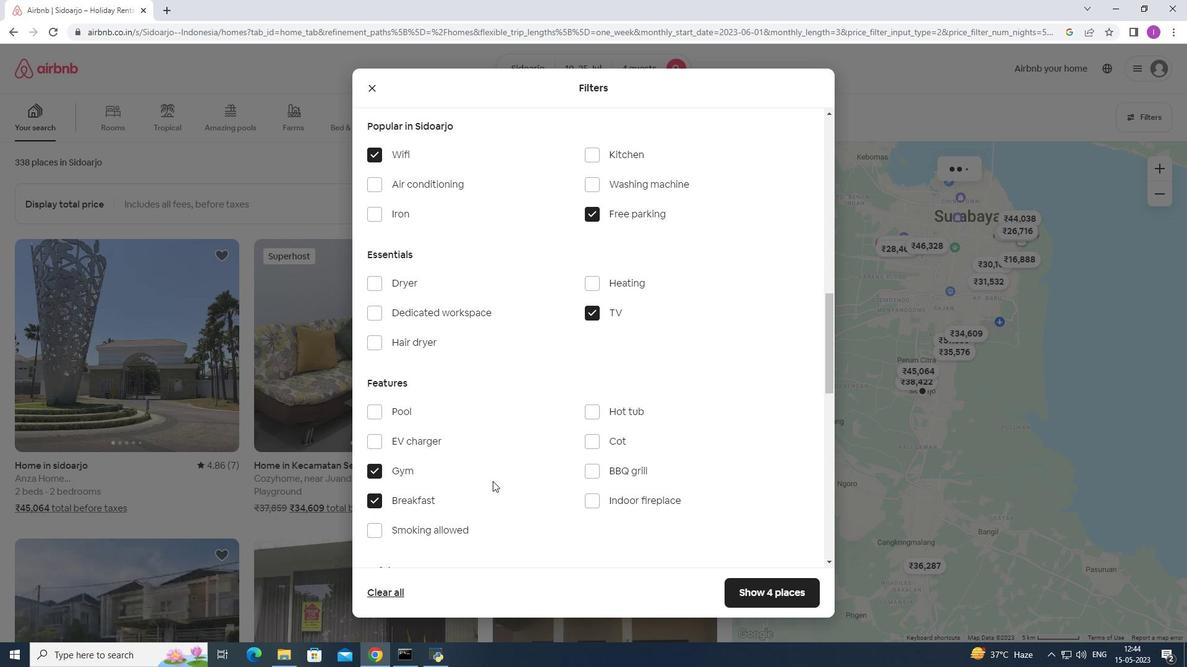 
Action: Mouse scrolled (510, 477) with delta (0, 0)
Screenshot: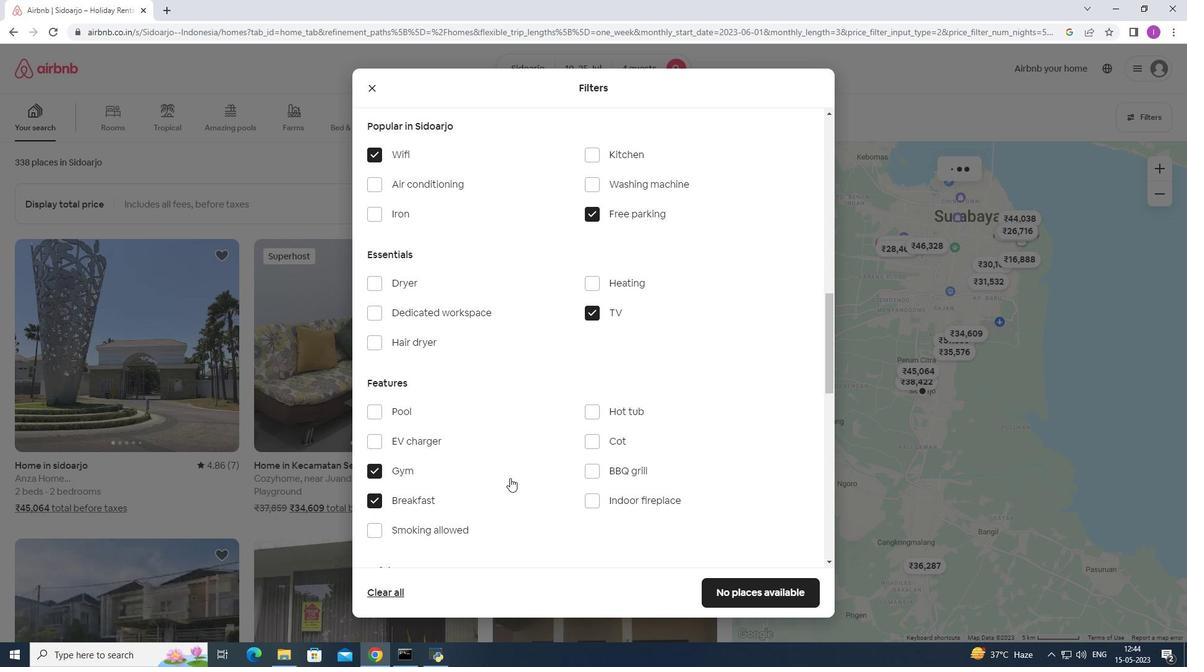 
Action: Mouse scrolled (510, 477) with delta (0, 0)
Screenshot: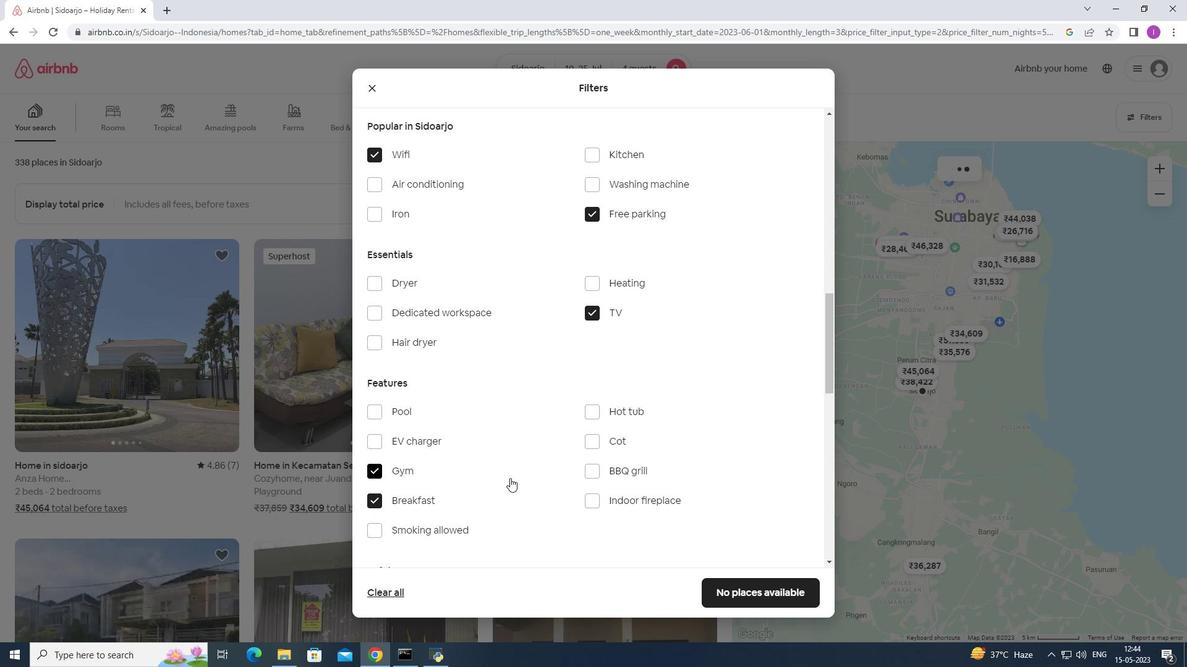 
Action: Mouse scrolled (510, 477) with delta (0, 0)
Screenshot: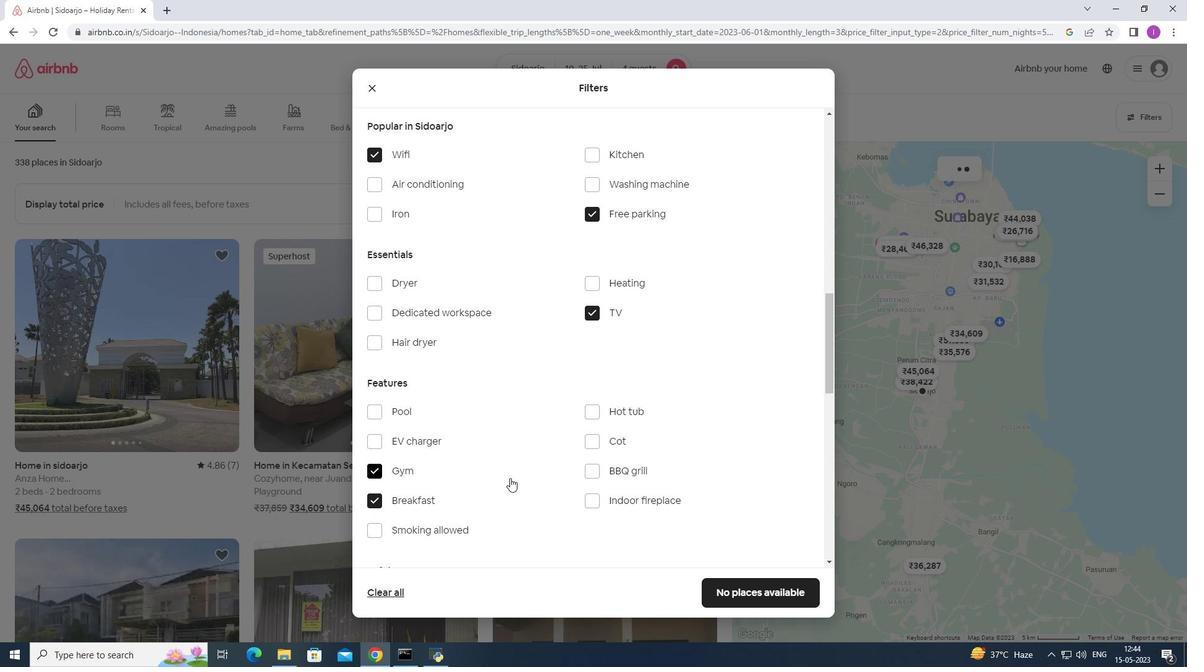 
Action: Mouse moved to (513, 477)
Screenshot: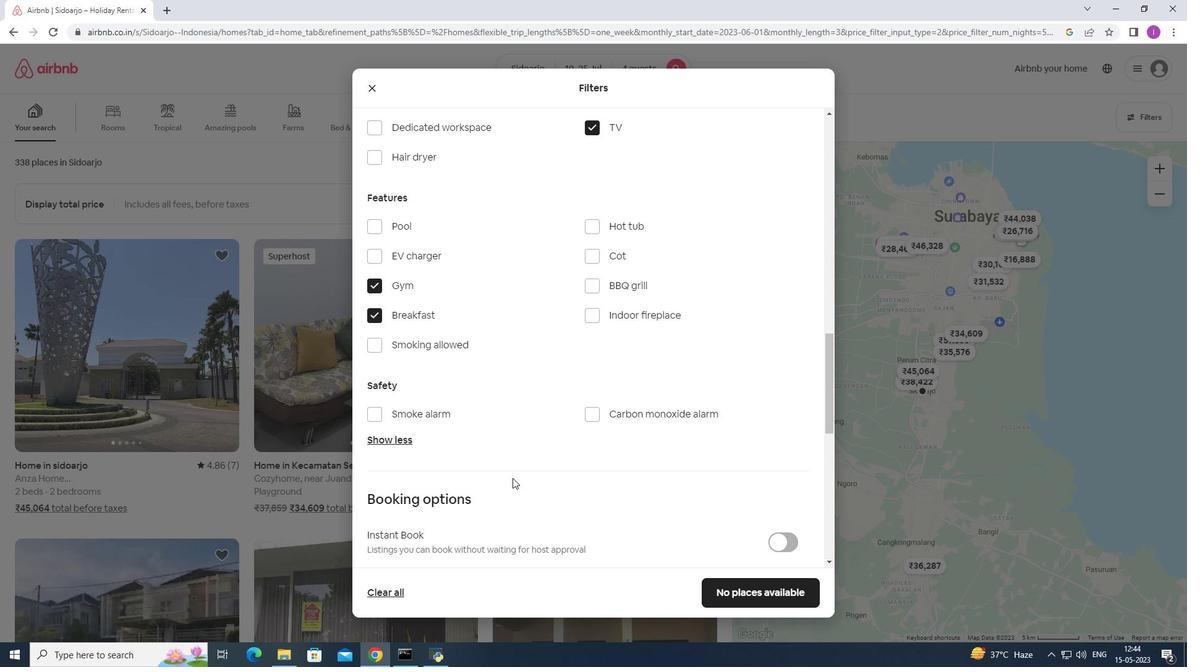 
Action: Mouse scrolled (513, 477) with delta (0, 0)
Screenshot: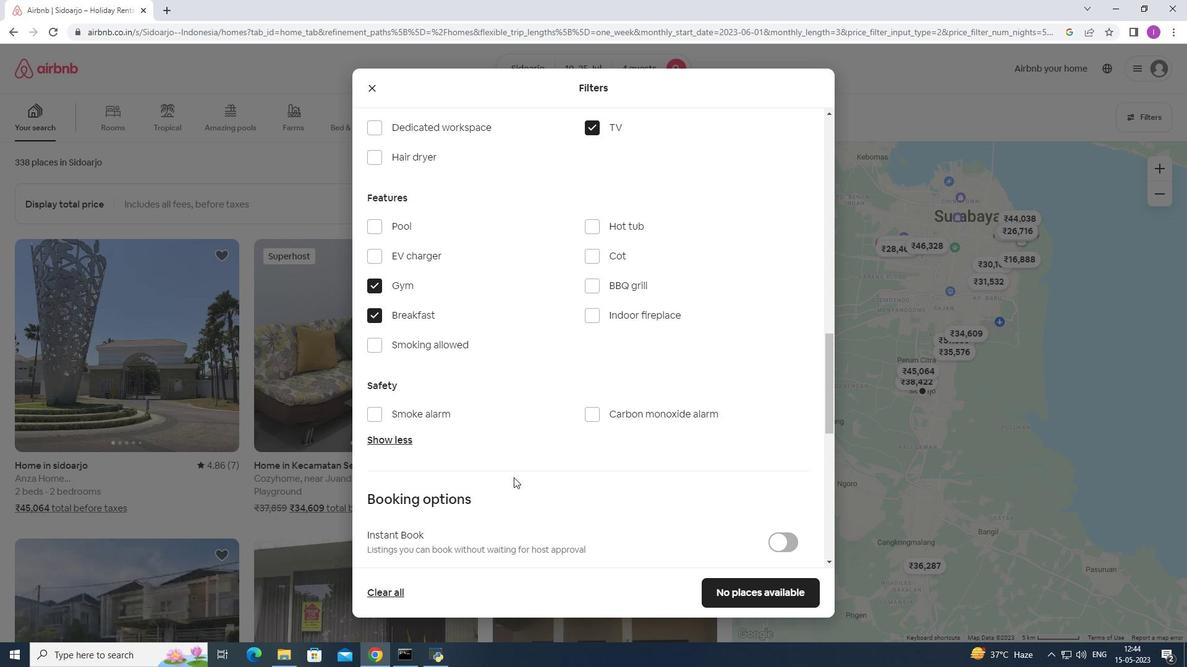 
Action: Mouse moved to (514, 477)
Screenshot: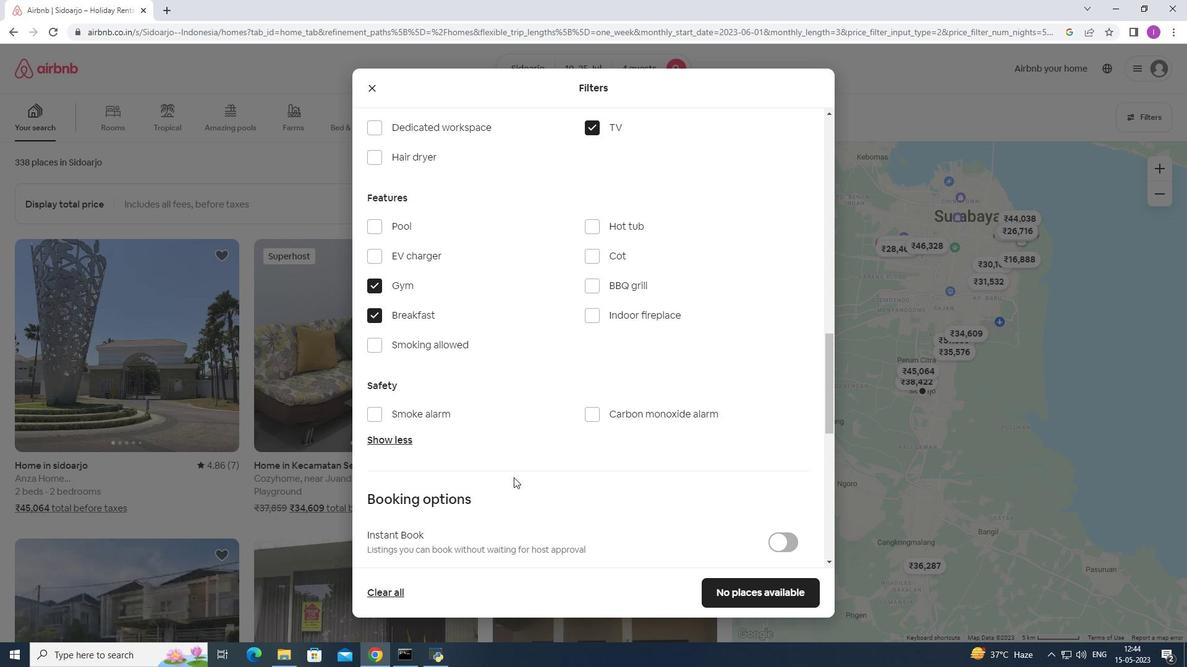 
Action: Mouse scrolled (514, 477) with delta (0, 0)
Screenshot: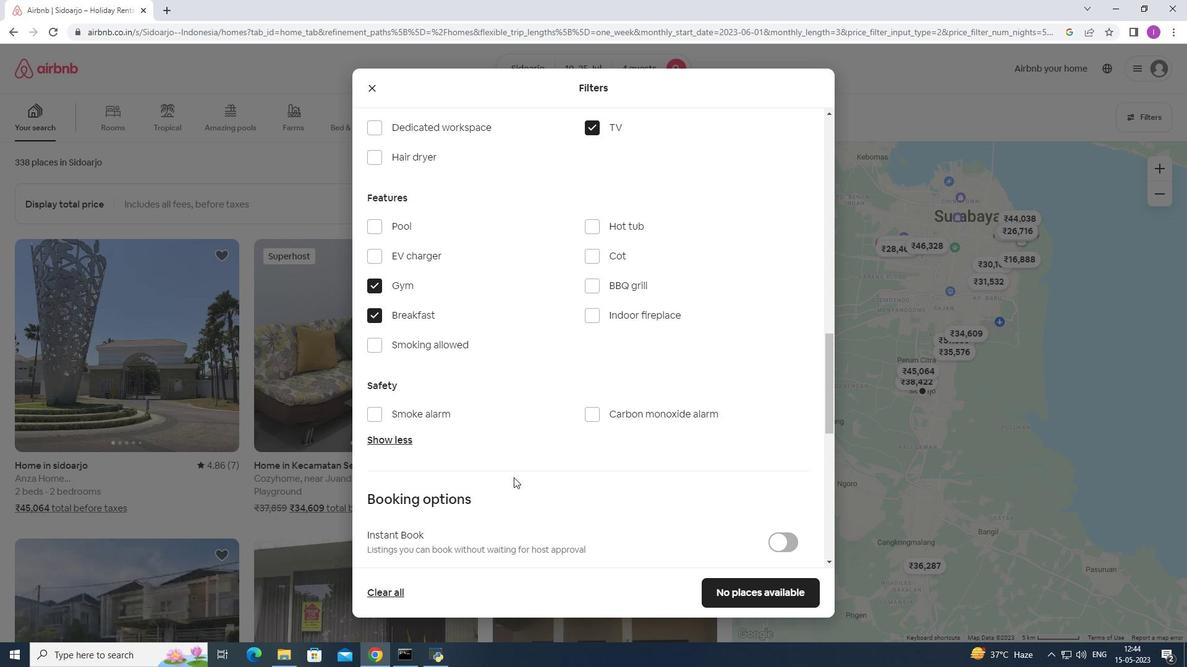 
Action: Mouse moved to (786, 466)
Screenshot: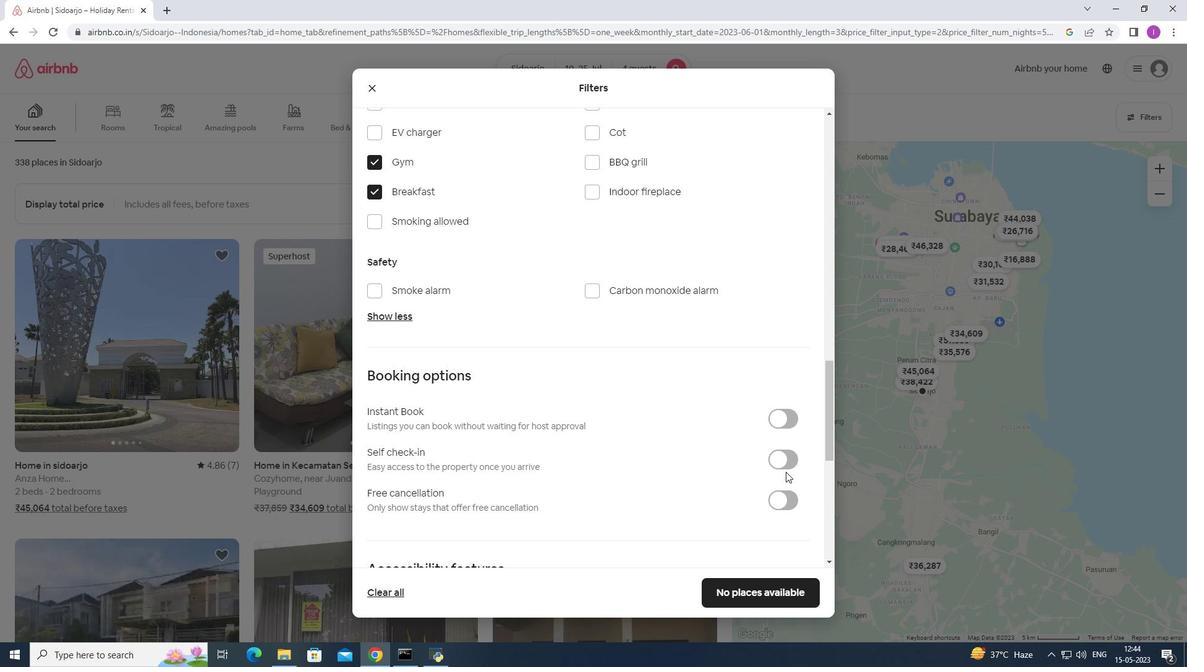 
Action: Mouse pressed left at (786, 466)
Screenshot: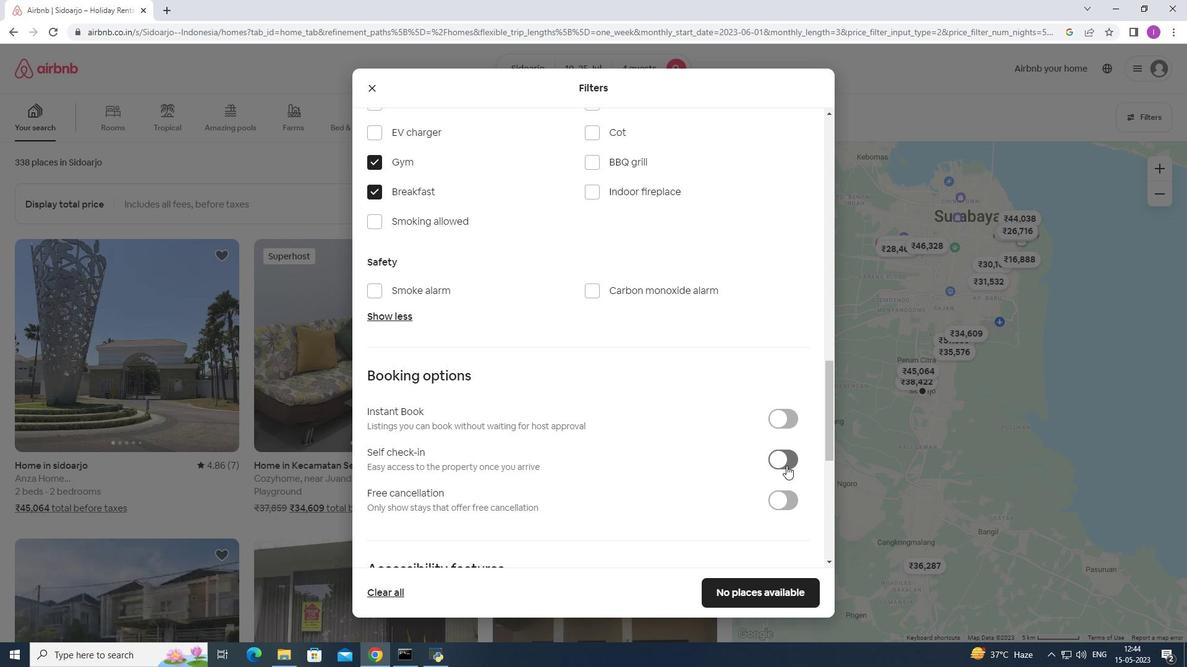 
Action: Mouse moved to (607, 487)
Screenshot: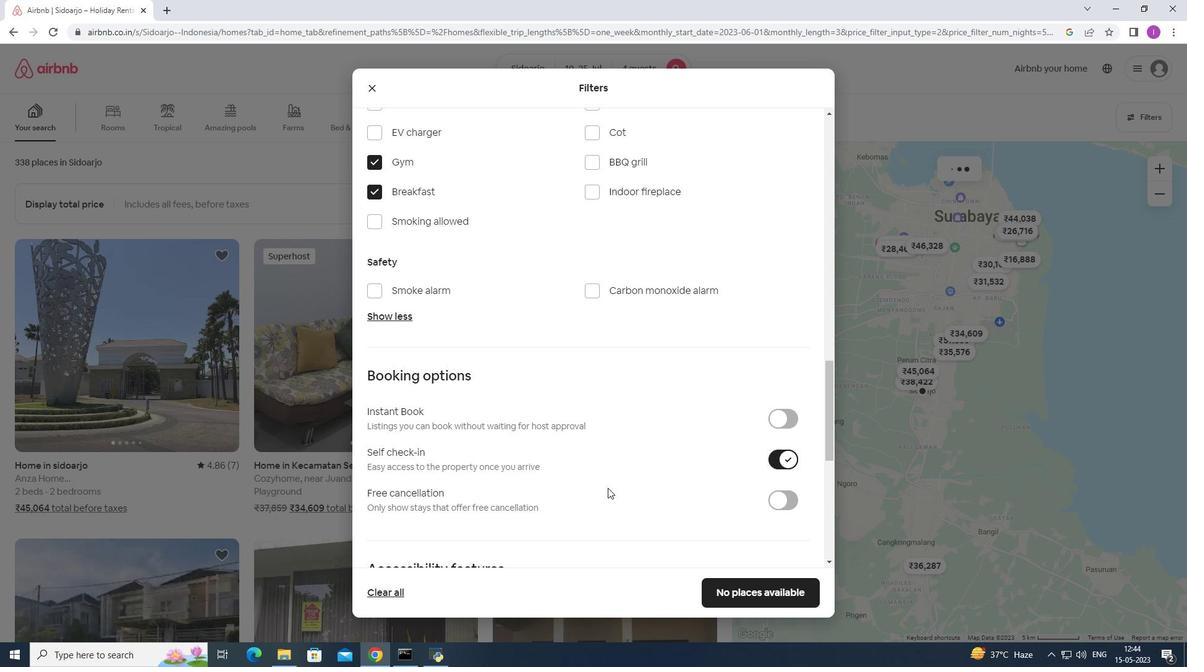 
Action: Mouse scrolled (607, 487) with delta (0, 0)
Screenshot: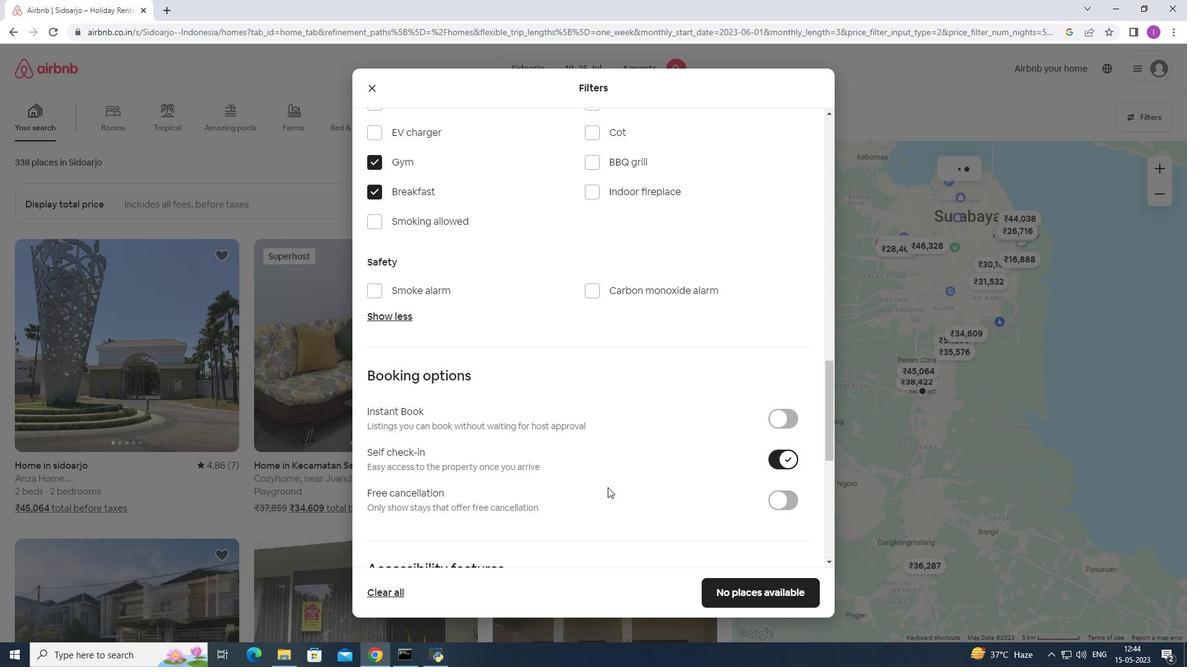 
Action: Mouse scrolled (607, 487) with delta (0, 0)
Screenshot: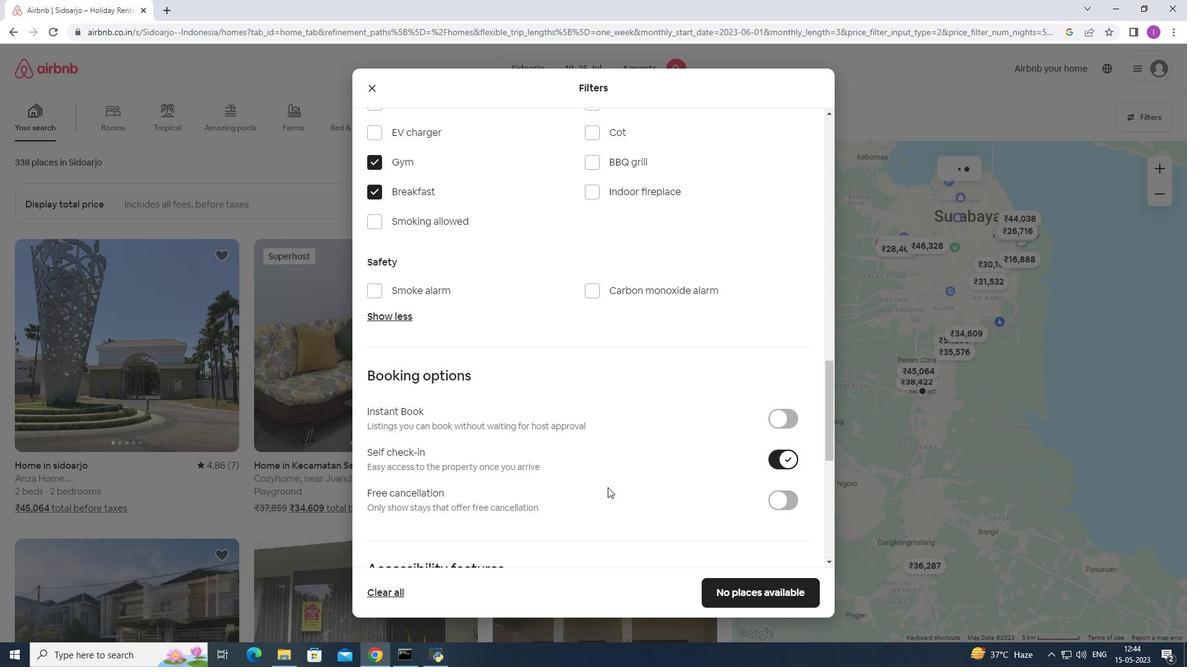 
Action: Mouse scrolled (607, 487) with delta (0, 0)
Screenshot: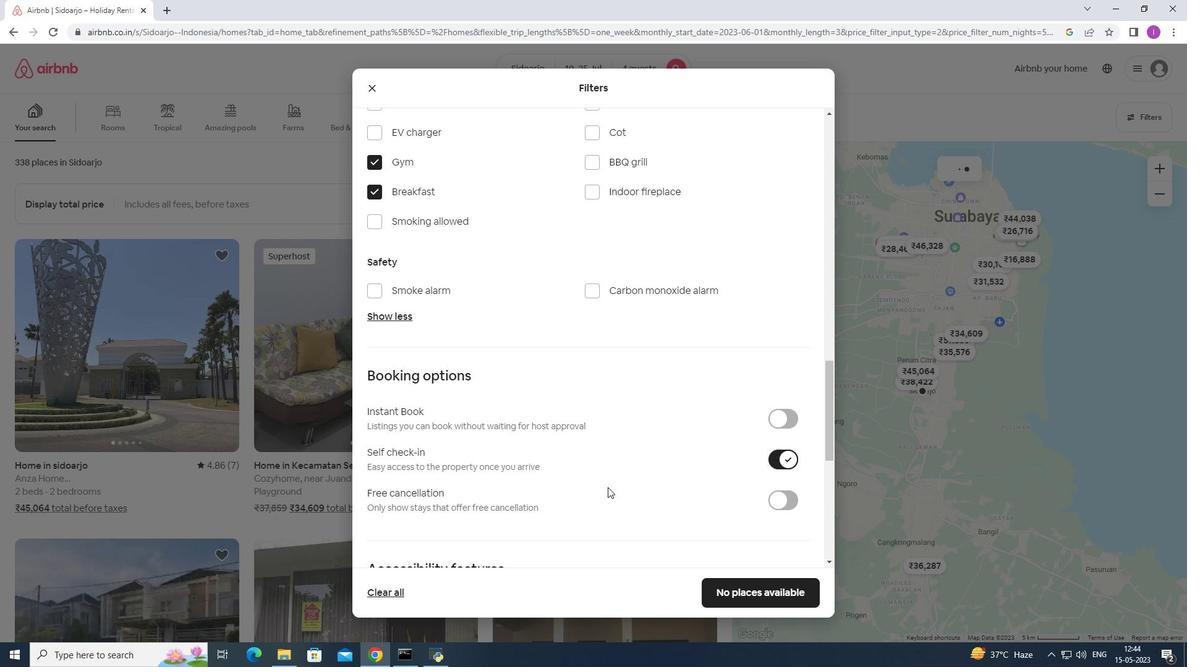 
Action: Mouse moved to (622, 477)
Screenshot: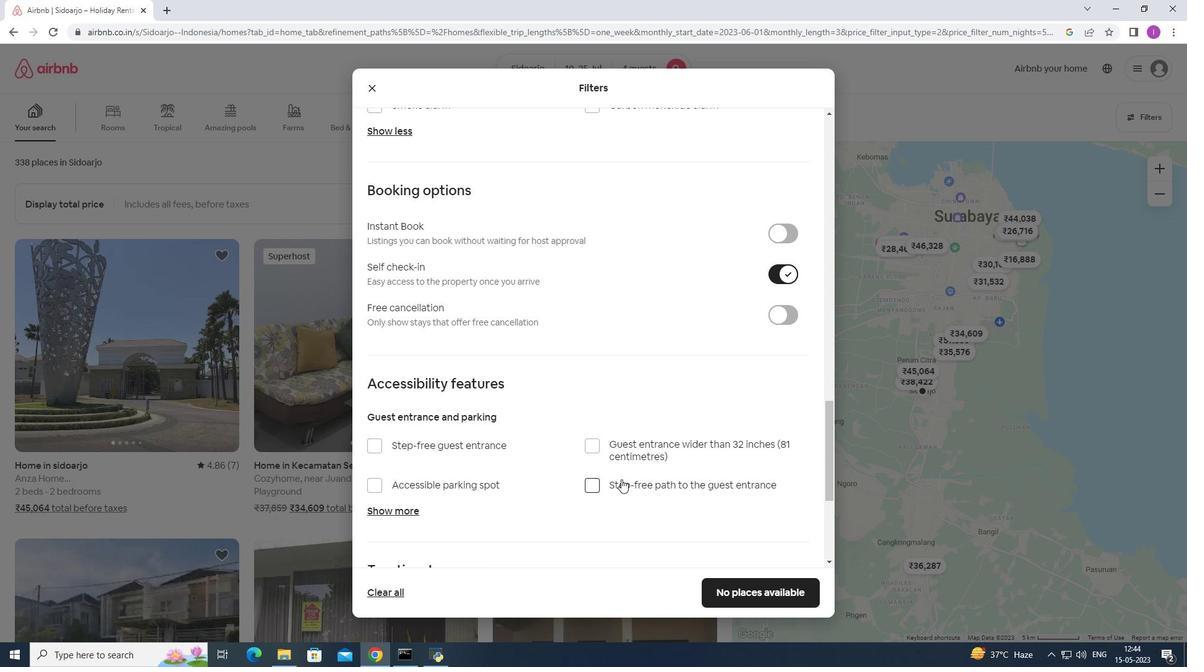 
Action: Mouse scrolled (622, 477) with delta (0, 0)
Screenshot: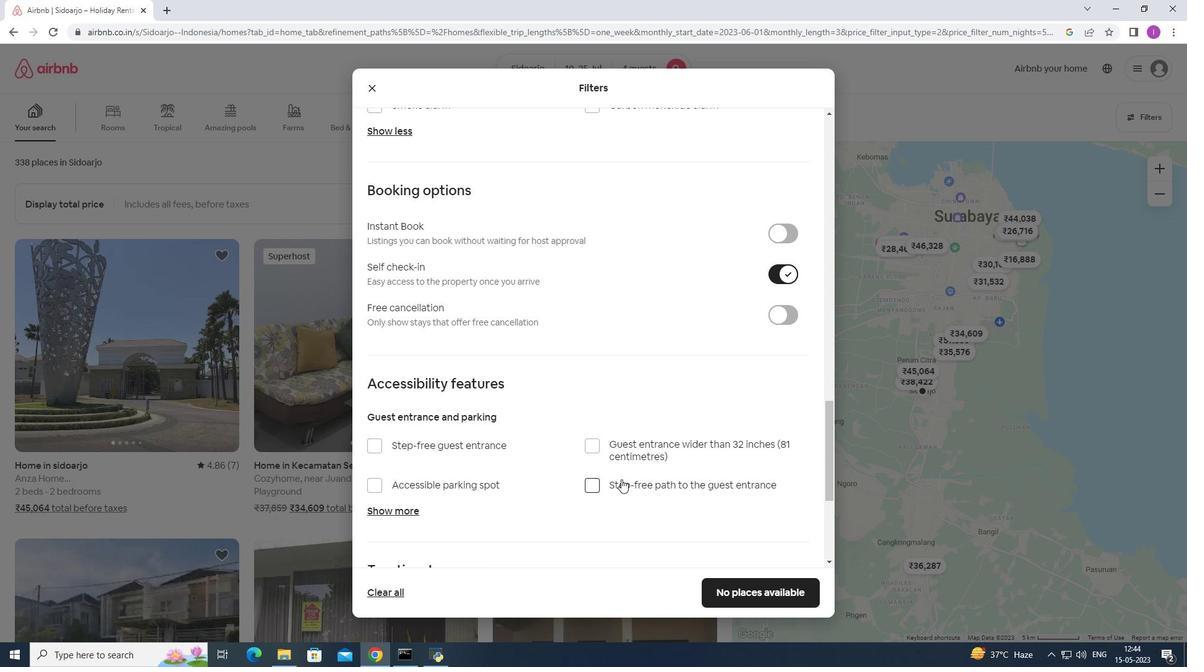 
Action: Mouse scrolled (622, 477) with delta (0, 0)
Screenshot: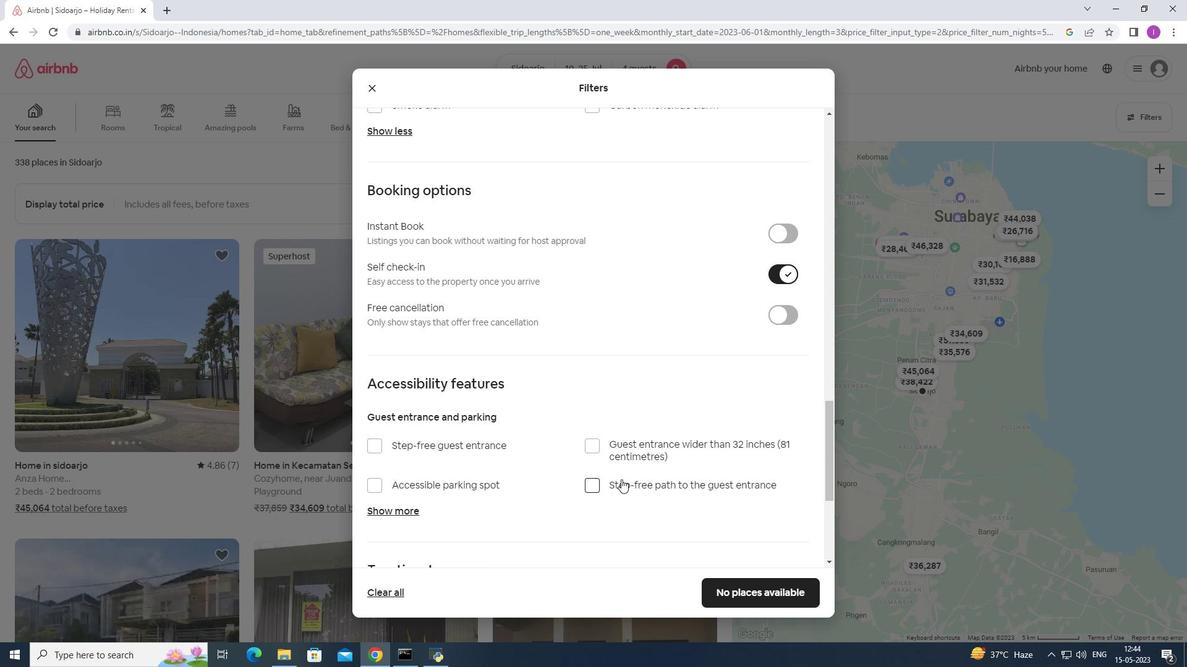 
Action: Mouse scrolled (622, 477) with delta (0, 0)
Screenshot: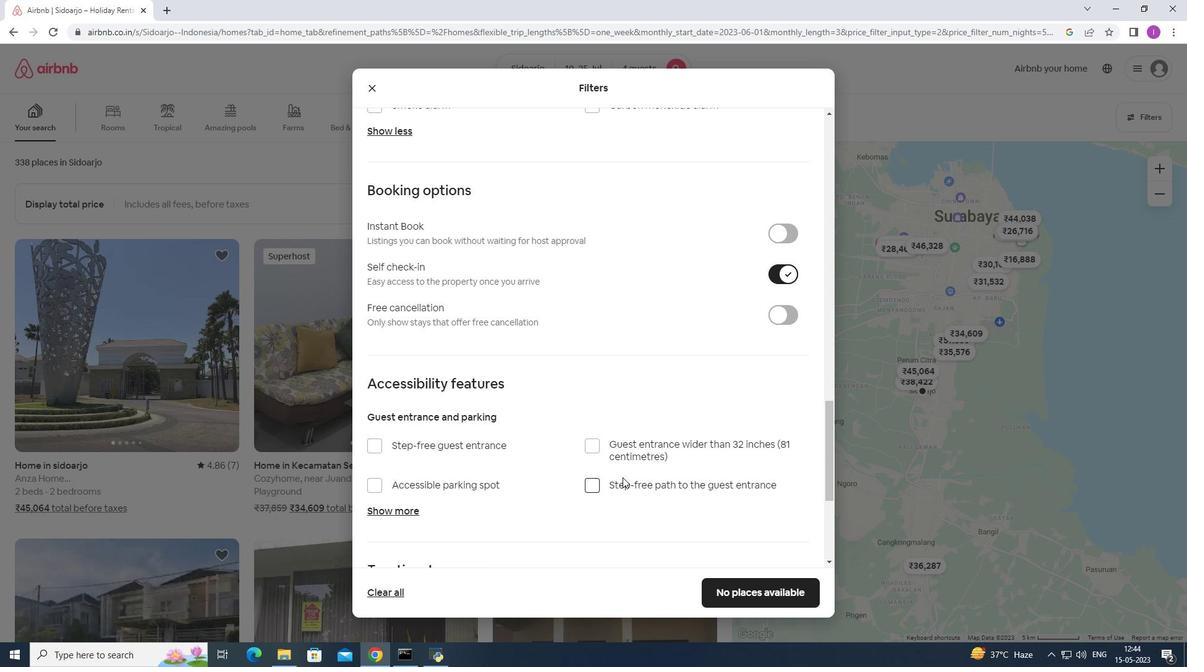 
Action: Mouse scrolled (622, 477) with delta (0, 0)
Screenshot: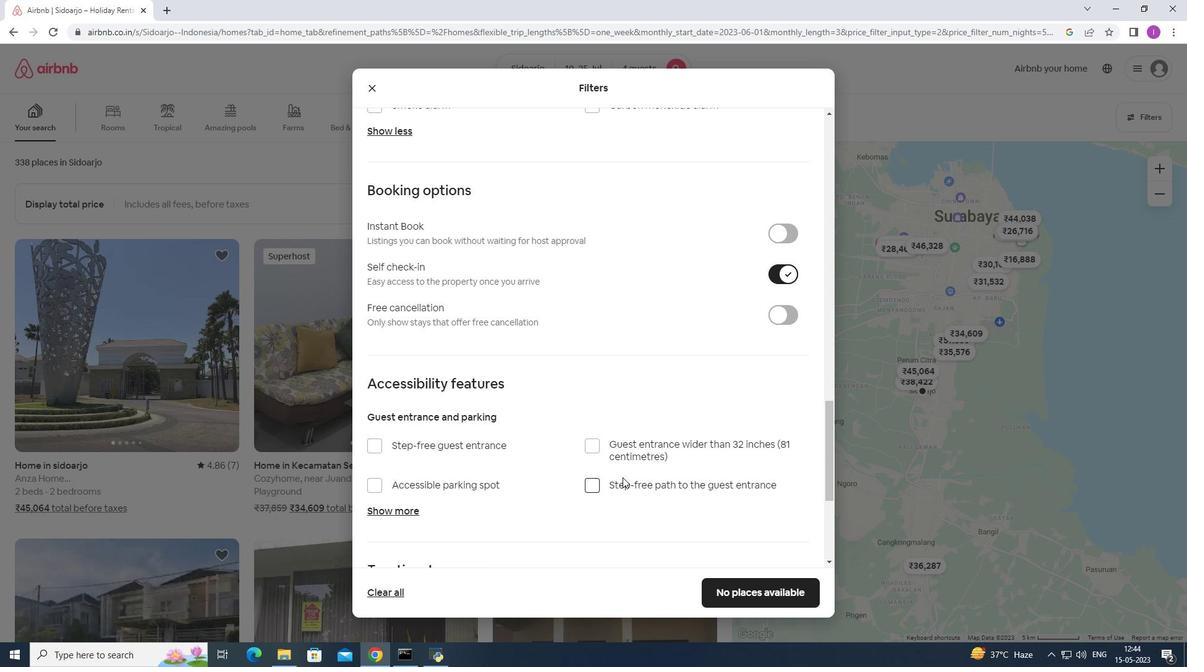 
Action: Mouse moved to (623, 476)
Screenshot: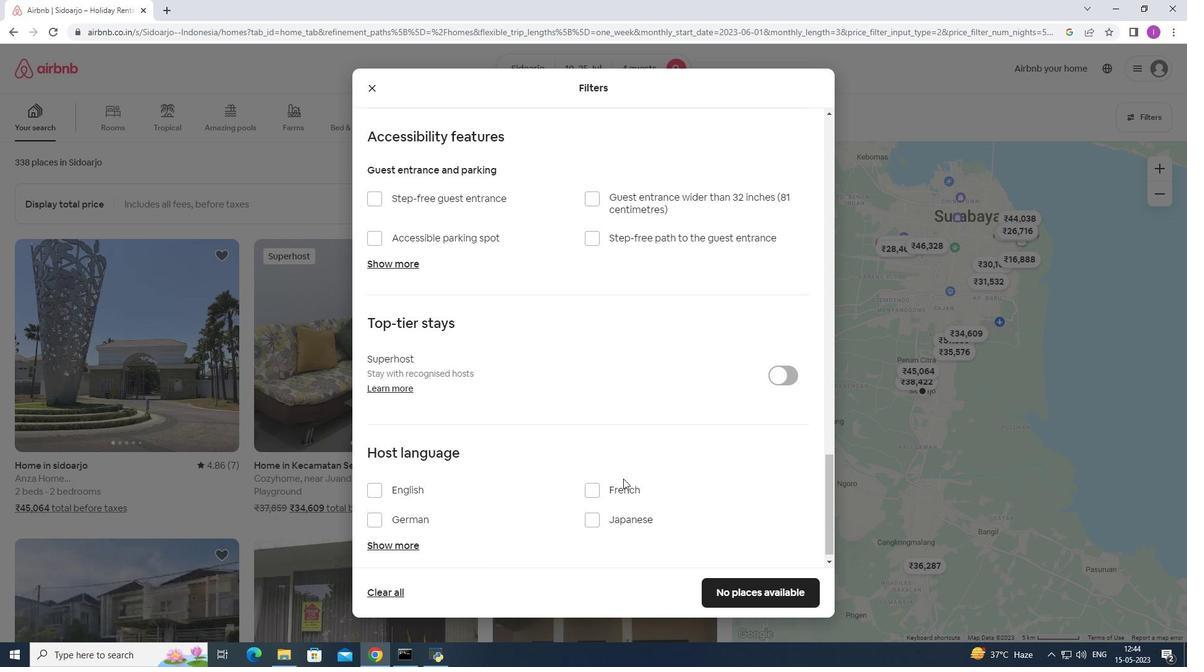 
Action: Mouse scrolled (623, 476) with delta (0, 0)
Screenshot: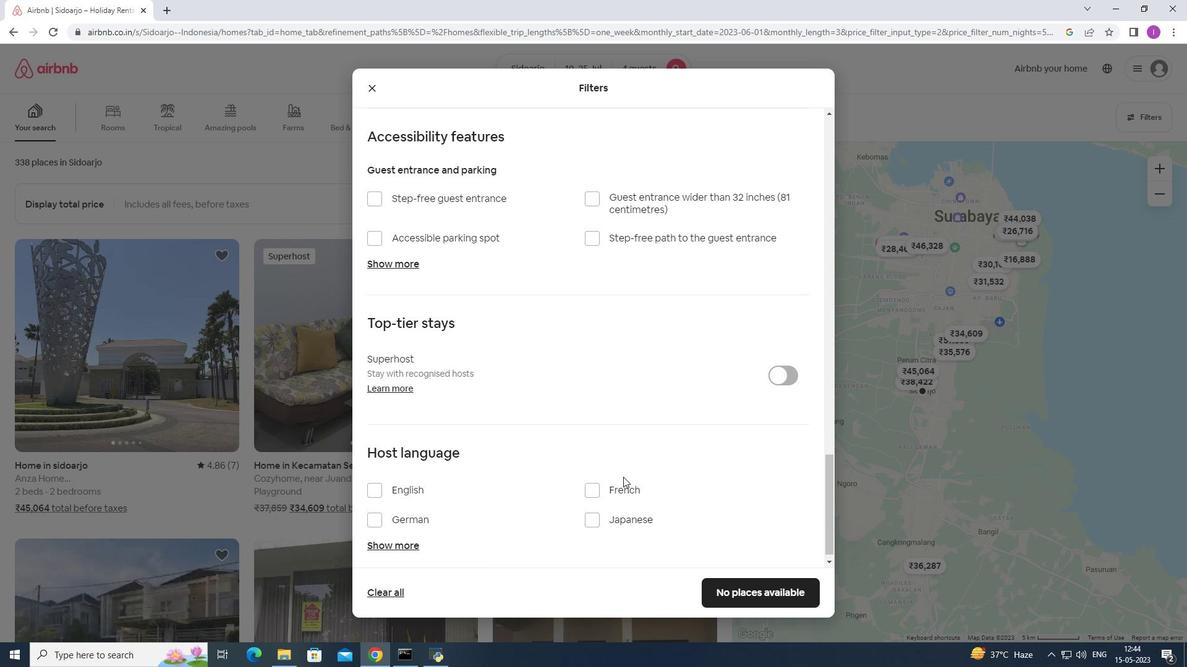 
Action: Mouse scrolled (623, 476) with delta (0, 0)
Screenshot: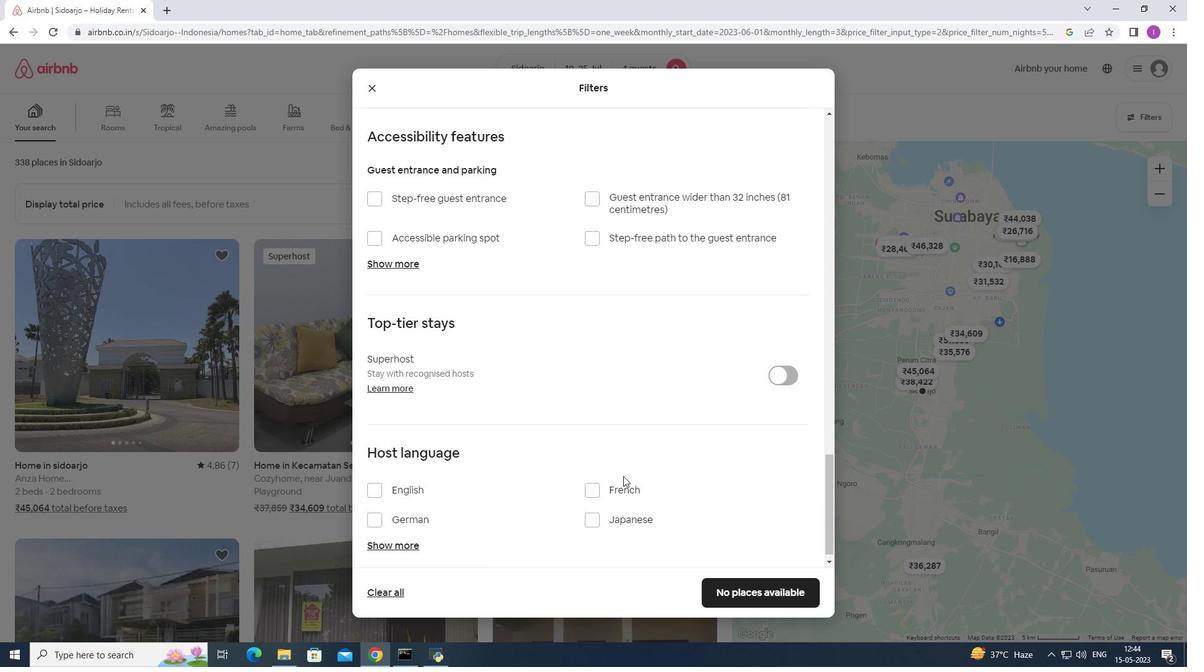 
Action: Mouse scrolled (623, 476) with delta (0, 0)
Screenshot: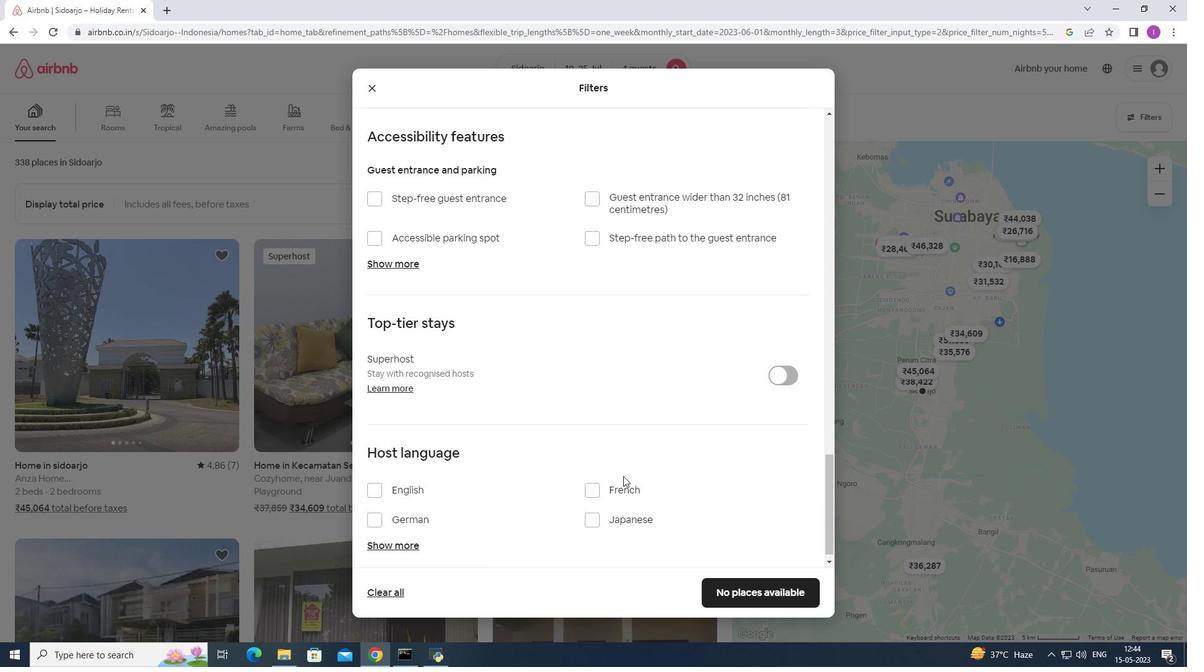 
Action: Mouse moved to (377, 485)
Screenshot: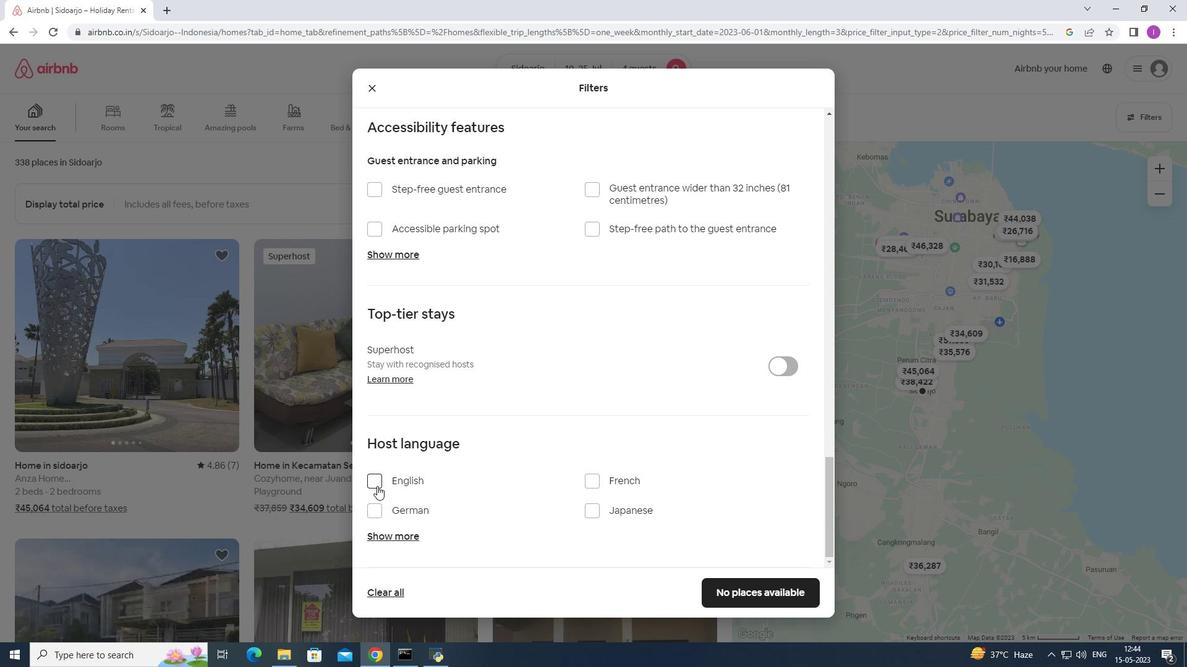 
Action: Mouse pressed left at (377, 485)
Screenshot: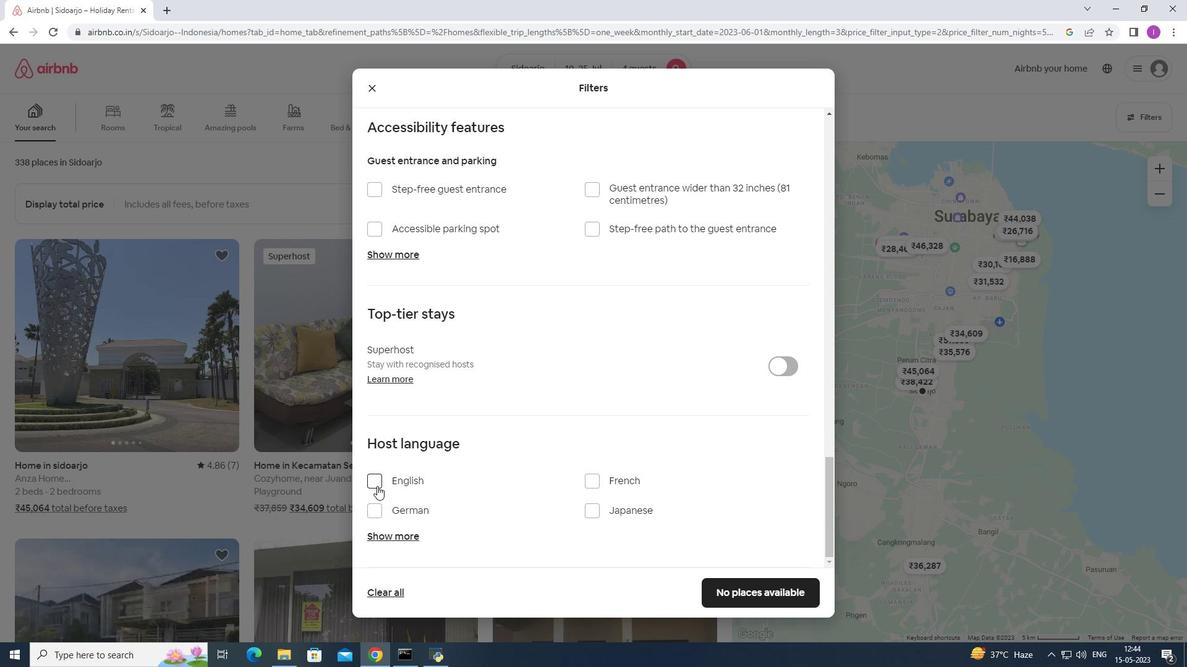 
Action: Mouse moved to (613, 485)
Screenshot: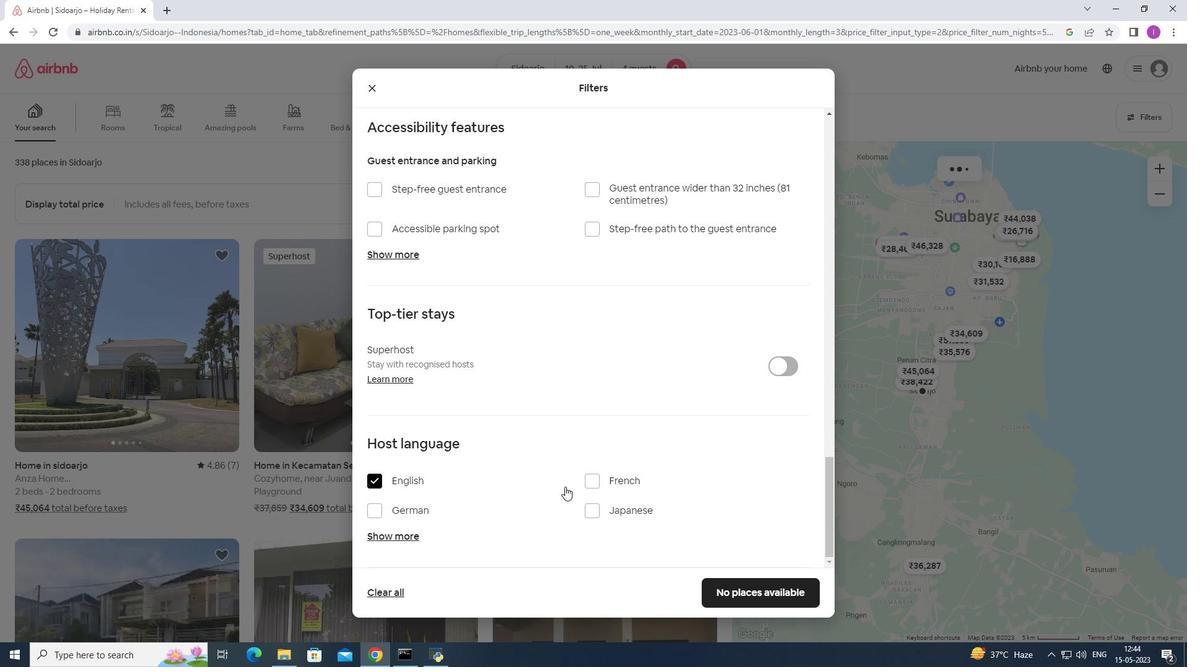 
Action: Mouse scrolled (613, 484) with delta (0, 0)
Screenshot: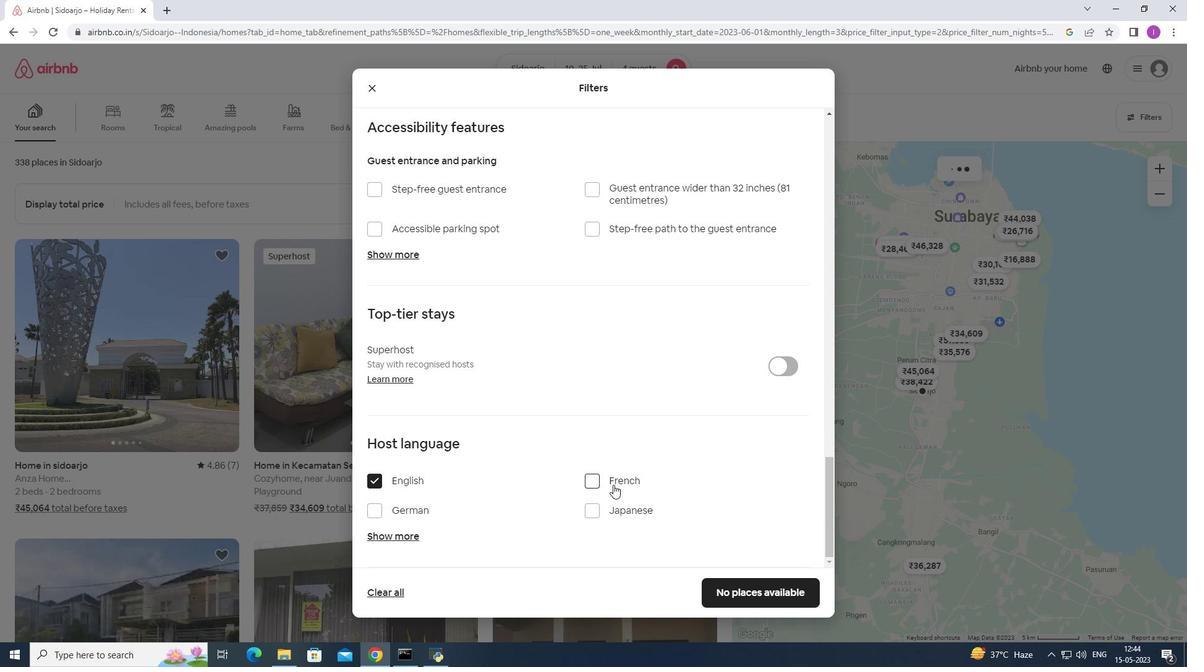 
Action: Mouse scrolled (613, 484) with delta (0, 0)
Screenshot: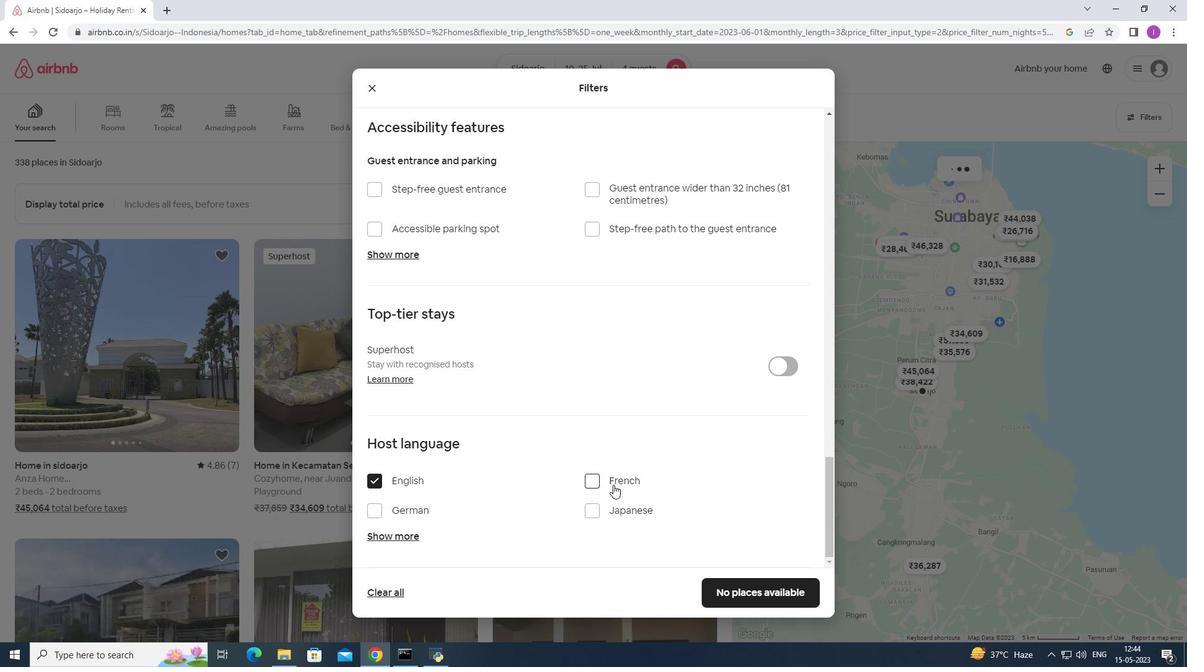 
Action: Mouse scrolled (613, 484) with delta (0, 0)
Screenshot: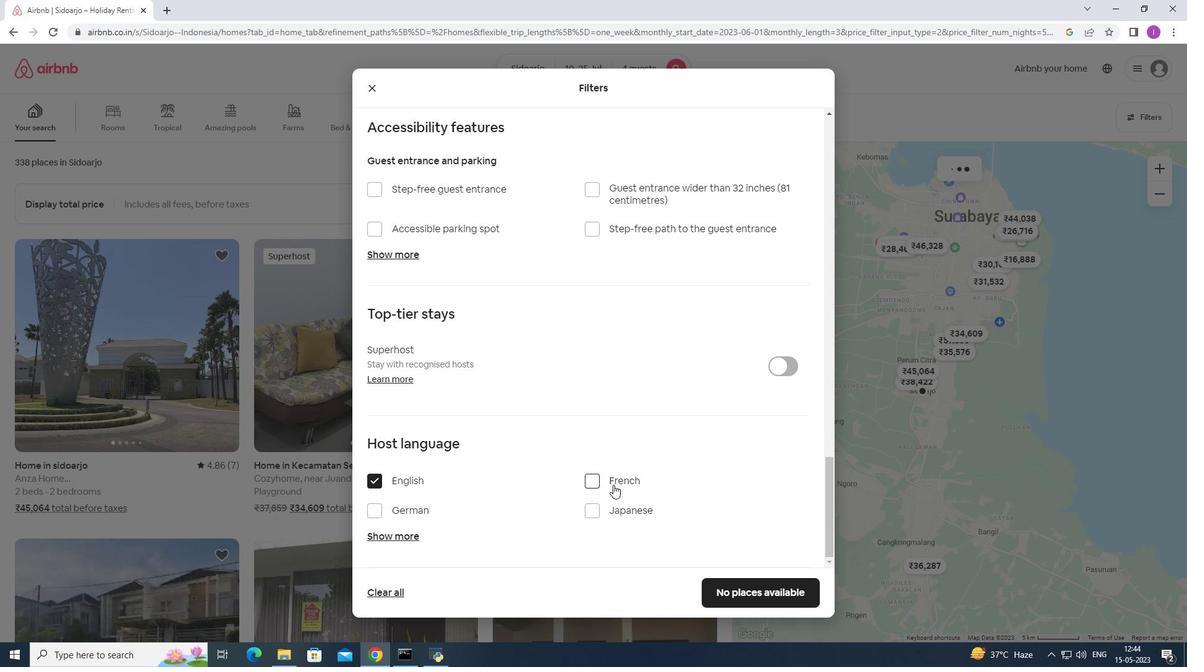 
Action: Mouse moved to (727, 582)
Screenshot: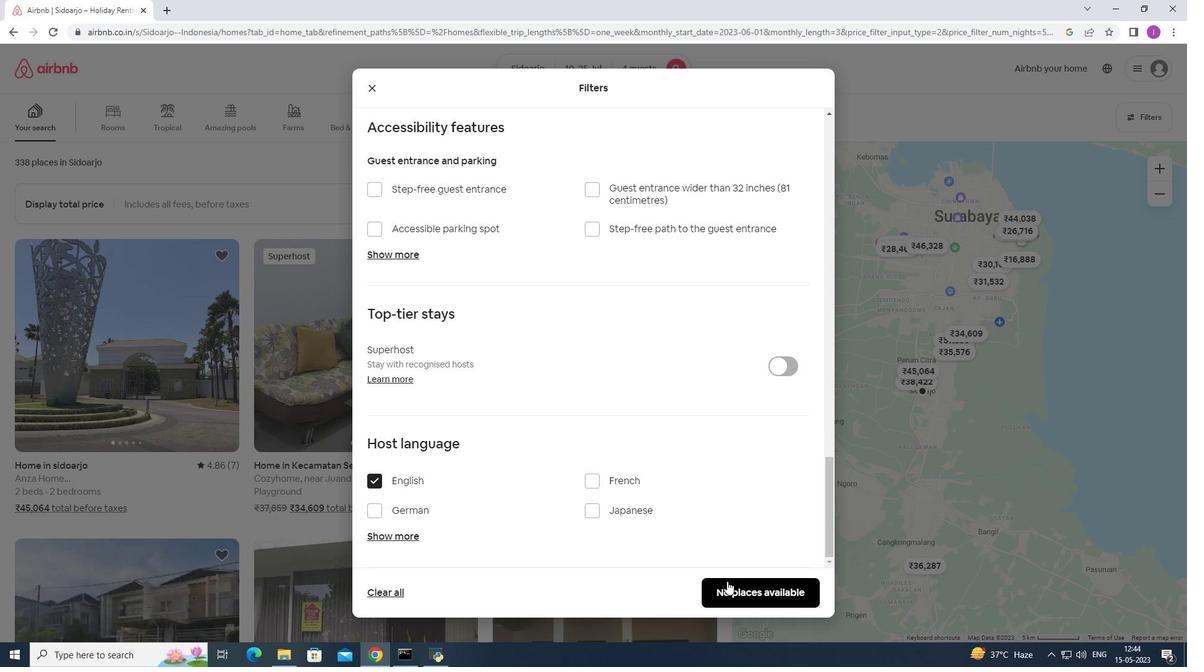 
Action: Mouse pressed left at (727, 582)
Screenshot: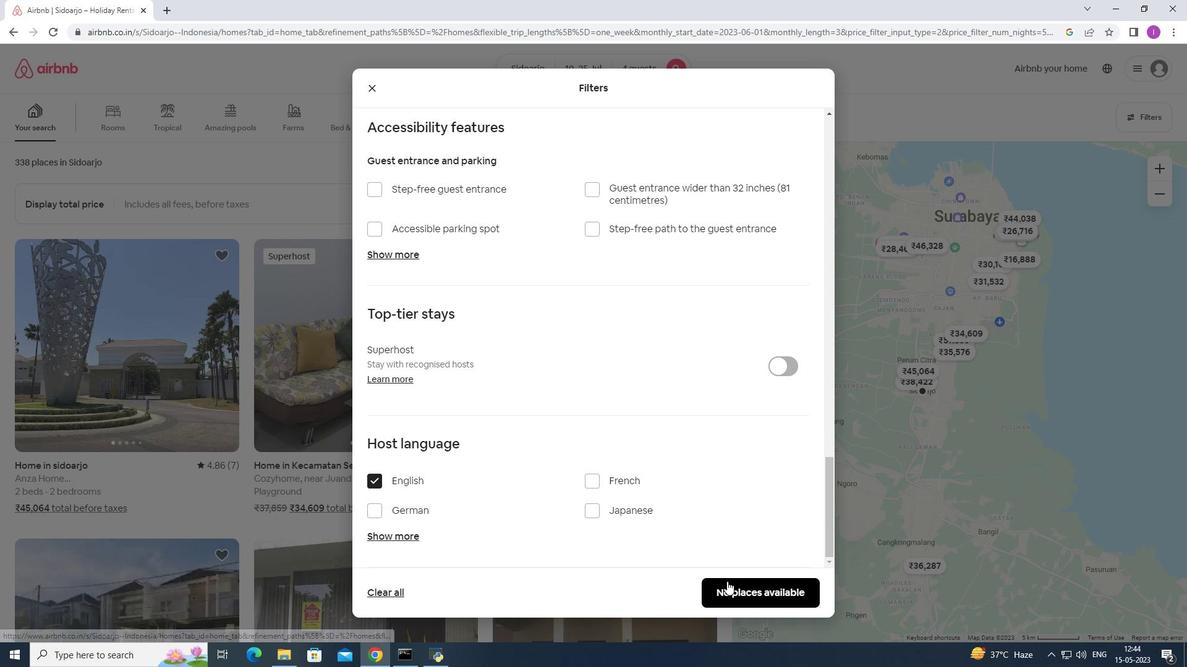 
Action: Mouse moved to (510, 388)
Screenshot: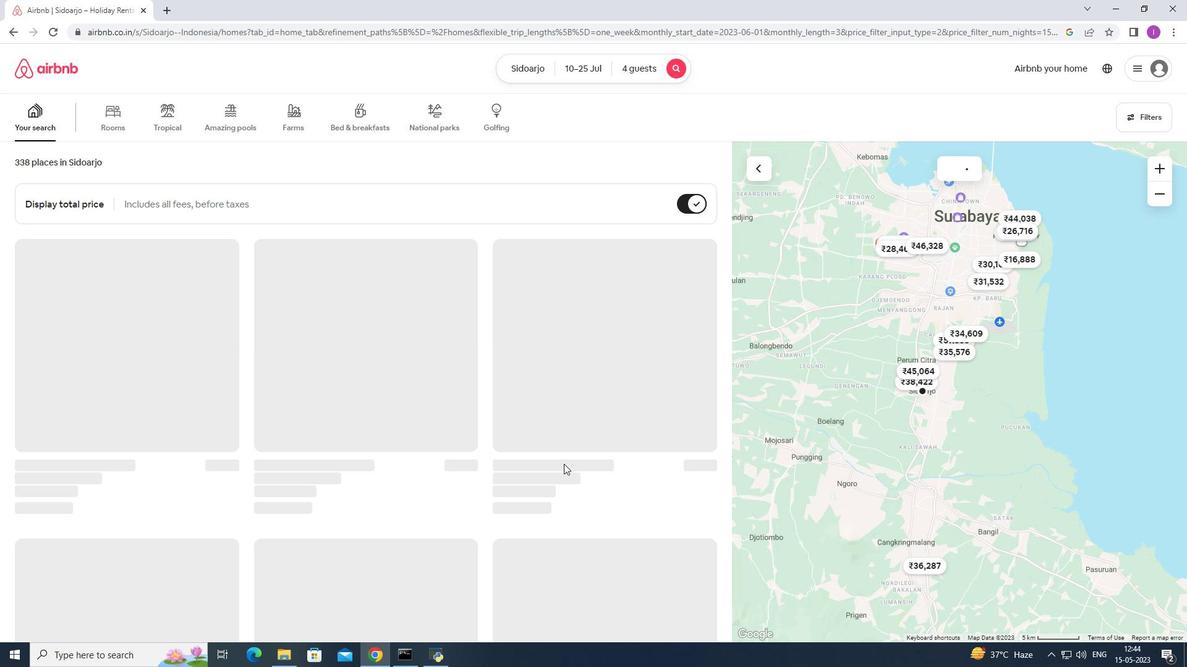 
